 Task: Find connections with filter location Yinchuan with filter topic #travelwith filter profile language Spanish with filter current company NGA Human Resources, an Alight company with filter school Women's Christian College with filter industry Performing Arts and Spectator Sports with filter service category Cybersecurity with filter keywords title Housekeeper
Action: Mouse moved to (646, 76)
Screenshot: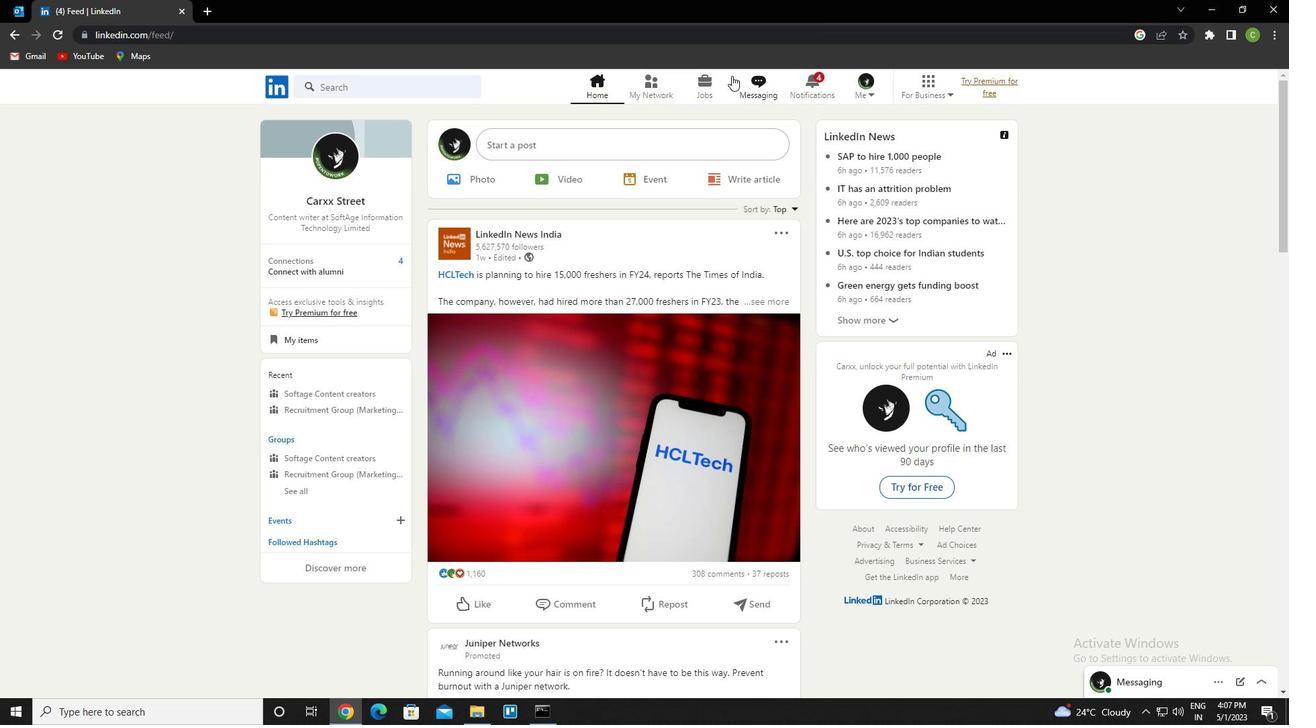 
Action: Mouse pressed left at (646, 76)
Screenshot: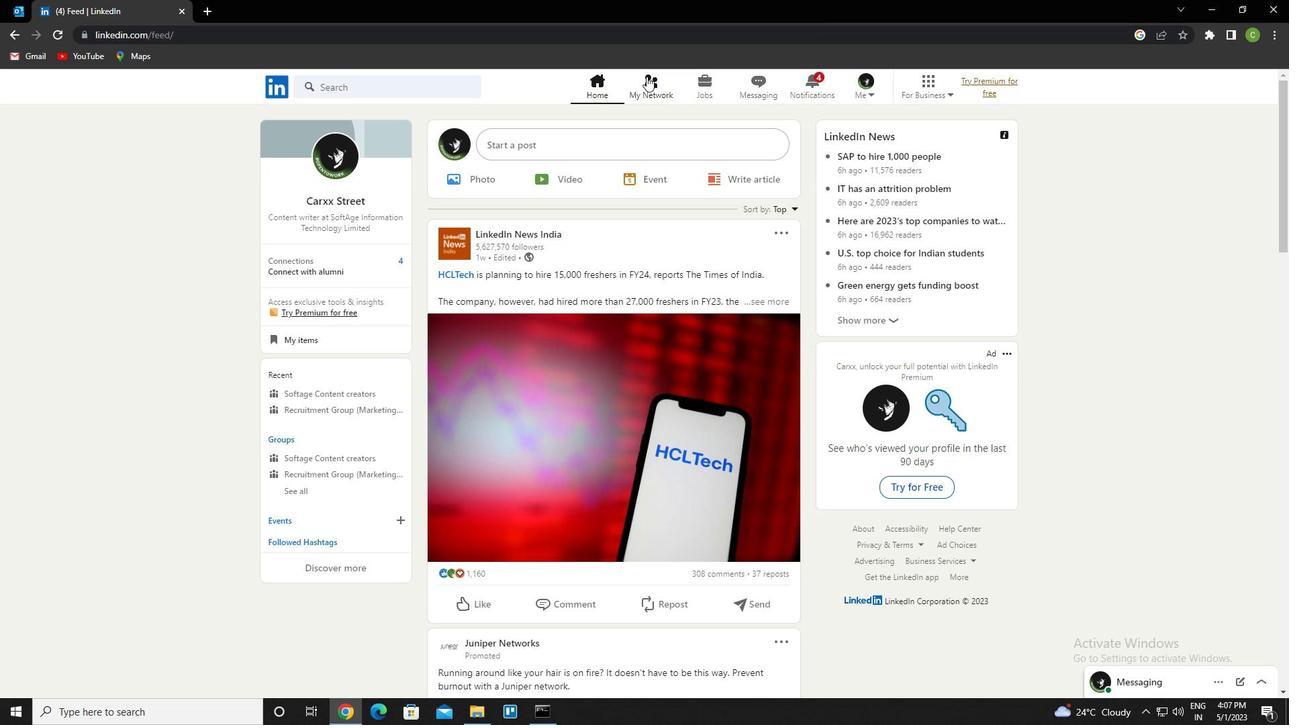 
Action: Mouse moved to (375, 166)
Screenshot: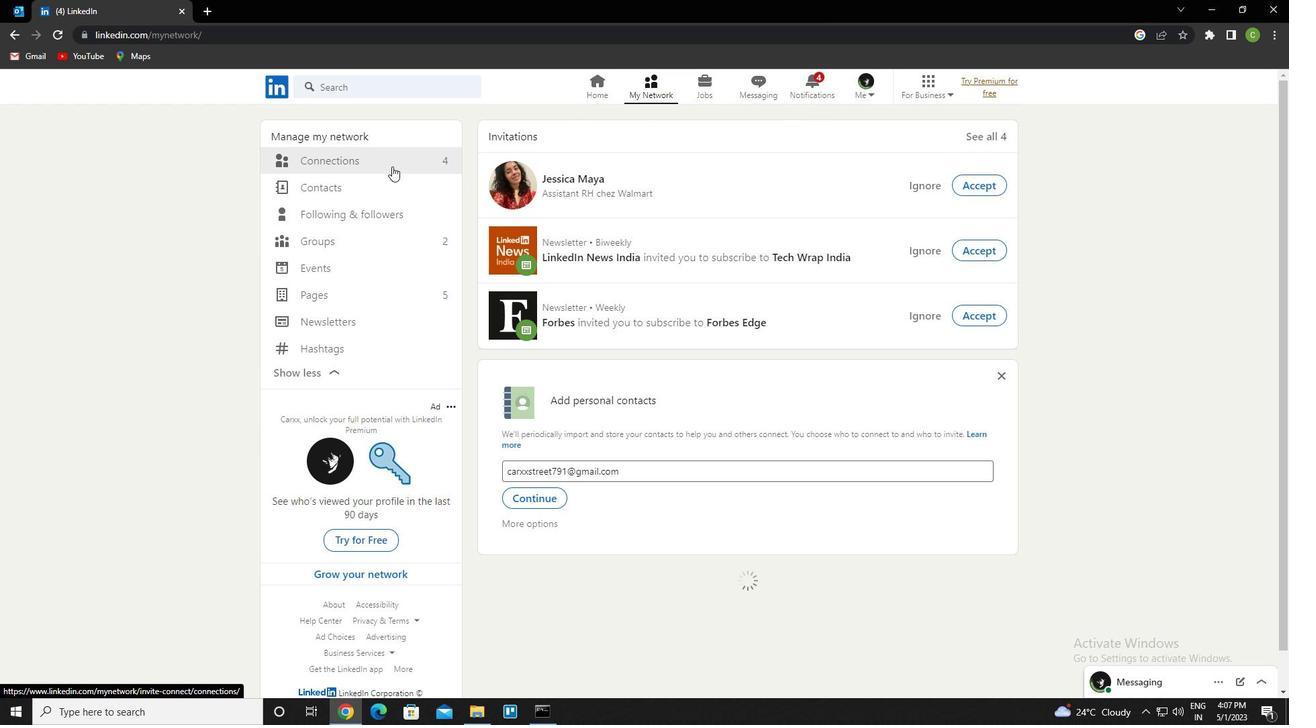 
Action: Mouse pressed left at (375, 166)
Screenshot: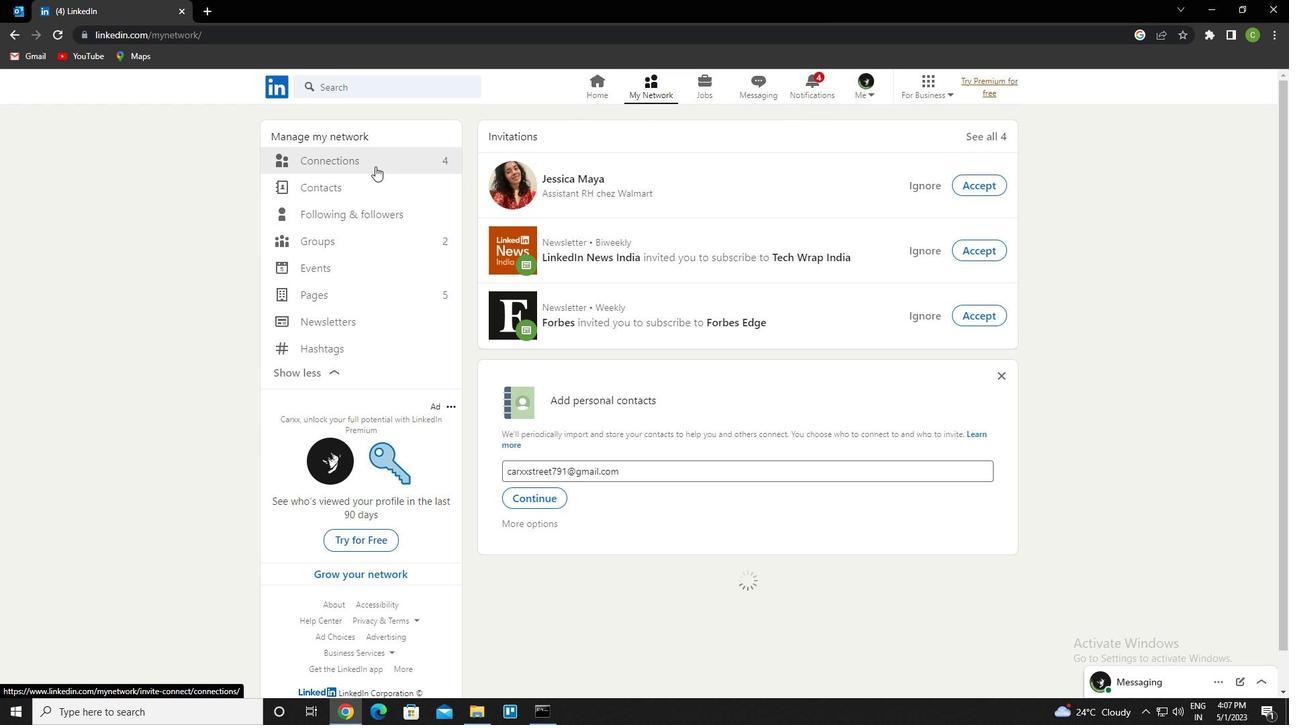 
Action: Mouse moved to (755, 153)
Screenshot: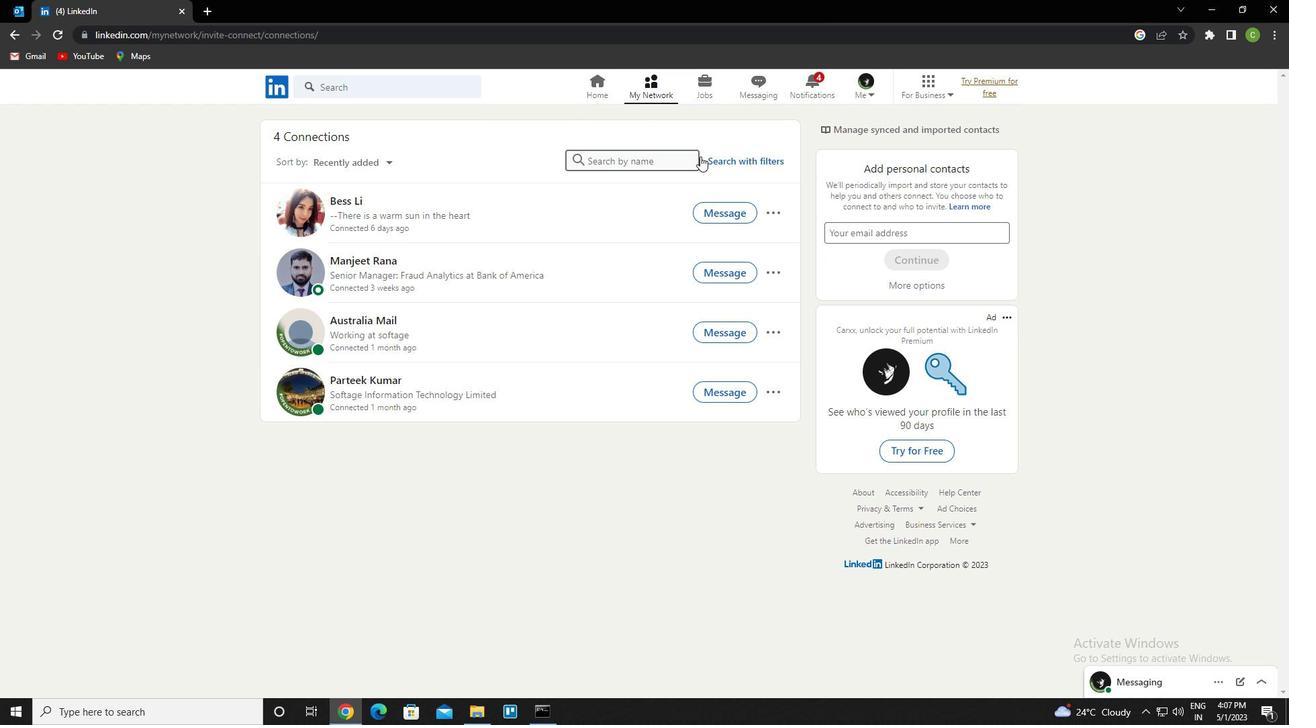 
Action: Mouse pressed left at (755, 153)
Screenshot: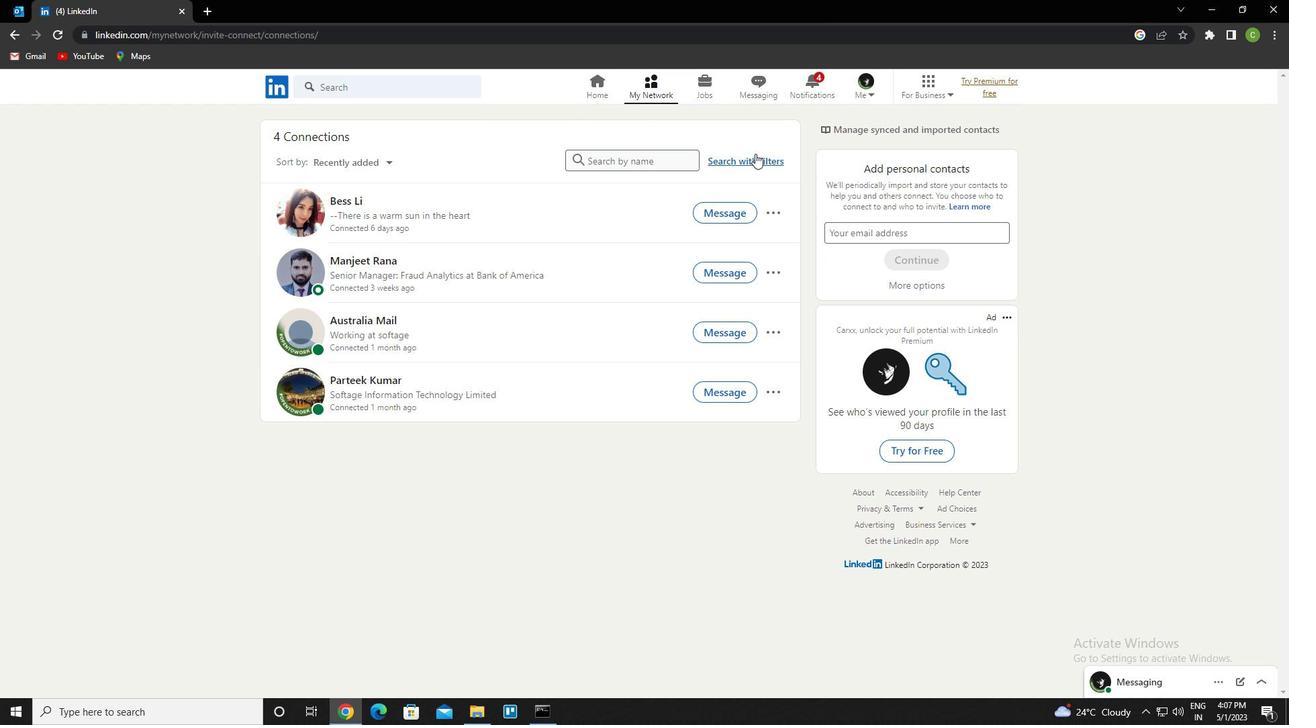 
Action: Mouse moved to (693, 124)
Screenshot: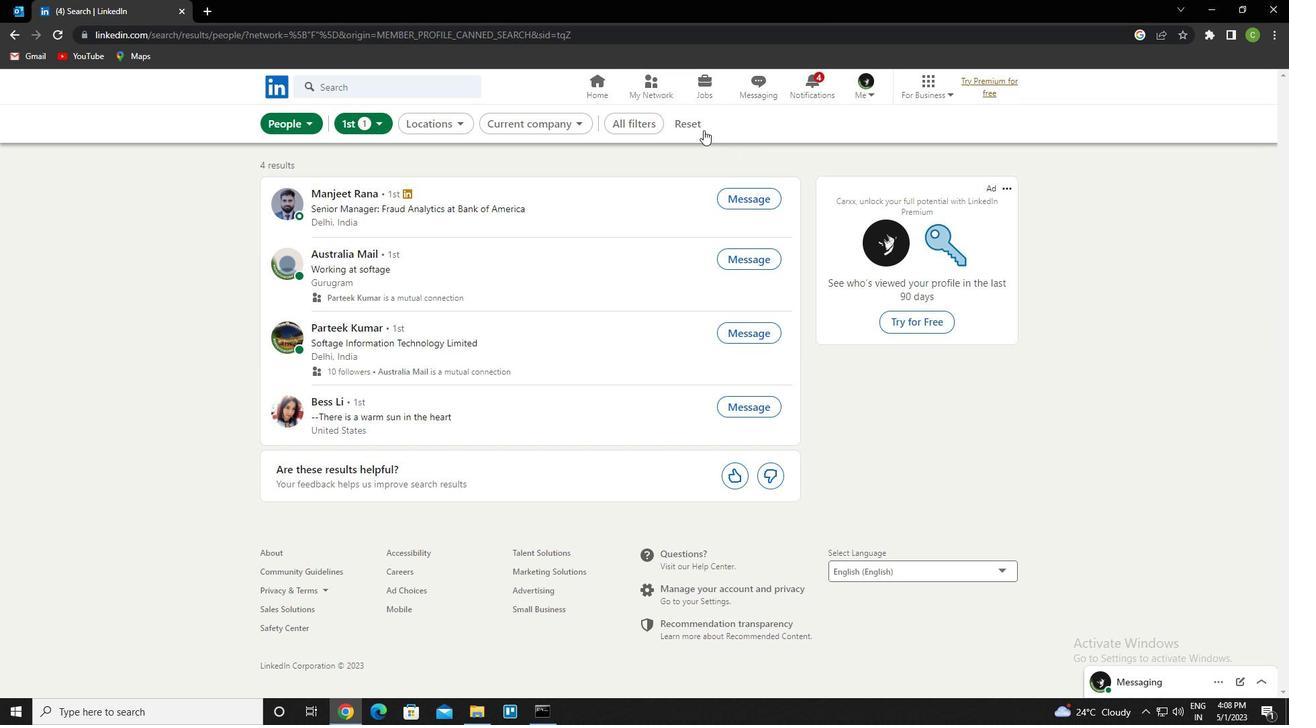 
Action: Mouse pressed left at (693, 124)
Screenshot: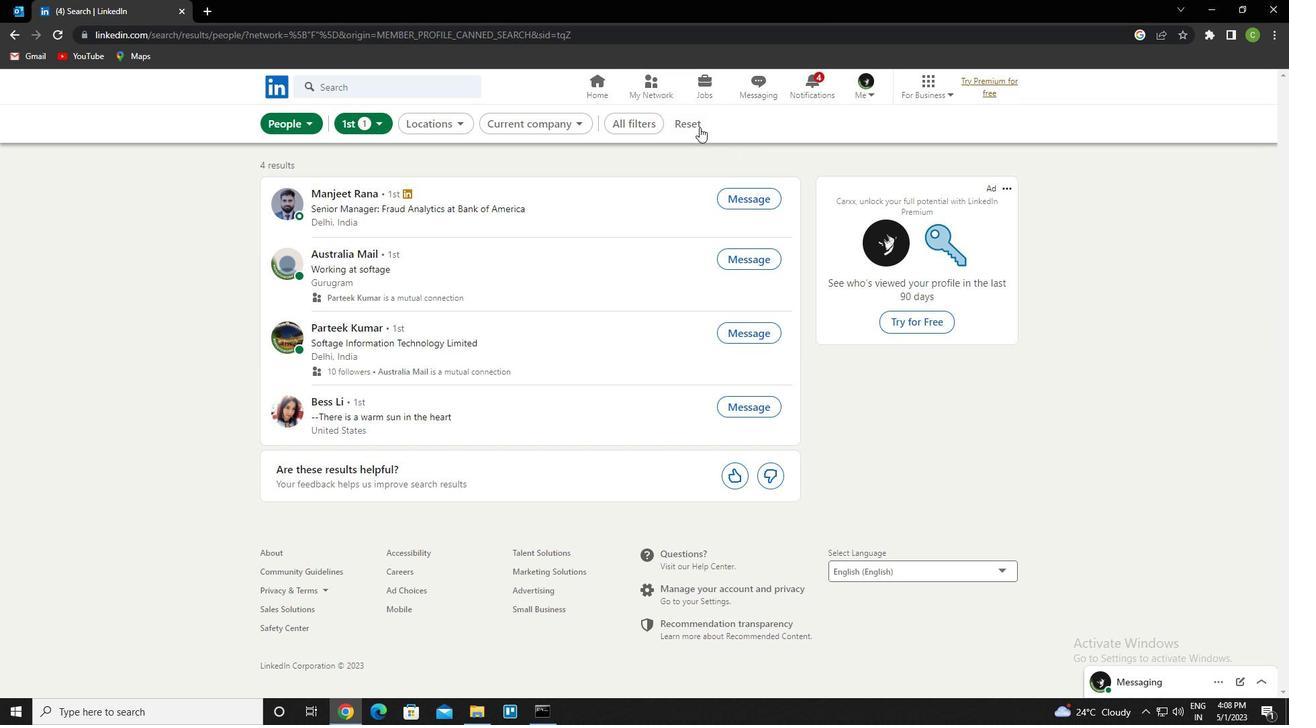 
Action: Mouse moved to (671, 122)
Screenshot: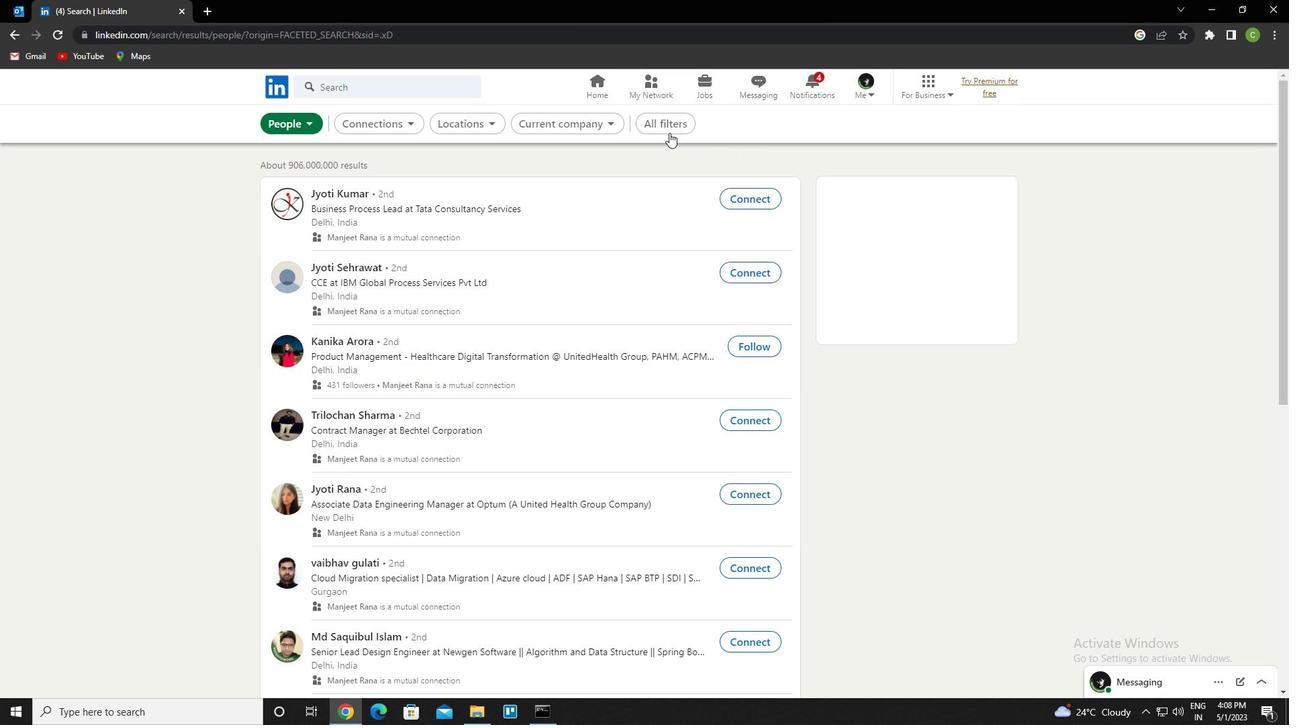 
Action: Mouse pressed left at (671, 122)
Screenshot: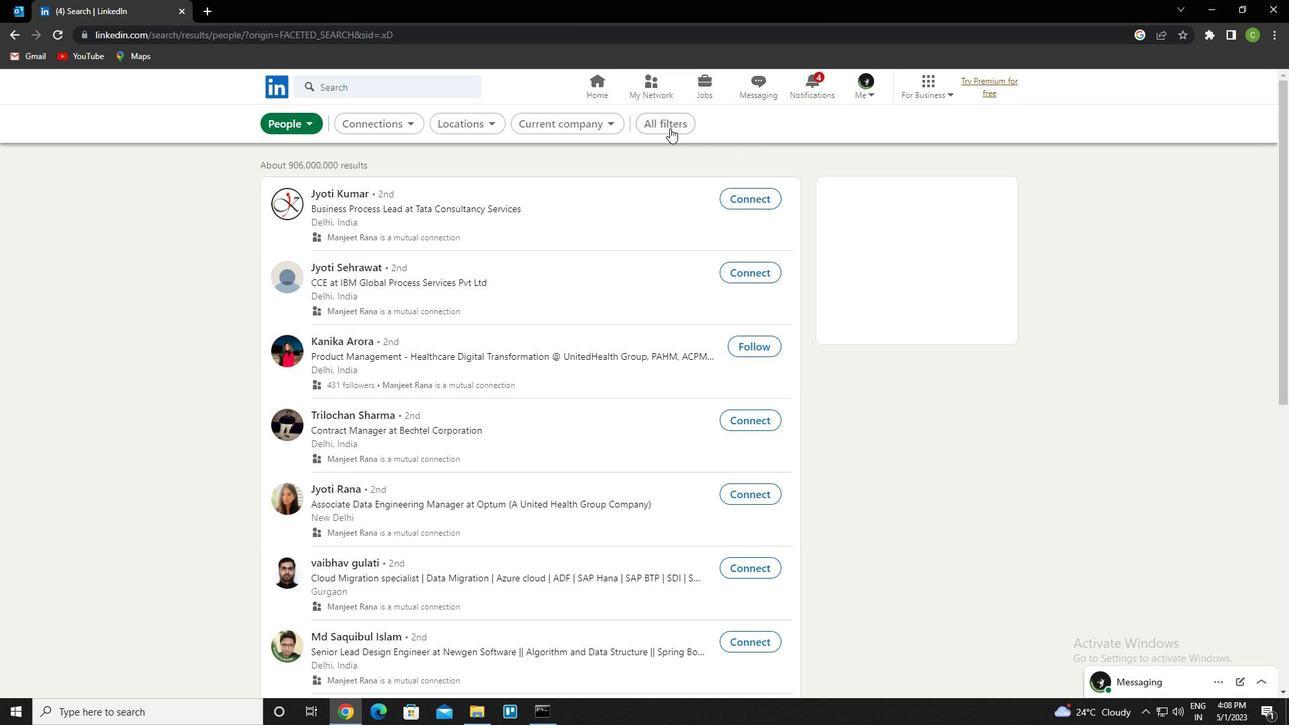 
Action: Mouse moved to (1100, 407)
Screenshot: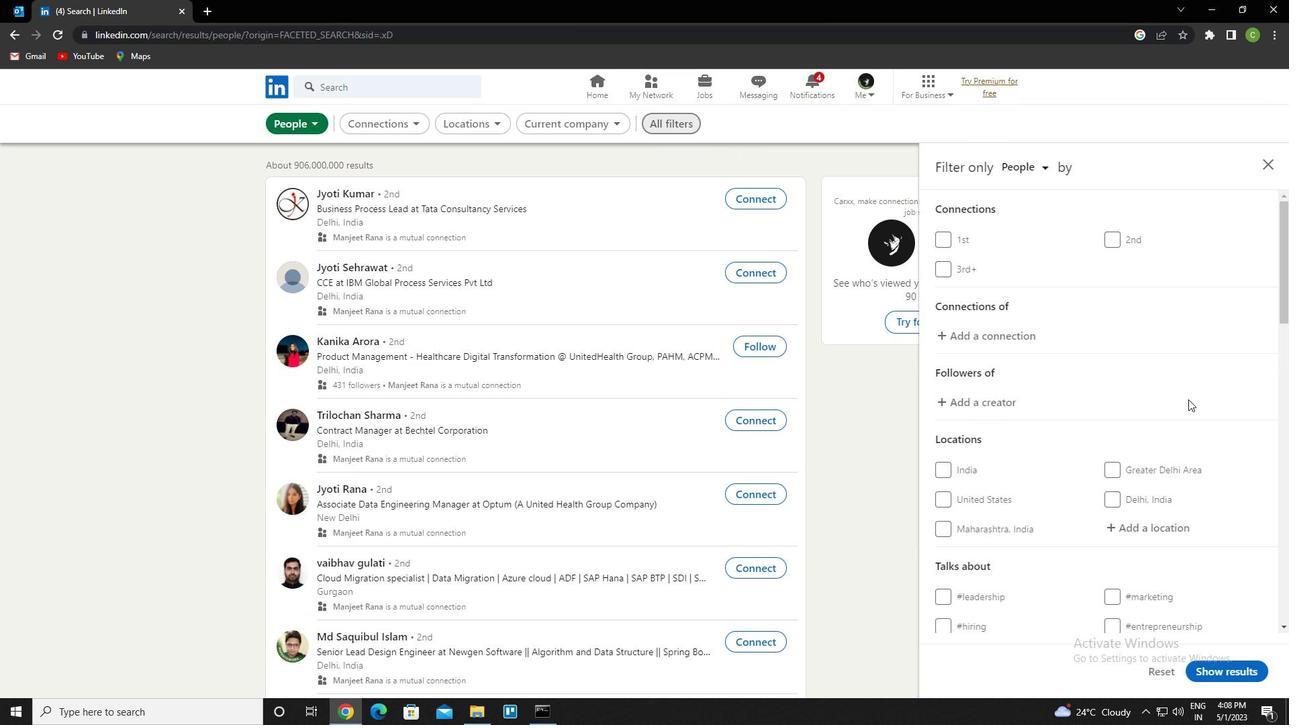 
Action: Mouse scrolled (1100, 406) with delta (0, 0)
Screenshot: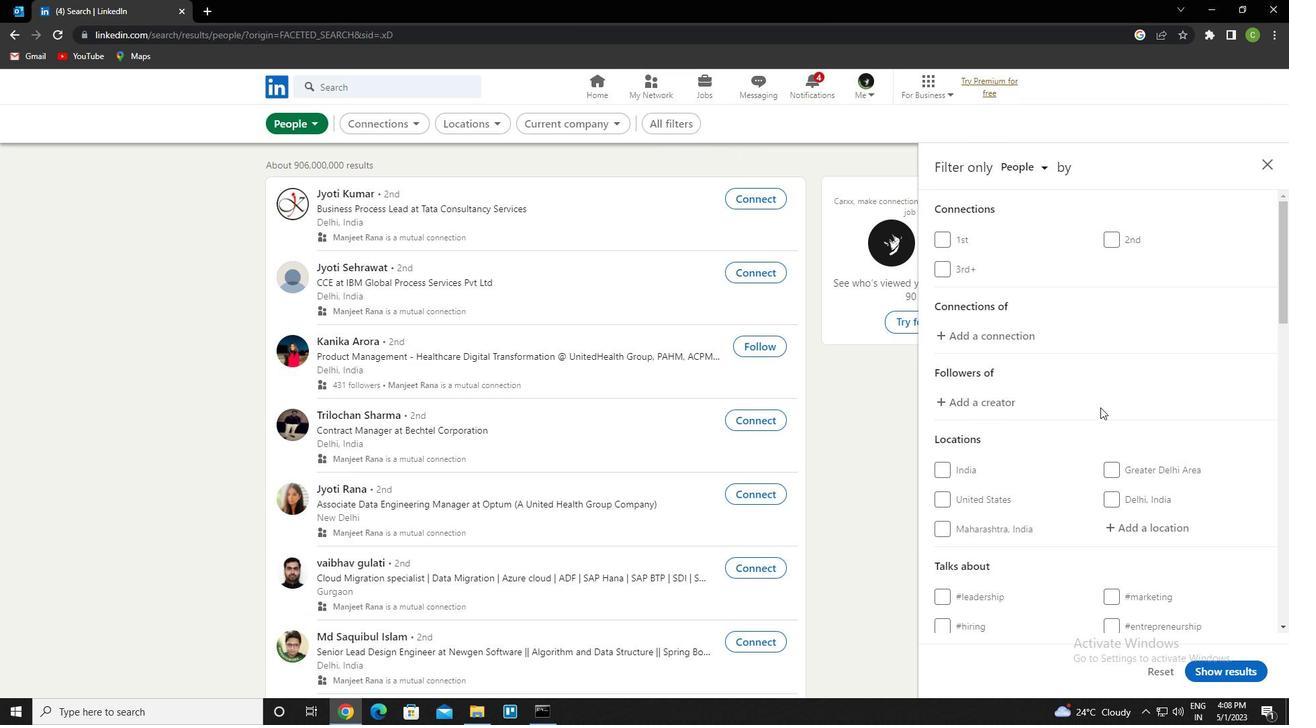 
Action: Mouse scrolled (1100, 406) with delta (0, 0)
Screenshot: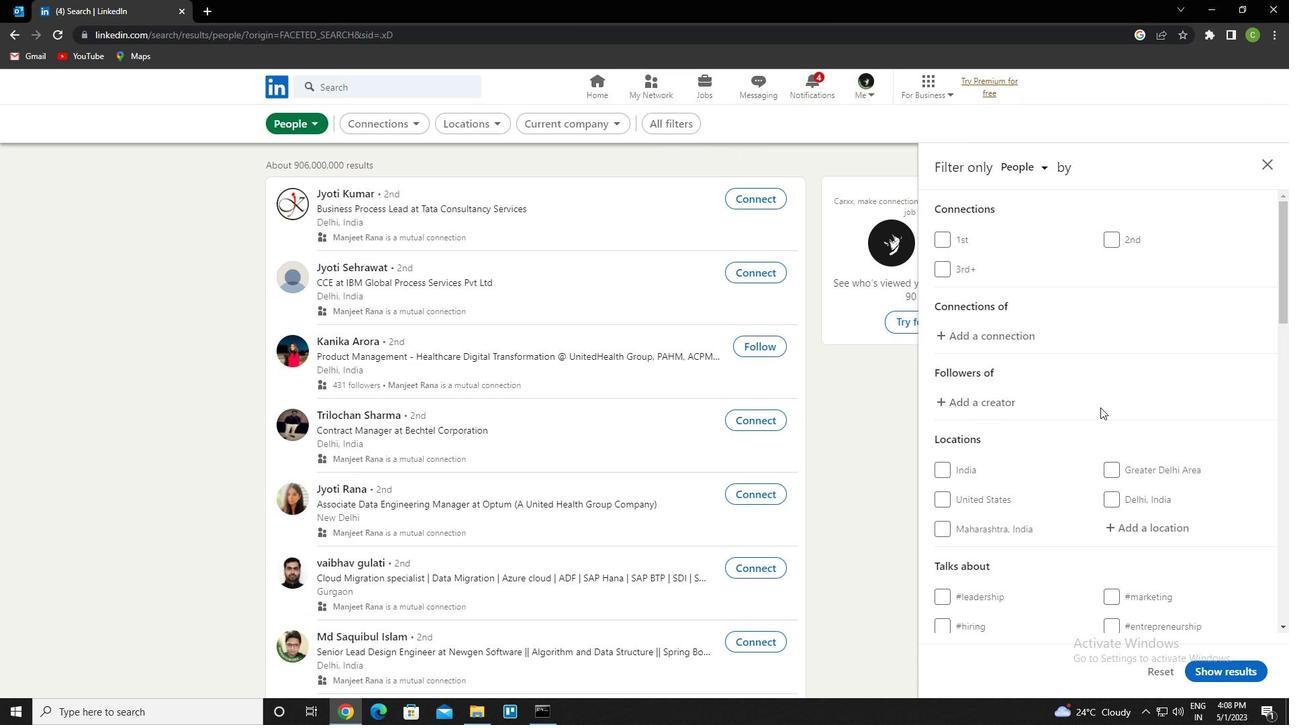 
Action: Mouse scrolled (1100, 406) with delta (0, 0)
Screenshot: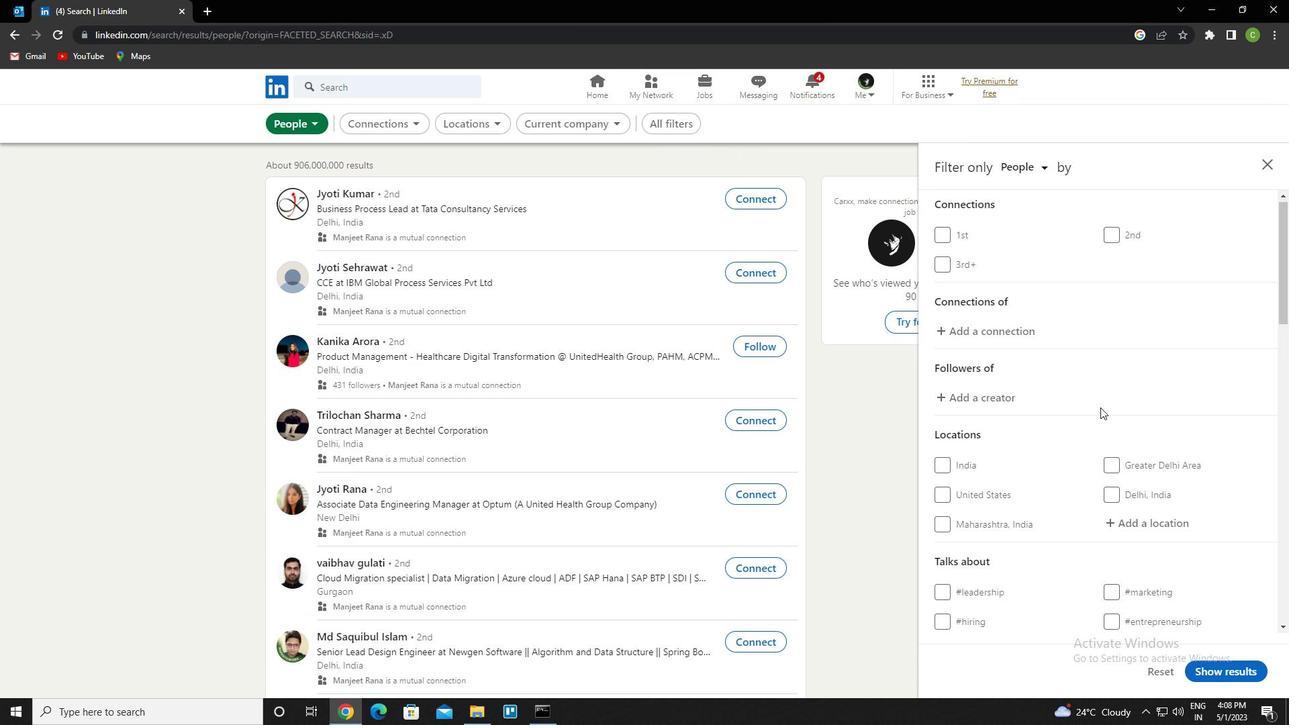 
Action: Mouse moved to (1150, 330)
Screenshot: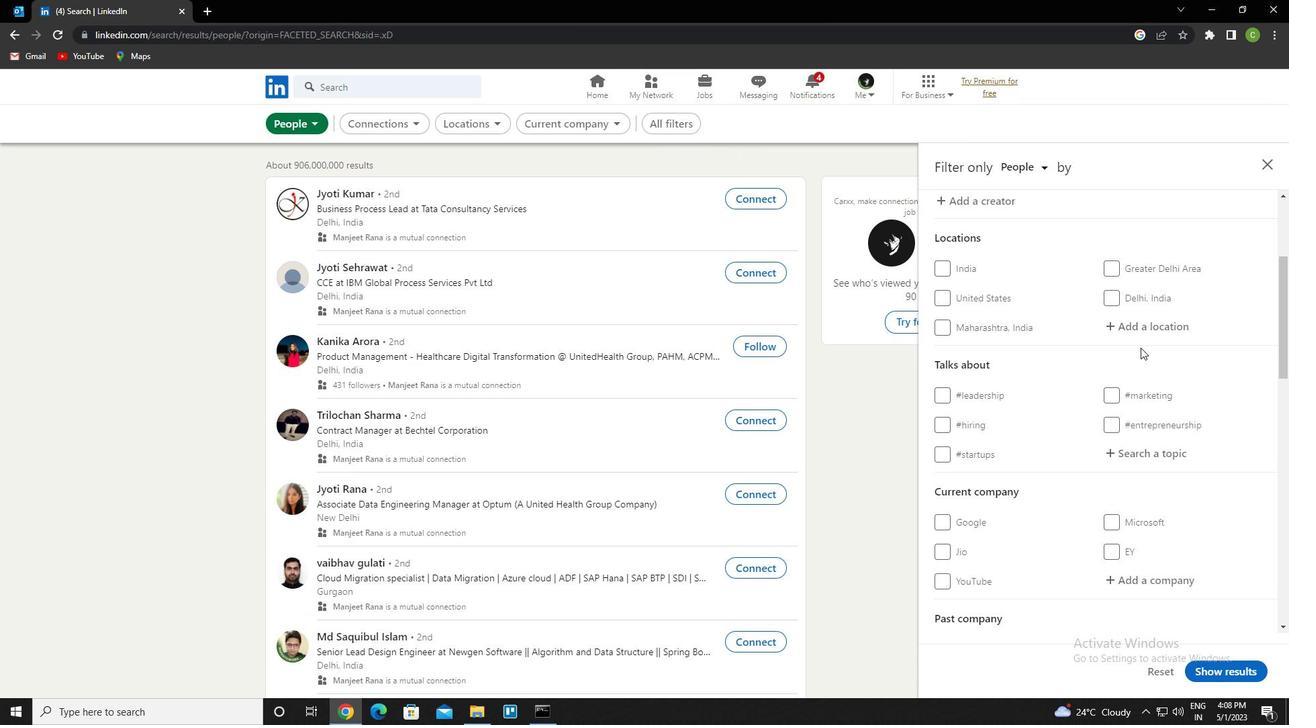 
Action: Mouse pressed left at (1150, 330)
Screenshot: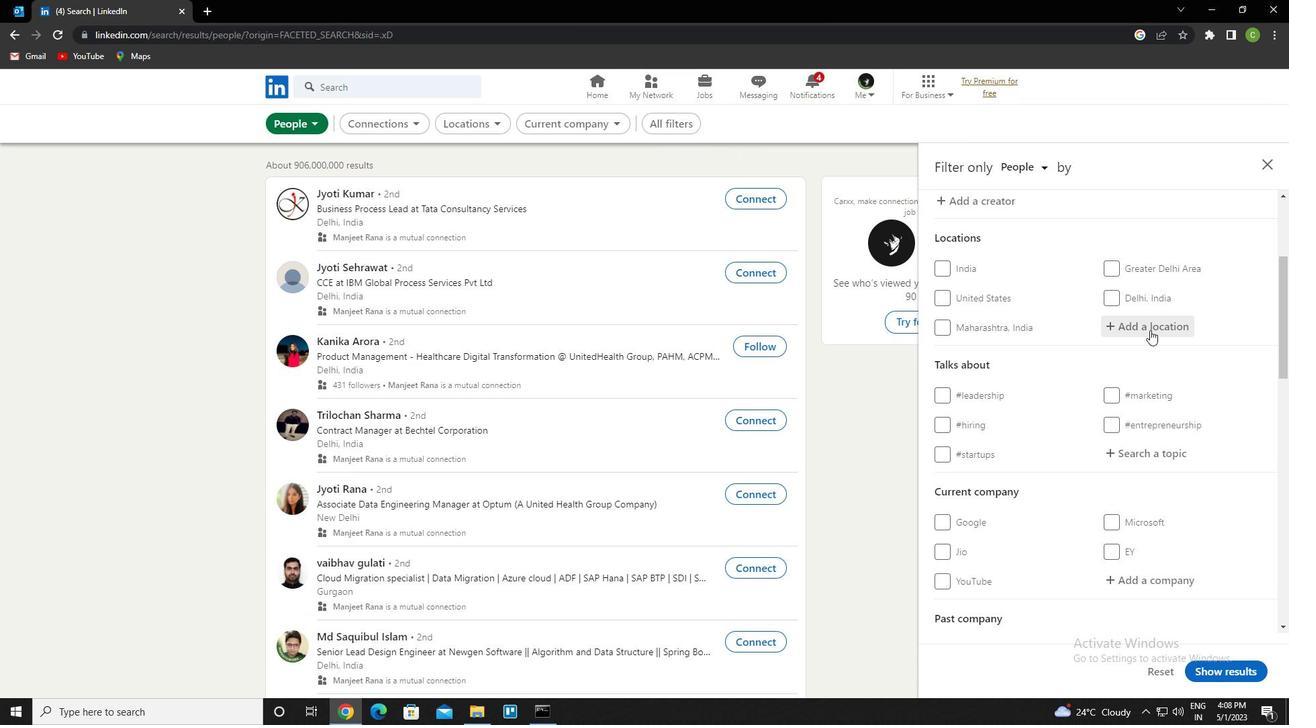 
Action: Key pressed <Key.caps_lock>y<Key.caps_lock>inchuan<Key.down><Key.enter>
Screenshot: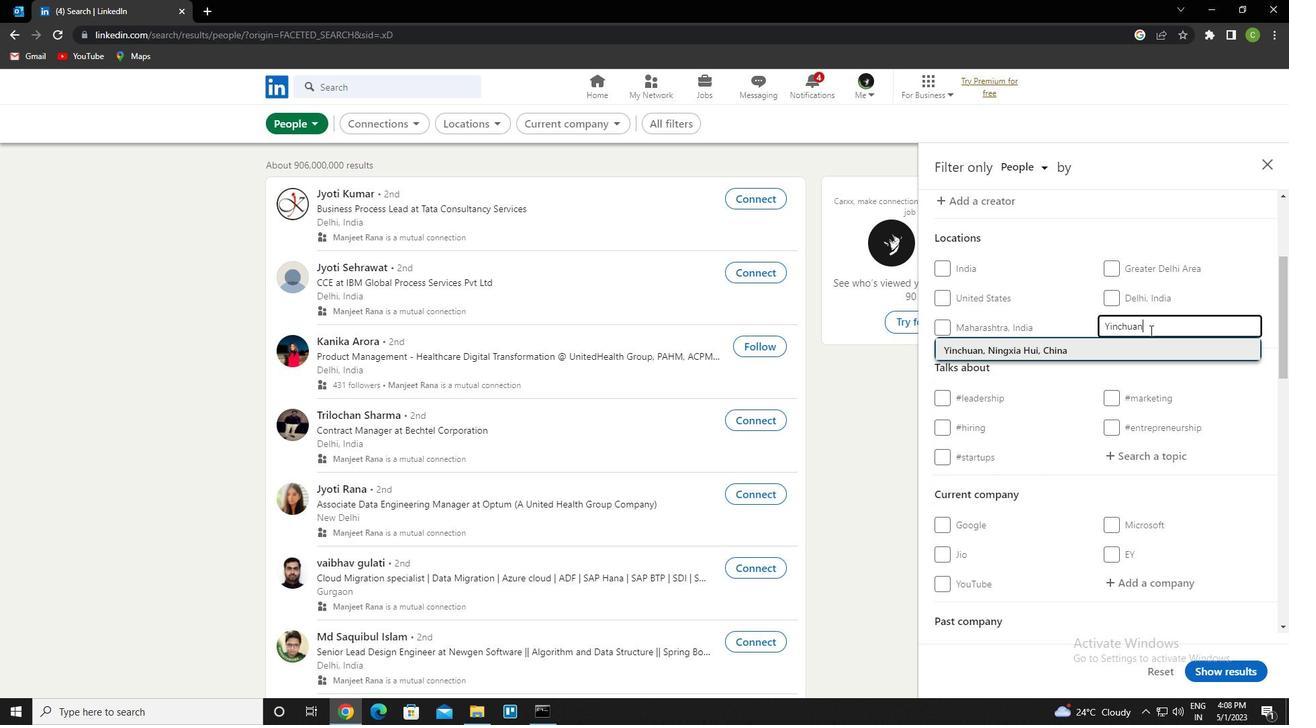 
Action: Mouse scrolled (1150, 329) with delta (0, 0)
Screenshot: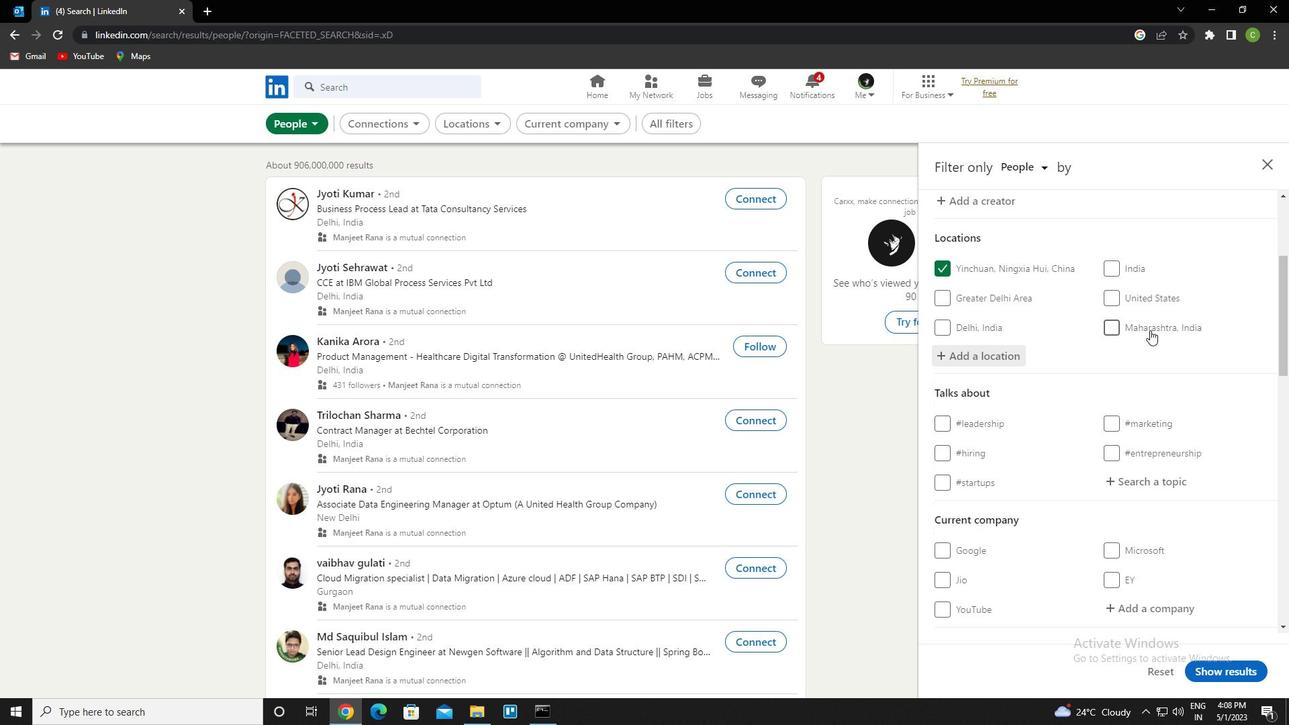 
Action: Mouse moved to (1147, 332)
Screenshot: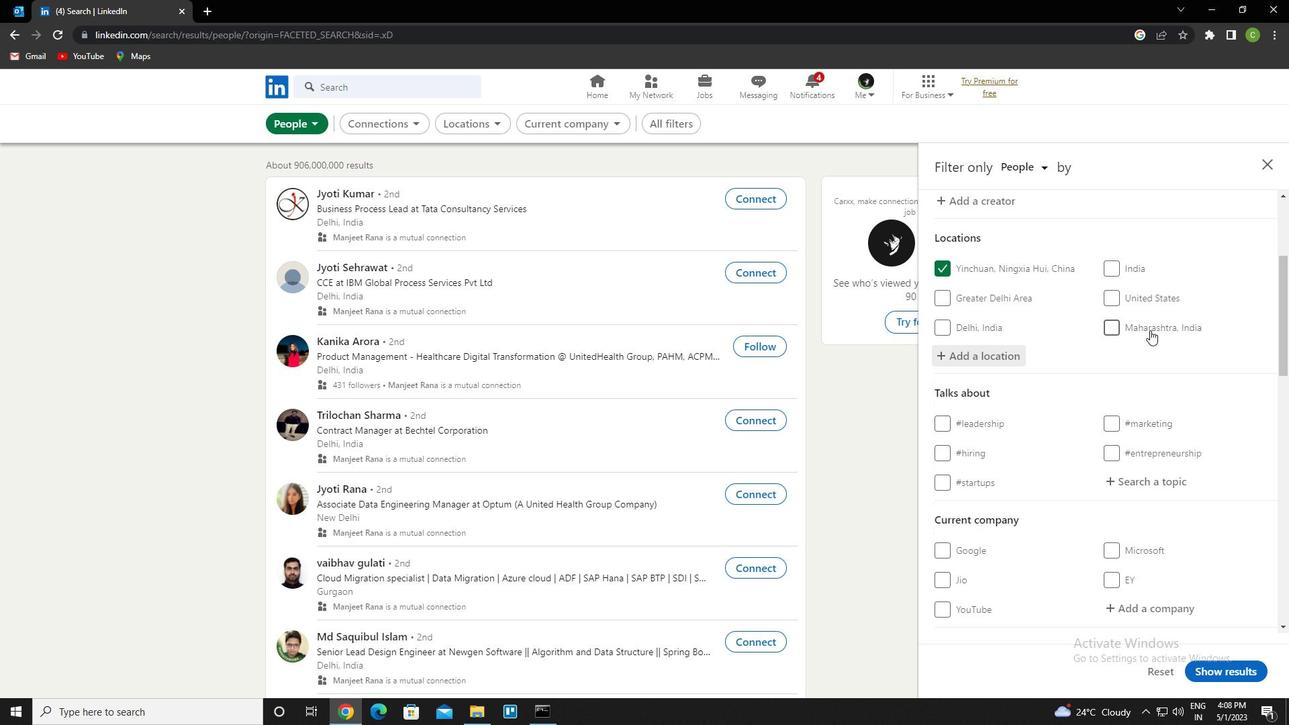 
Action: Mouse scrolled (1147, 331) with delta (0, 0)
Screenshot: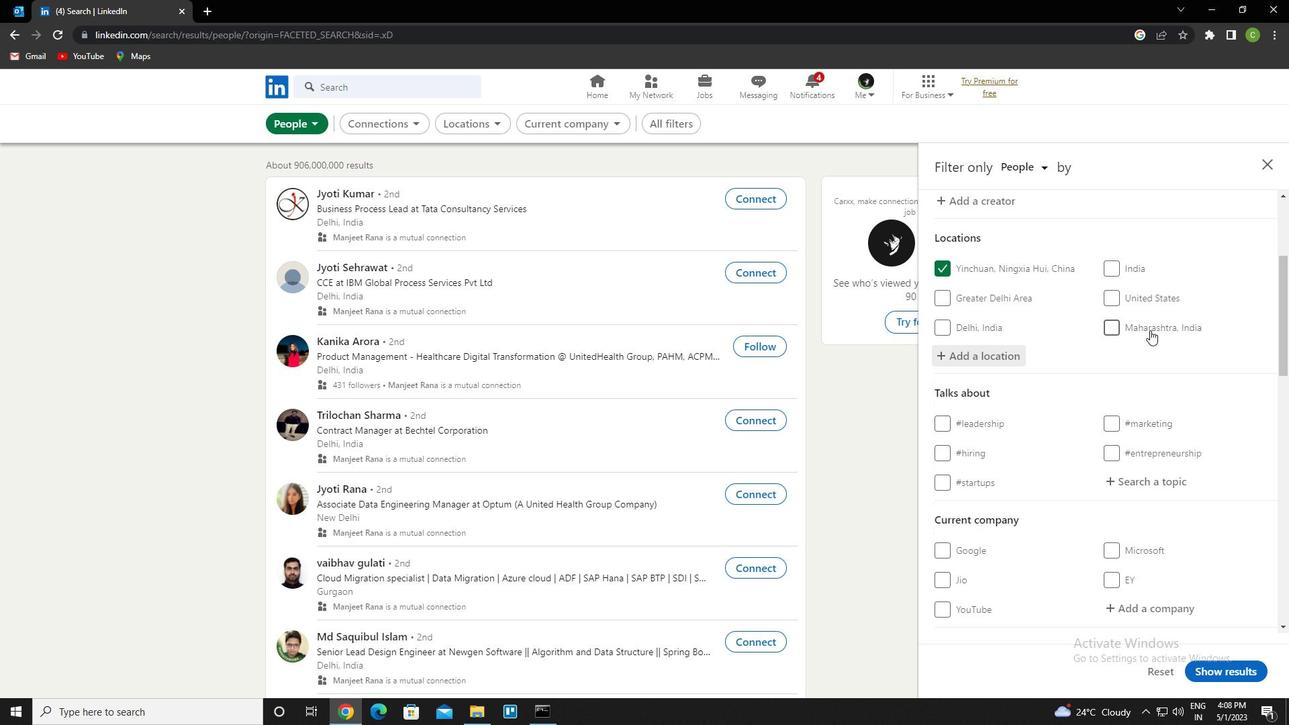 
Action: Mouse moved to (1152, 354)
Screenshot: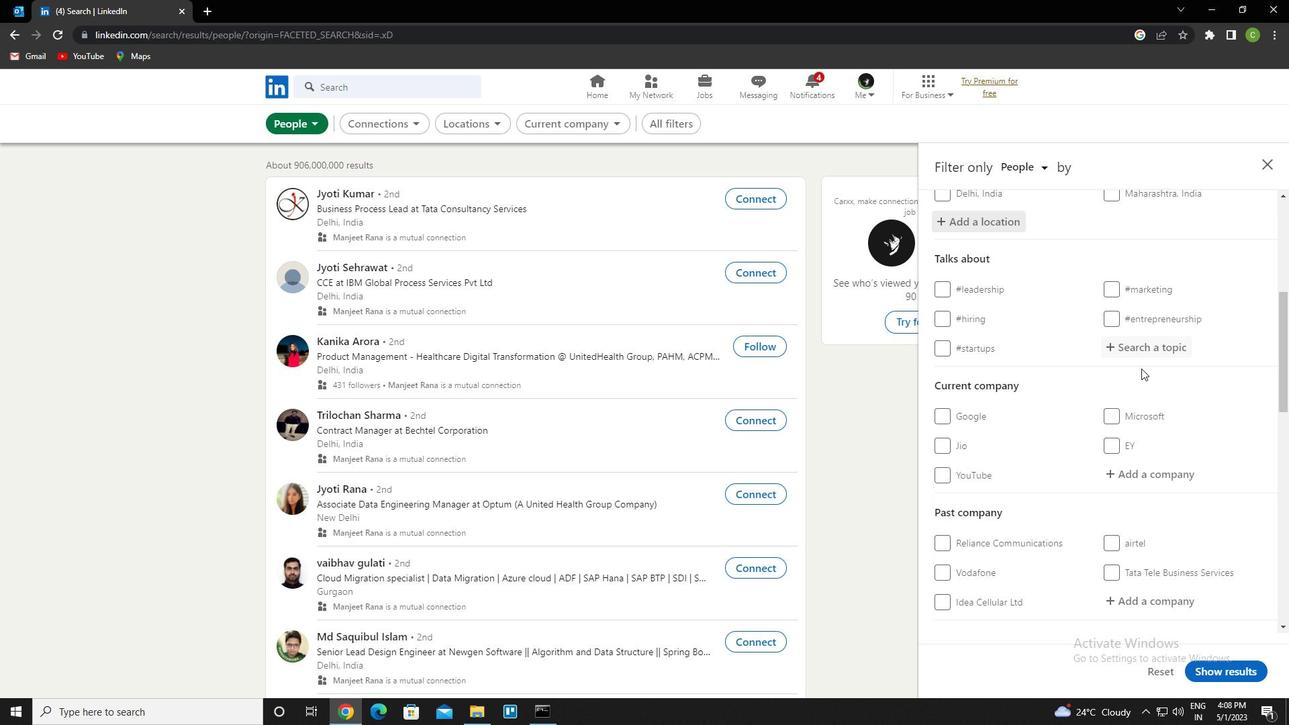 
Action: Mouse pressed left at (1152, 354)
Screenshot: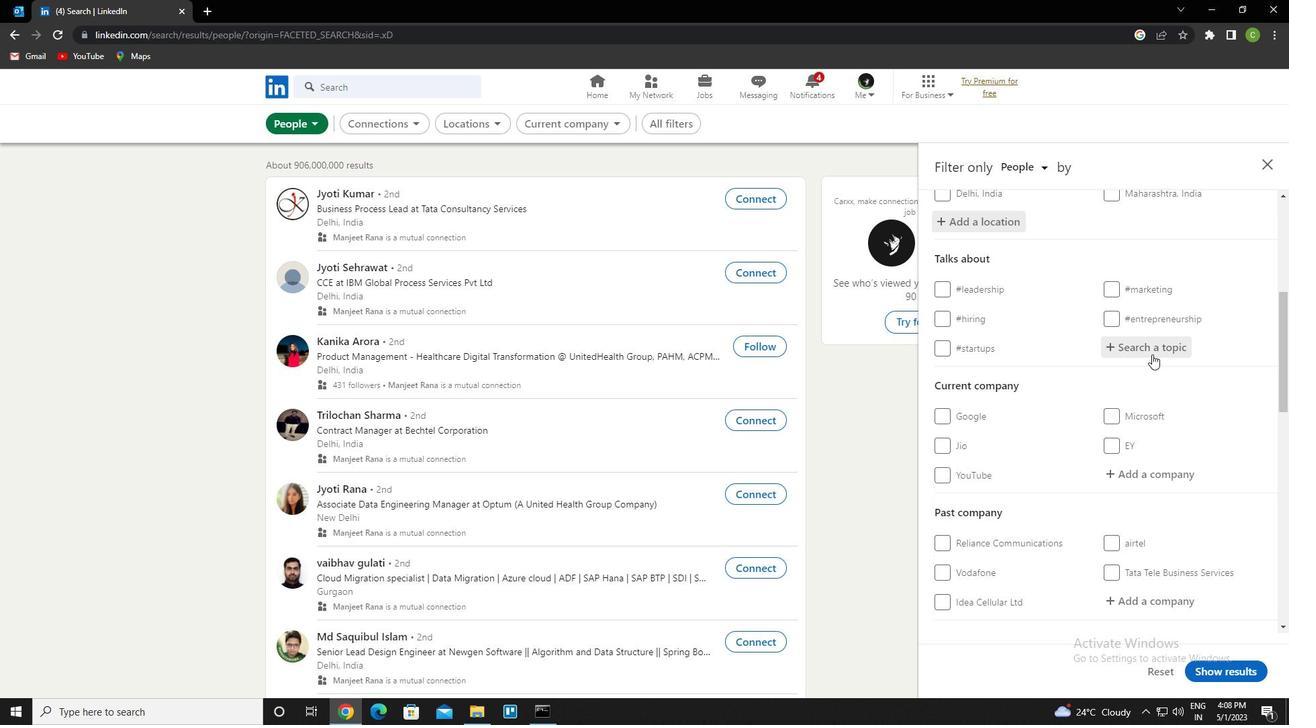 
Action: Key pressed travel<Key.down><Key.enter>
Screenshot: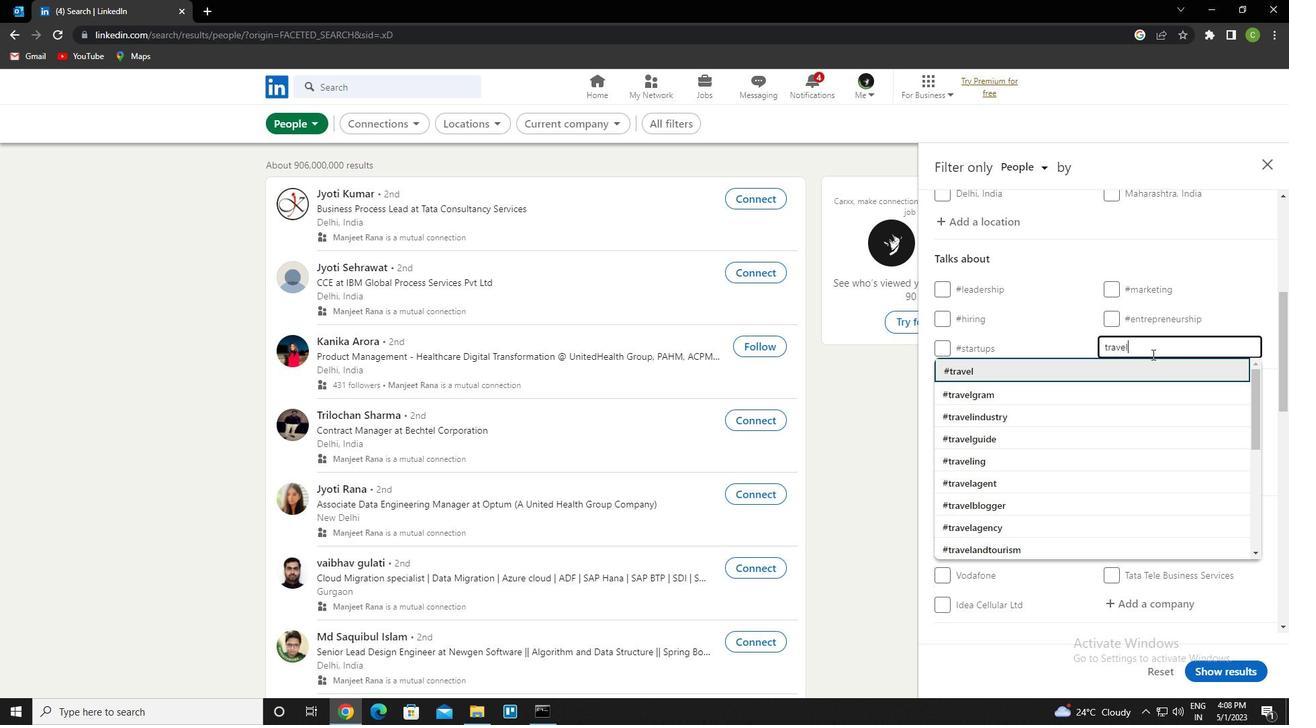 
Action: Mouse scrolled (1152, 353) with delta (0, 0)
Screenshot: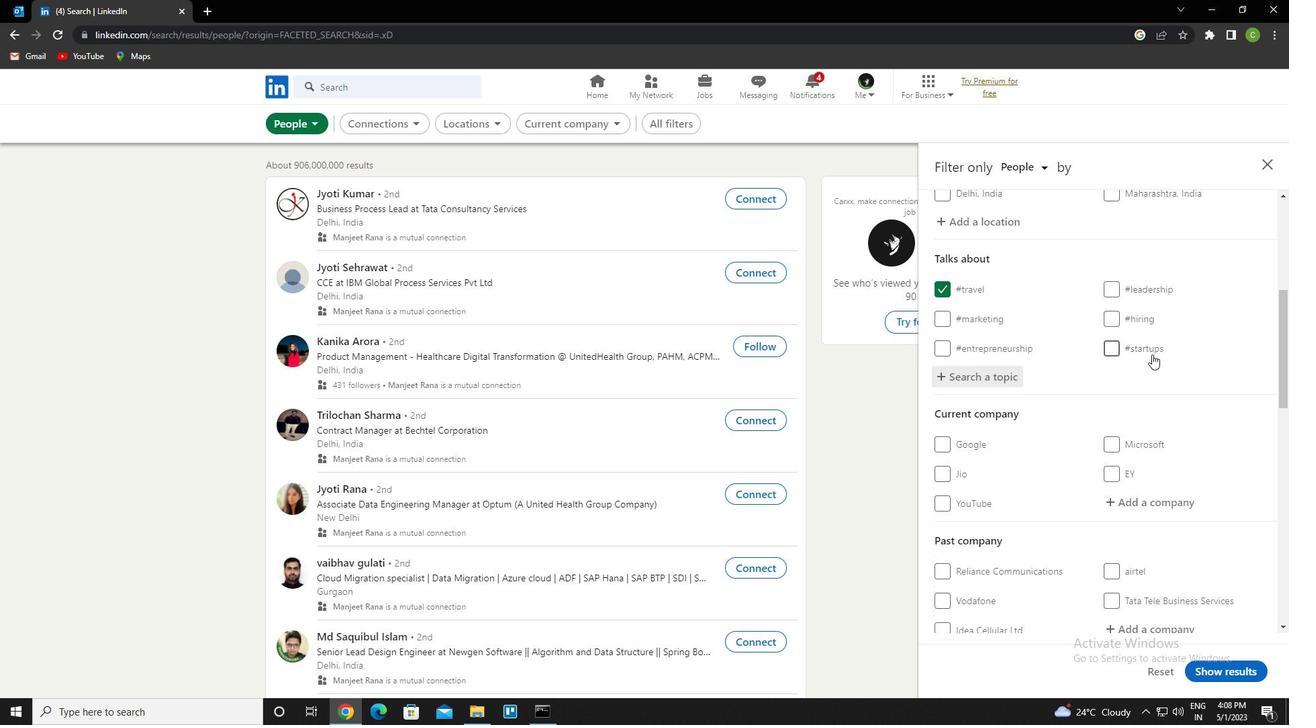
Action: Mouse scrolled (1152, 353) with delta (0, 0)
Screenshot: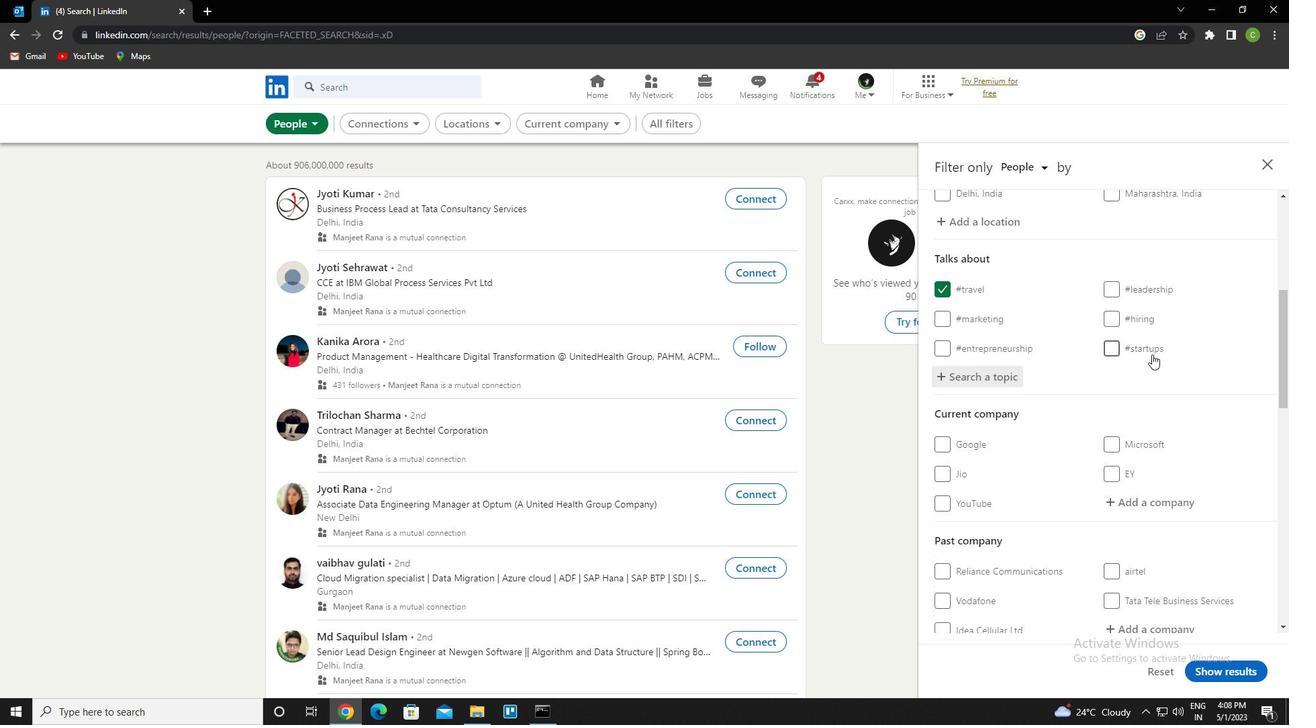 
Action: Mouse scrolled (1152, 353) with delta (0, 0)
Screenshot: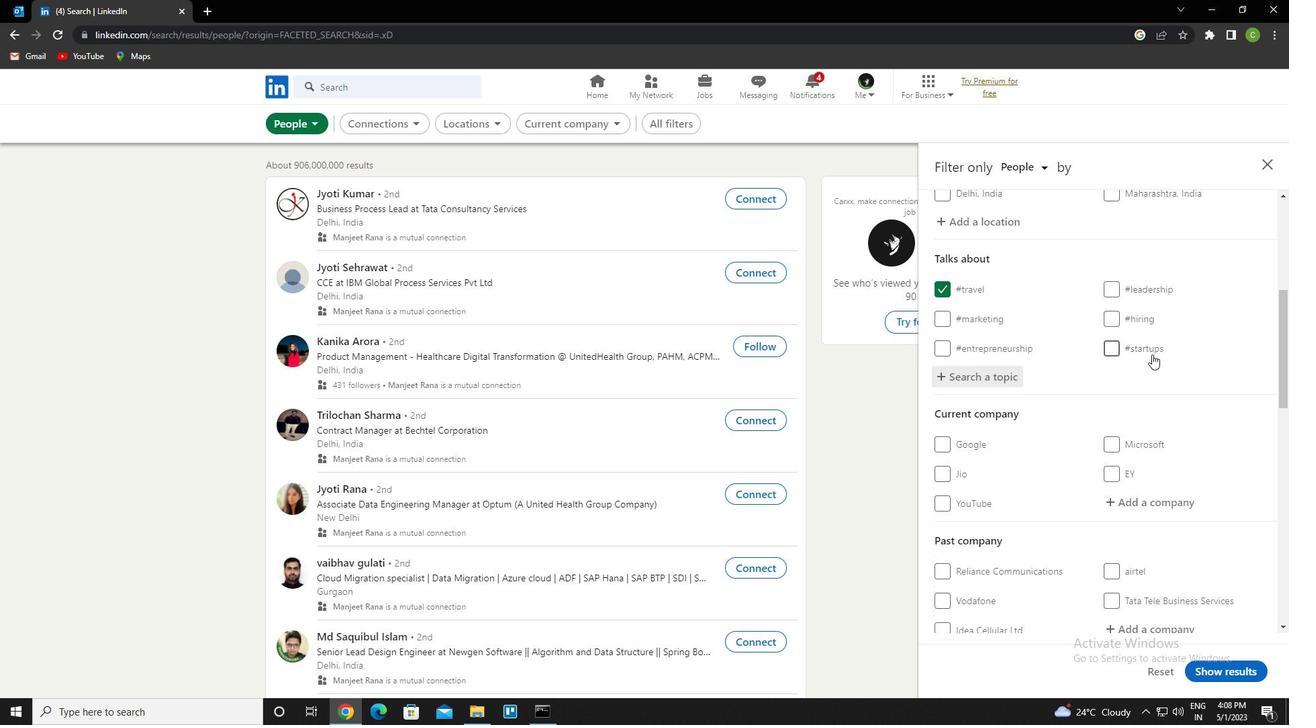 
Action: Mouse scrolled (1152, 353) with delta (0, 0)
Screenshot: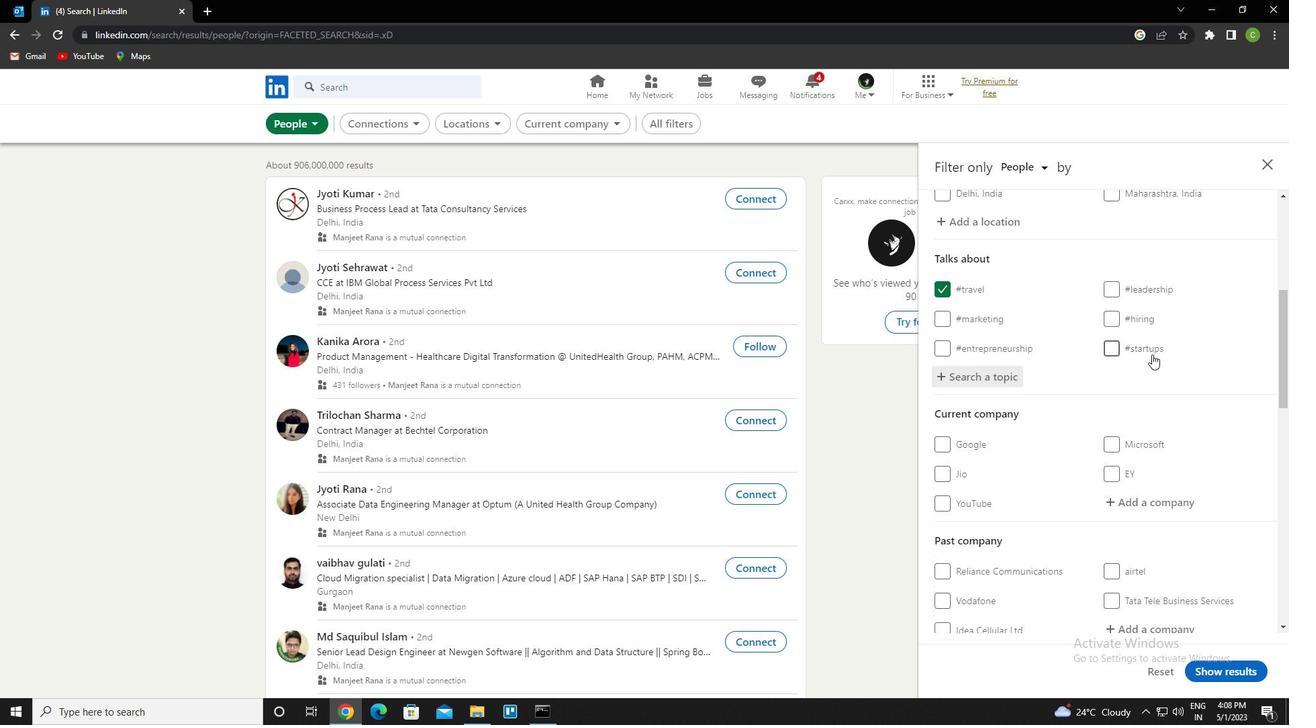 
Action: Mouse scrolled (1152, 353) with delta (0, 0)
Screenshot: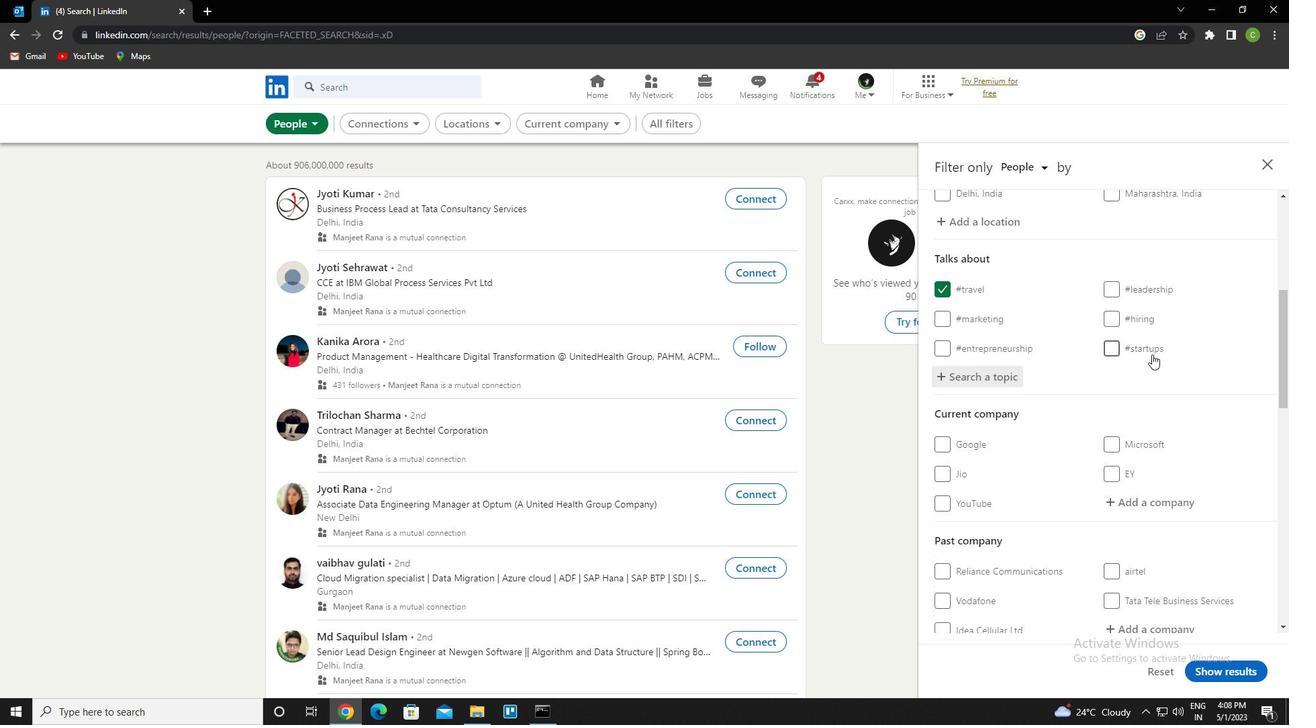 
Action: Mouse scrolled (1152, 353) with delta (0, 0)
Screenshot: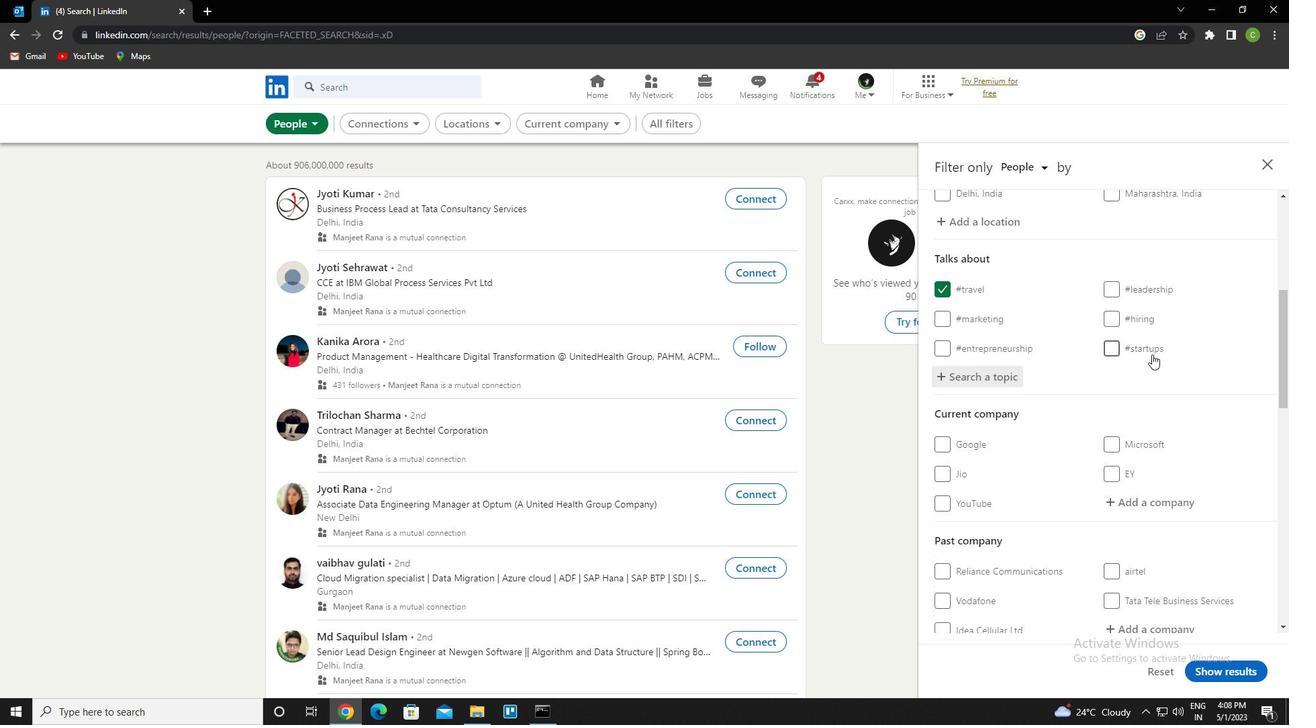 
Action: Mouse moved to (1024, 500)
Screenshot: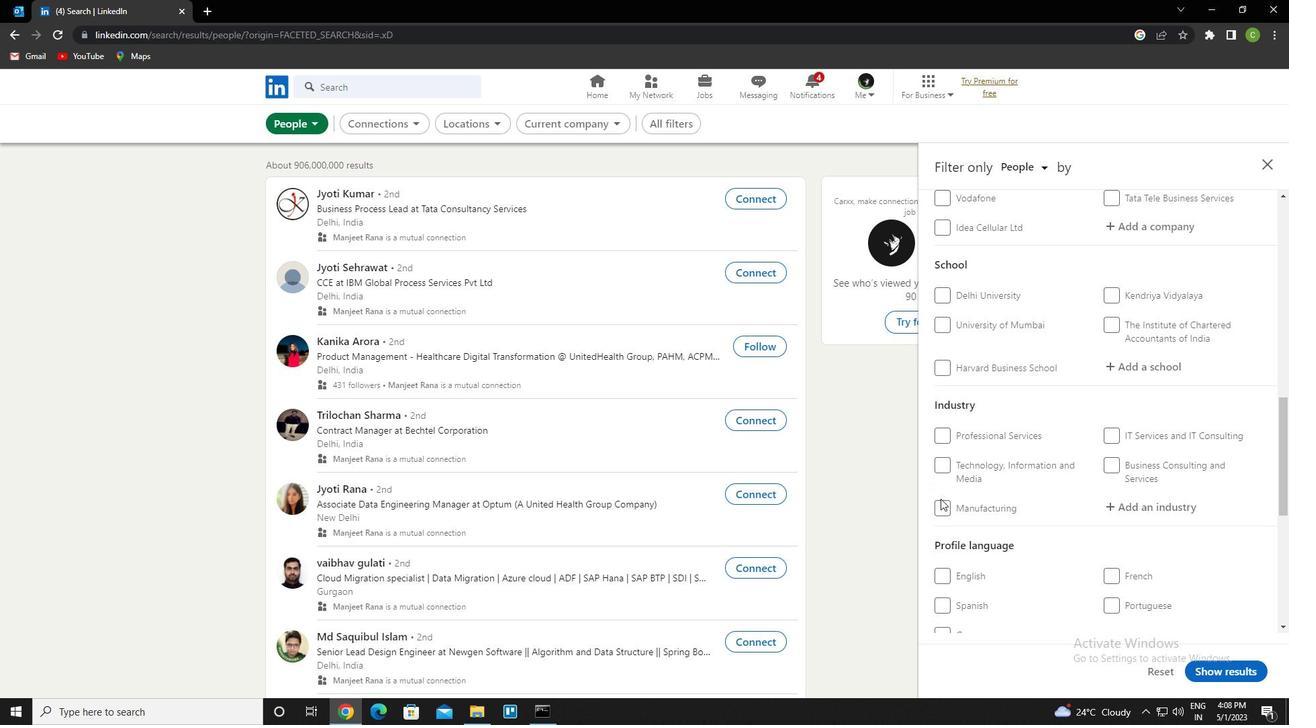 
Action: Mouse scrolled (1024, 500) with delta (0, 0)
Screenshot: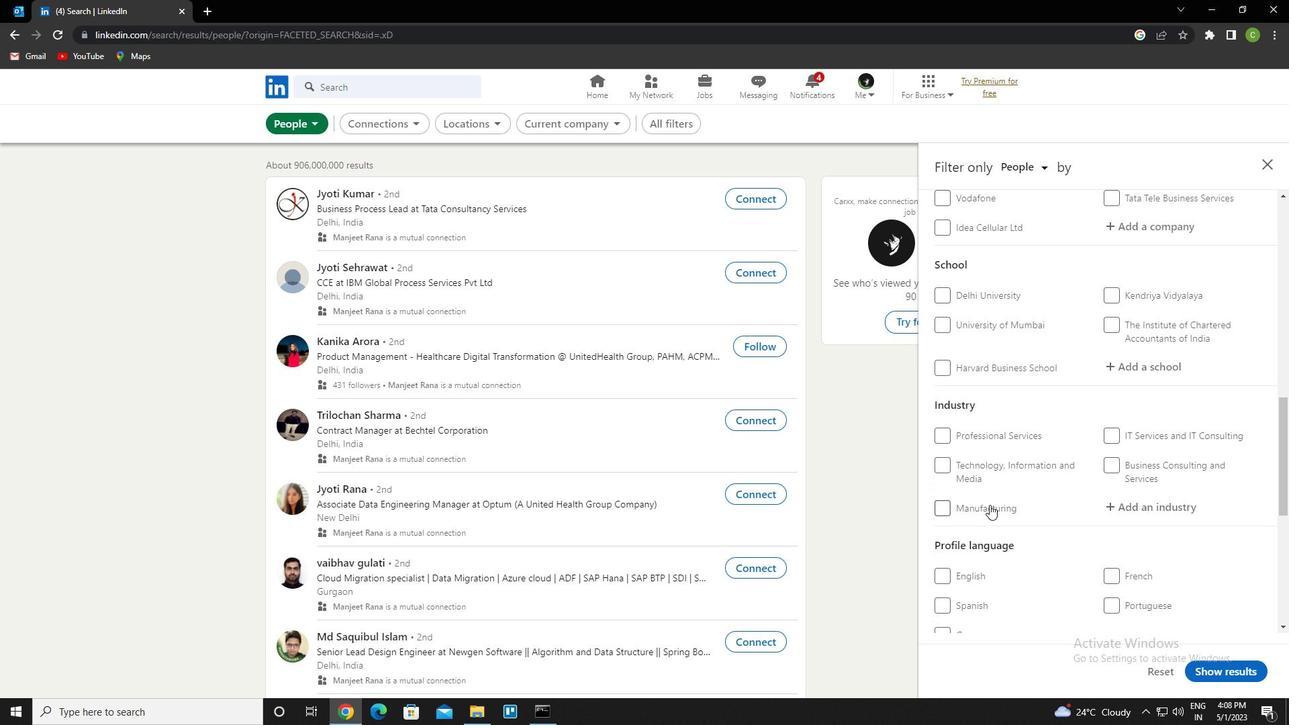 
Action: Mouse moved to (1024, 498)
Screenshot: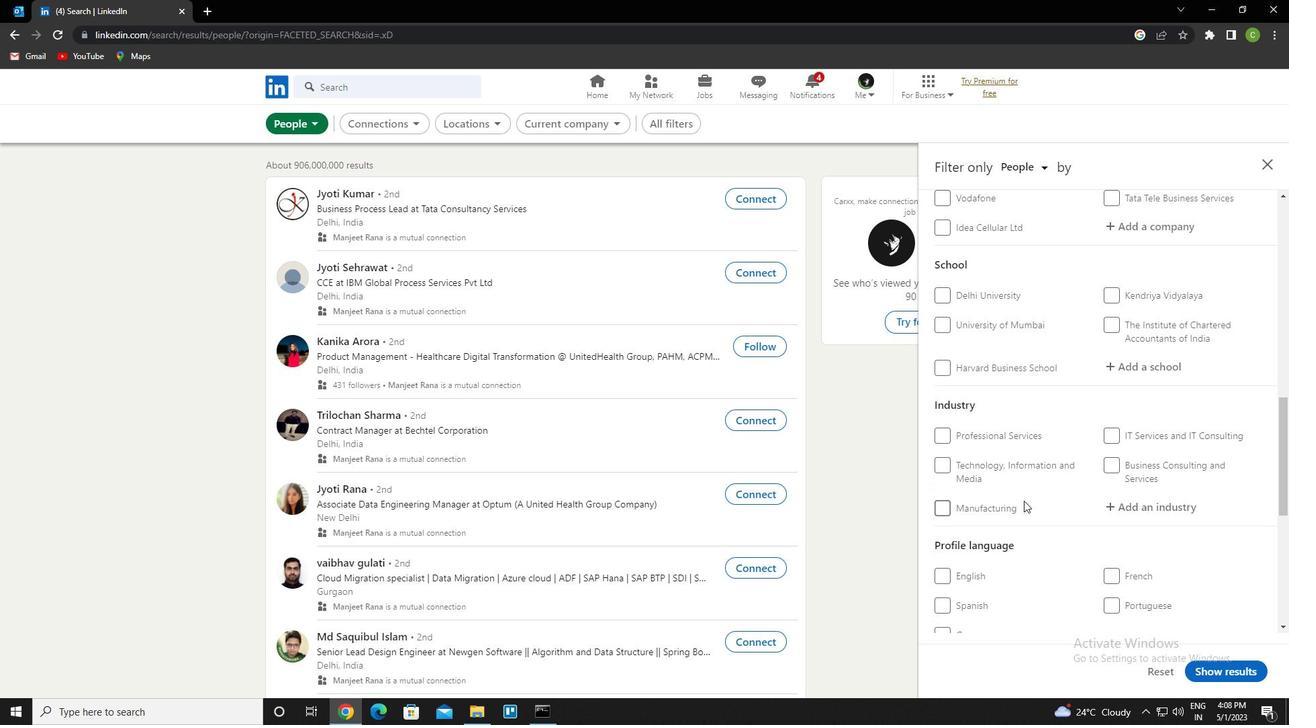 
Action: Mouse scrolled (1024, 498) with delta (0, 0)
Screenshot: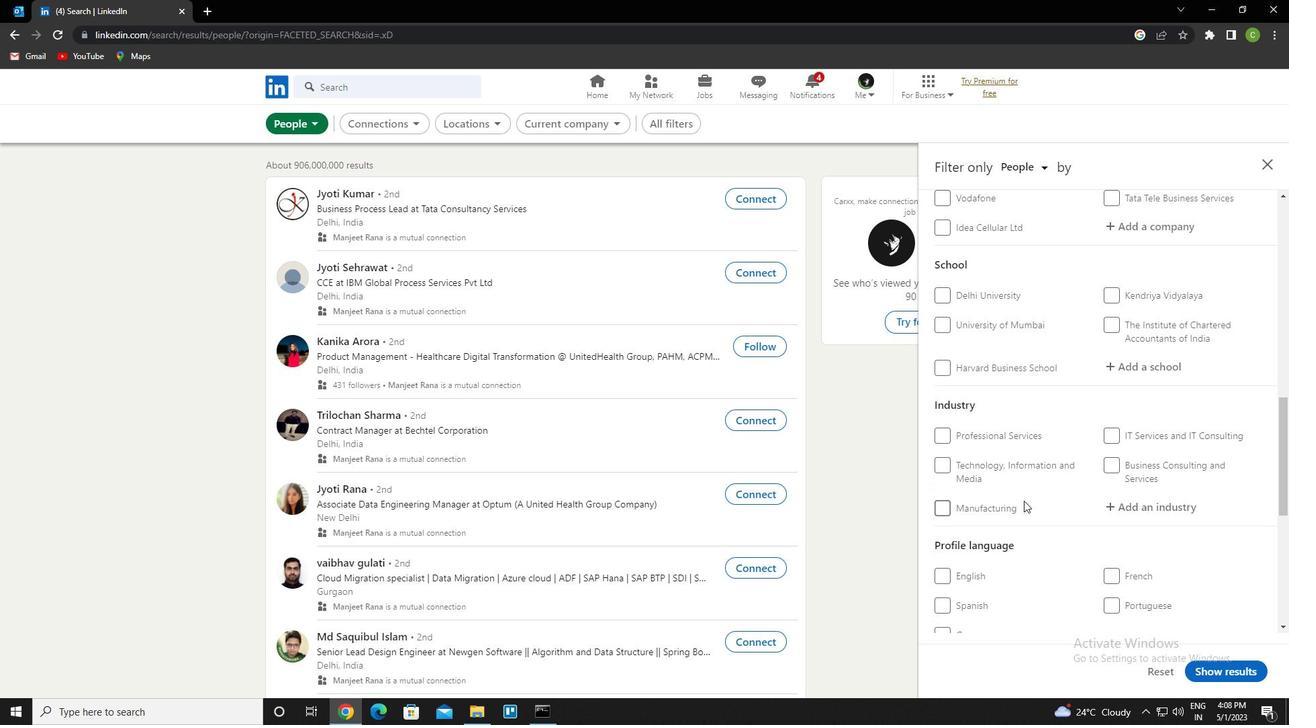 
Action: Mouse moved to (950, 475)
Screenshot: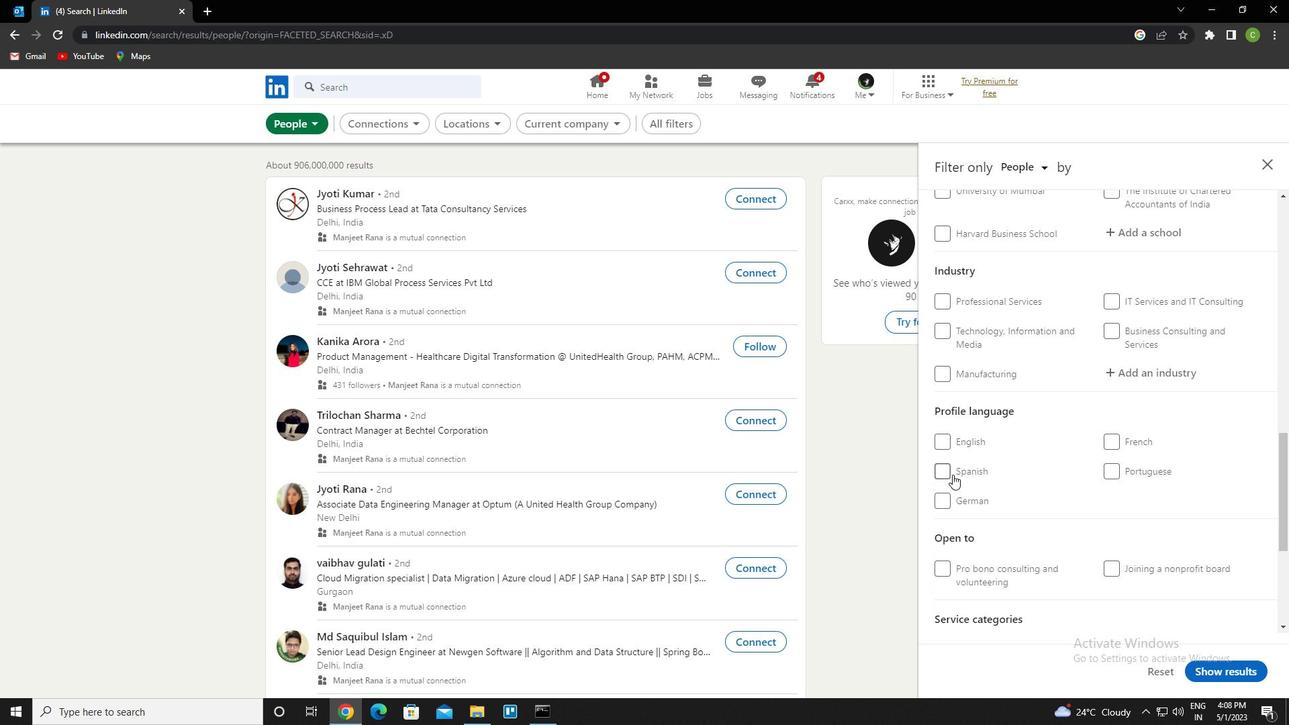 
Action: Mouse pressed left at (950, 475)
Screenshot: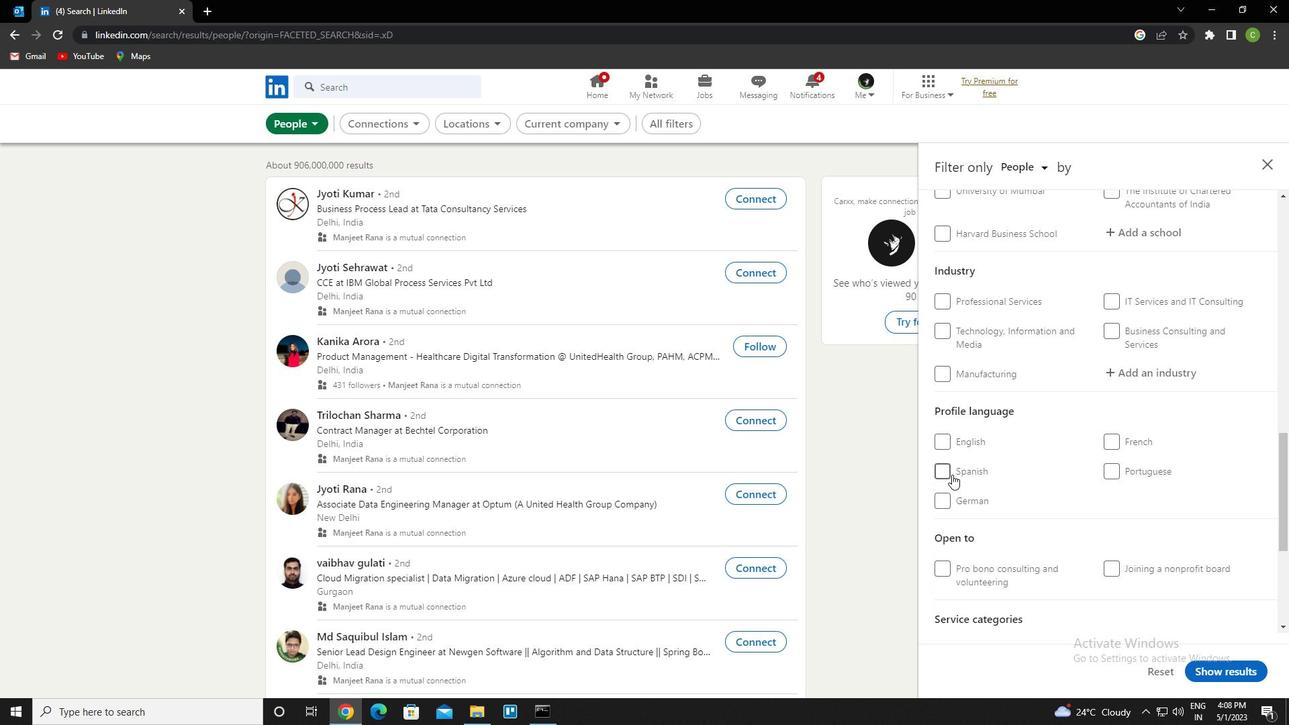 
Action: Mouse moved to (1031, 519)
Screenshot: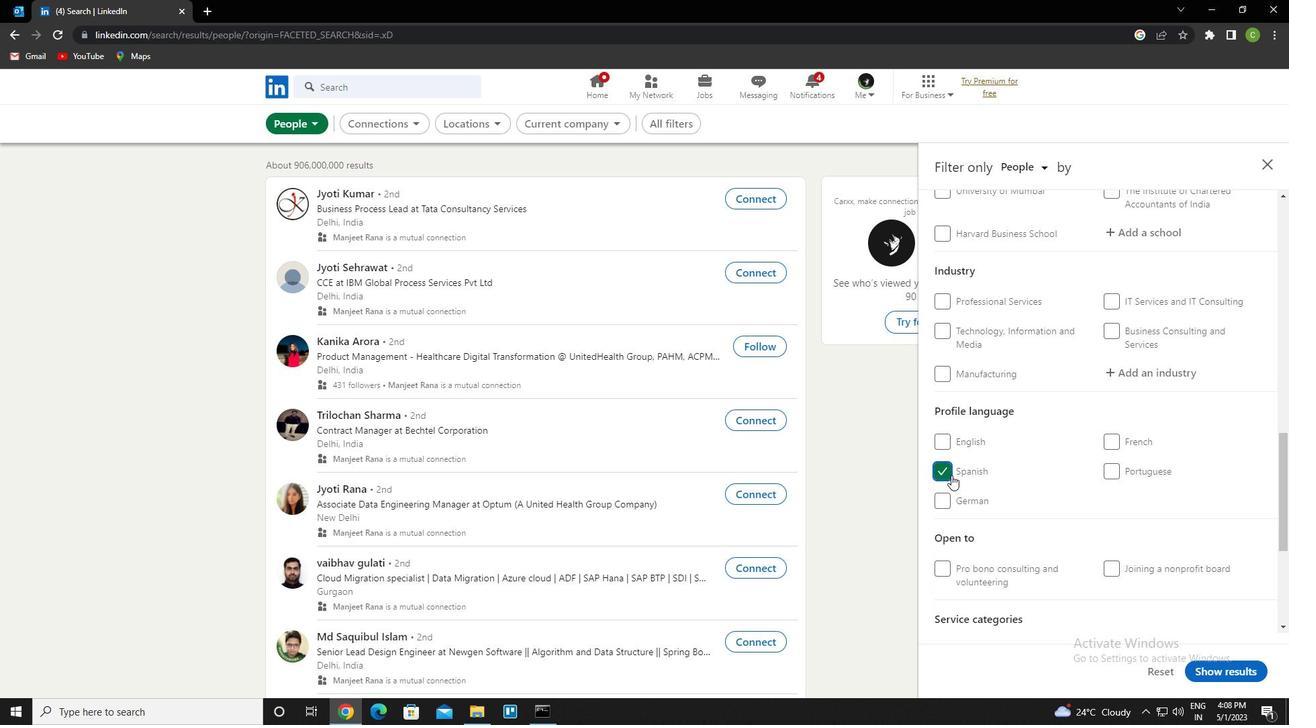 
Action: Mouse scrolled (1031, 520) with delta (0, 0)
Screenshot: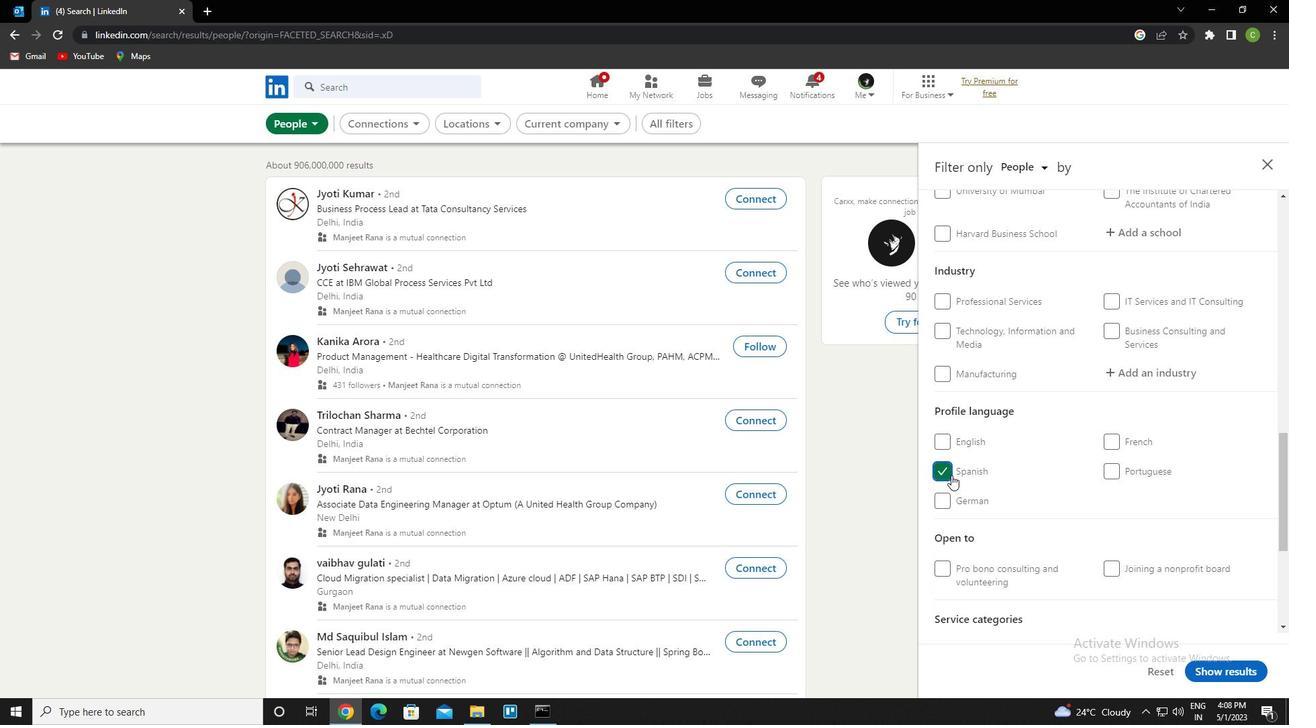 
Action: Mouse moved to (1031, 519)
Screenshot: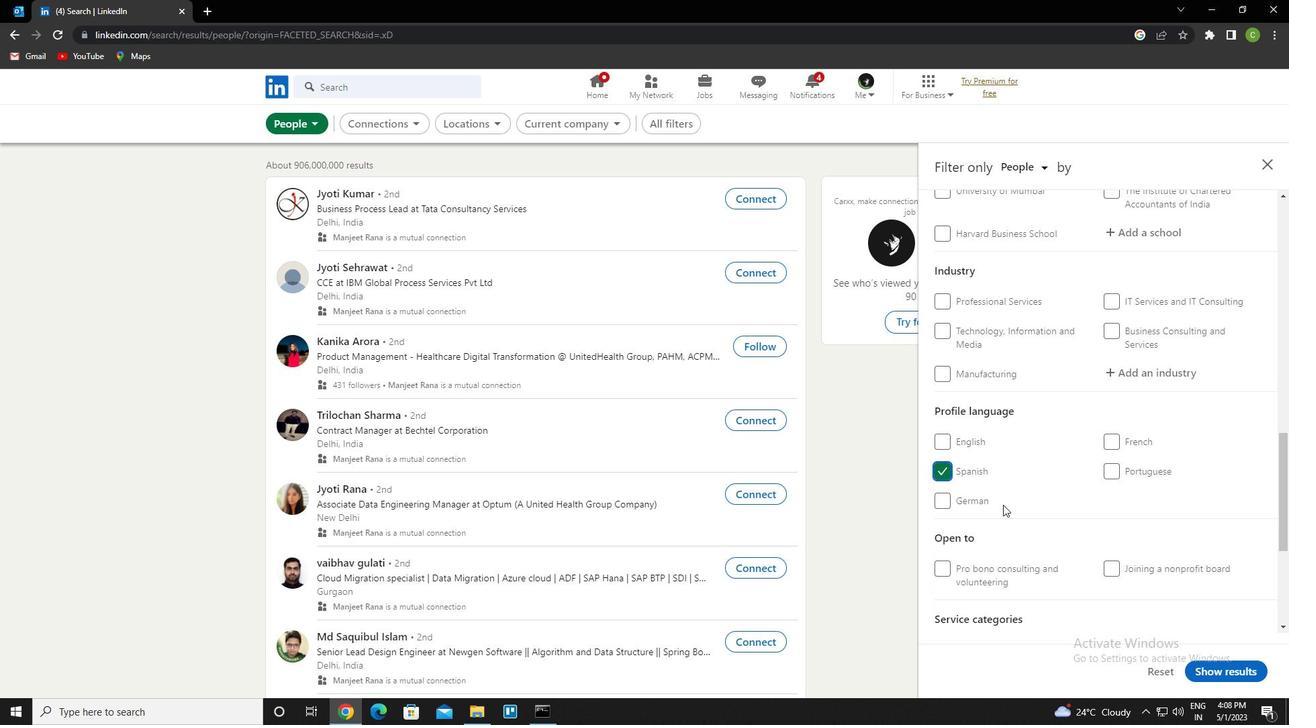 
Action: Mouse scrolled (1031, 520) with delta (0, 0)
Screenshot: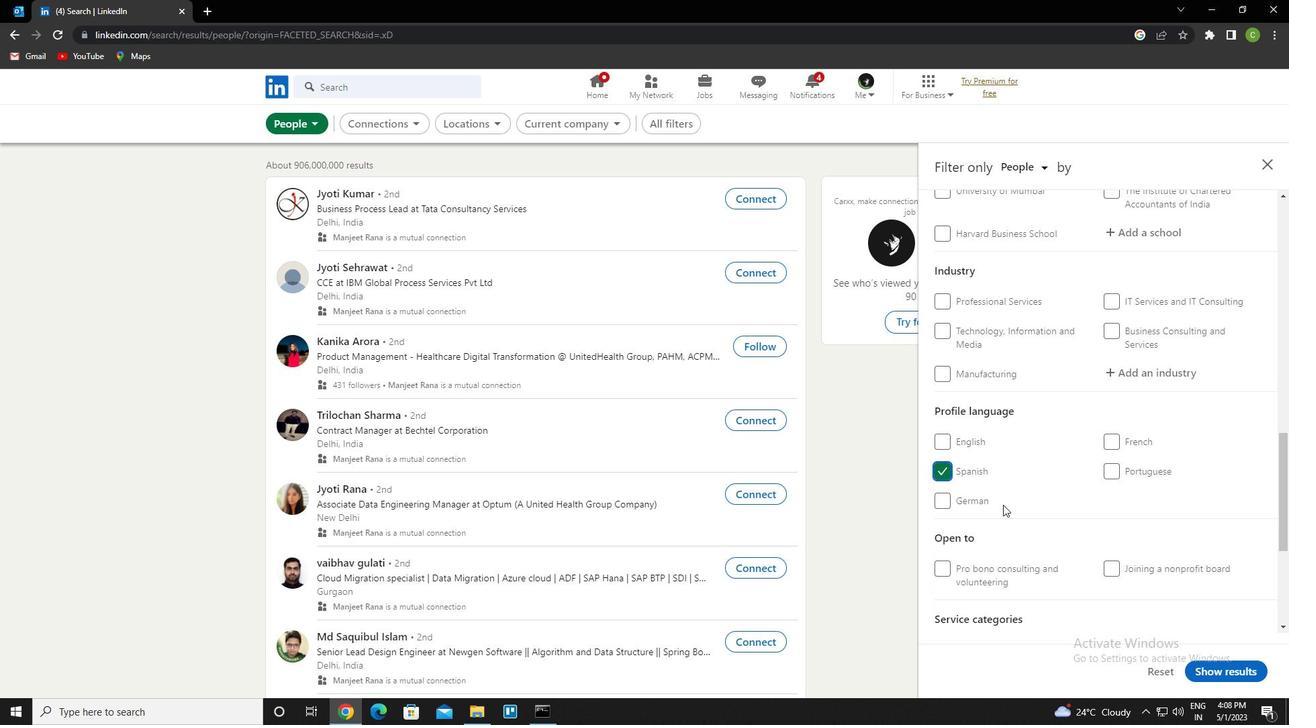 
Action: Mouse scrolled (1031, 520) with delta (0, 0)
Screenshot: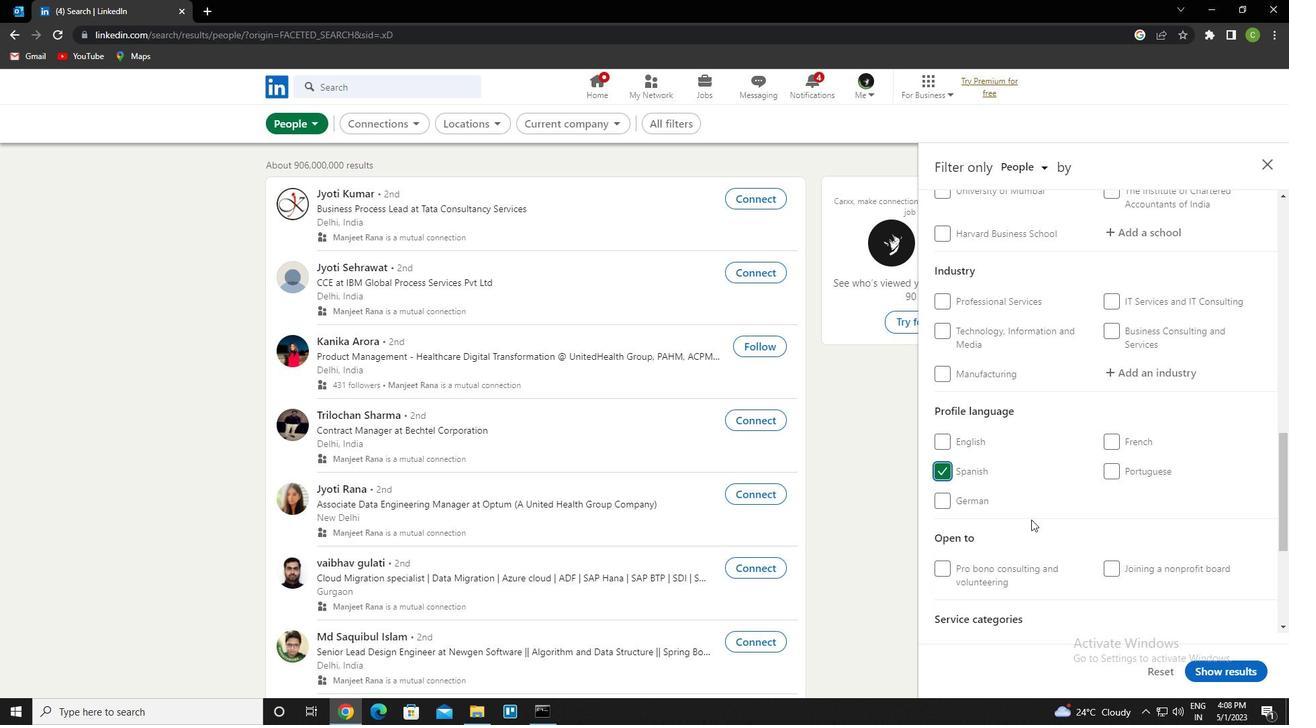 
Action: Mouse moved to (1032, 519)
Screenshot: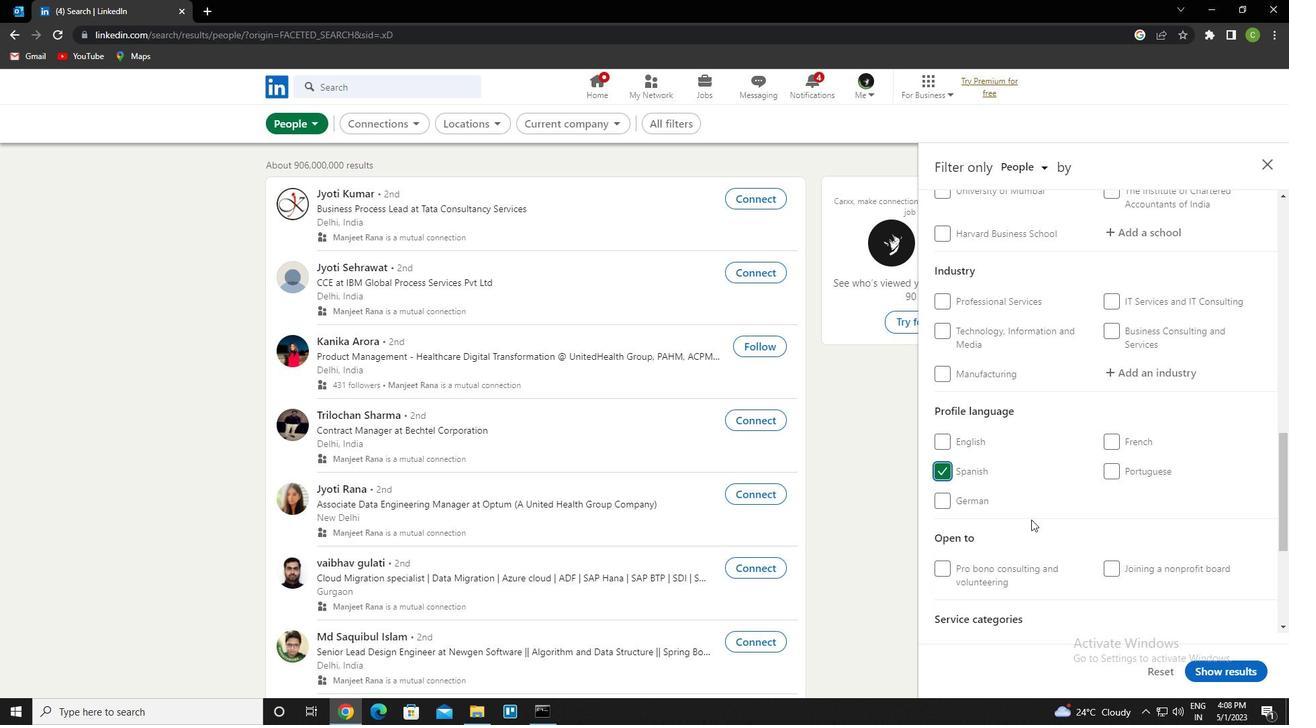 
Action: Mouse scrolled (1032, 520) with delta (0, 0)
Screenshot: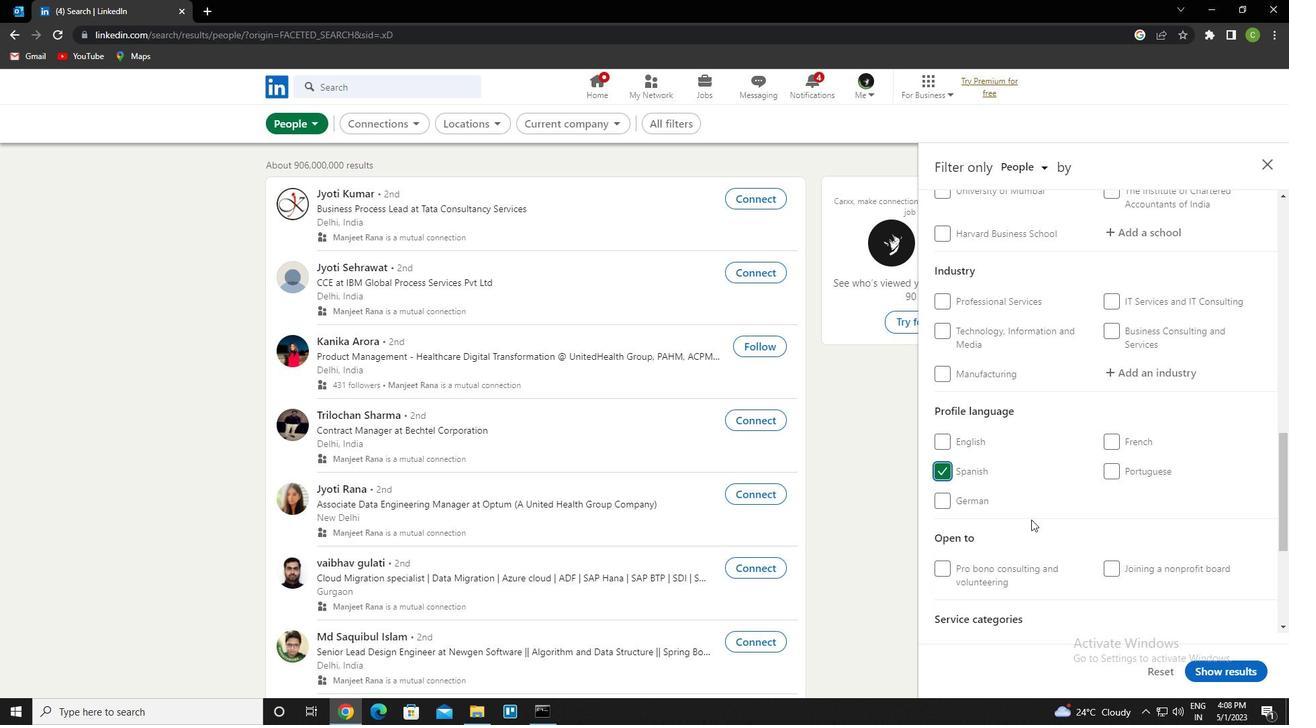
Action: Mouse moved to (1033, 519)
Screenshot: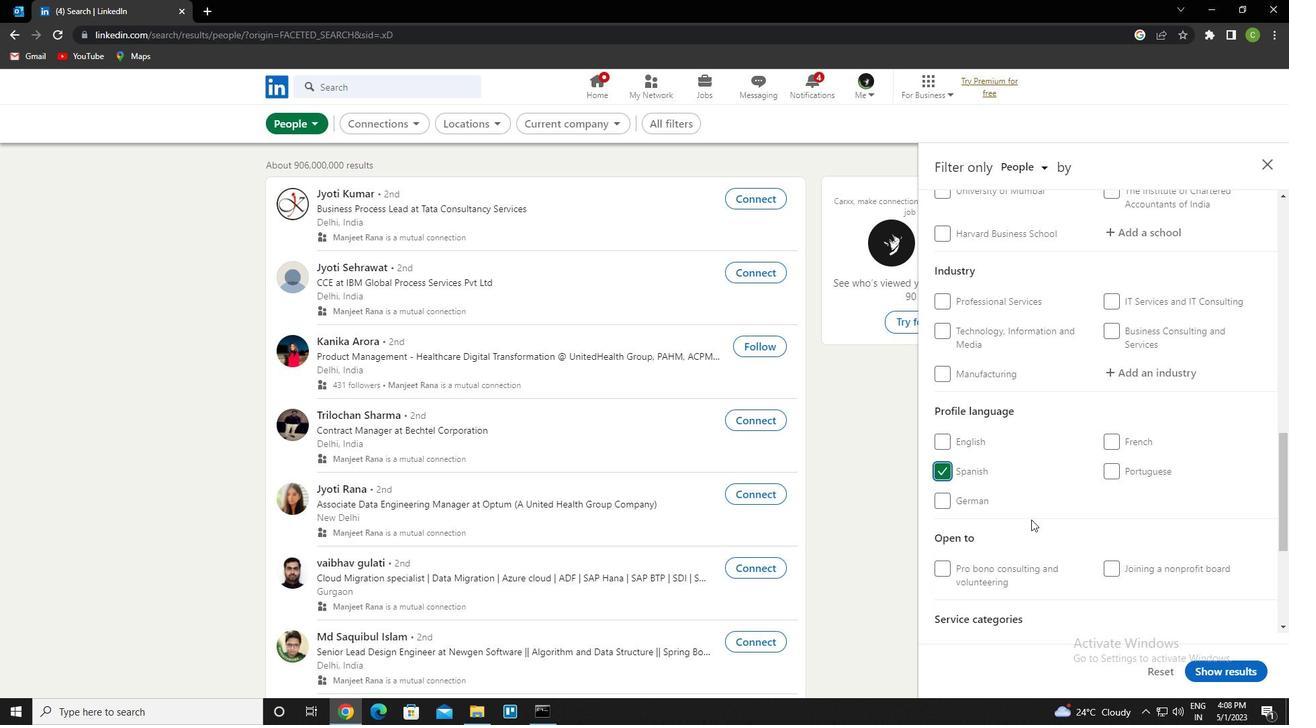 
Action: Mouse scrolled (1033, 520) with delta (0, 0)
Screenshot: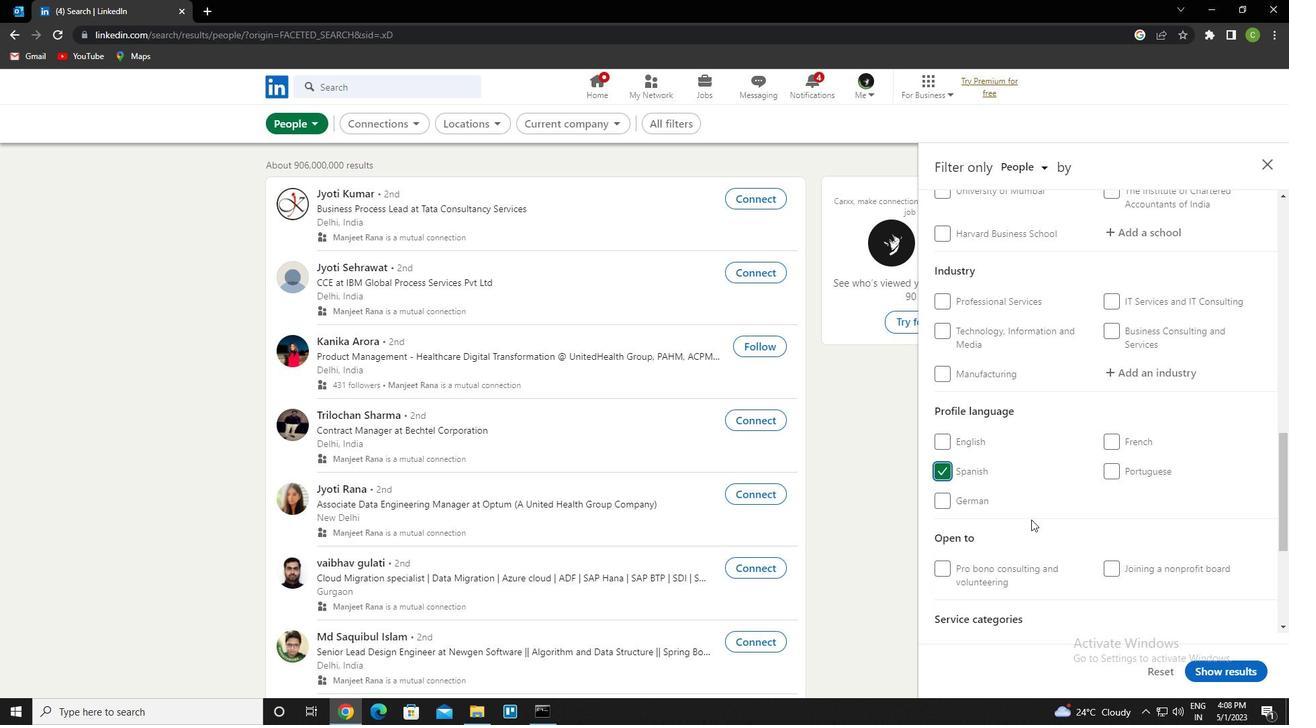 
Action: Mouse moved to (1034, 519)
Screenshot: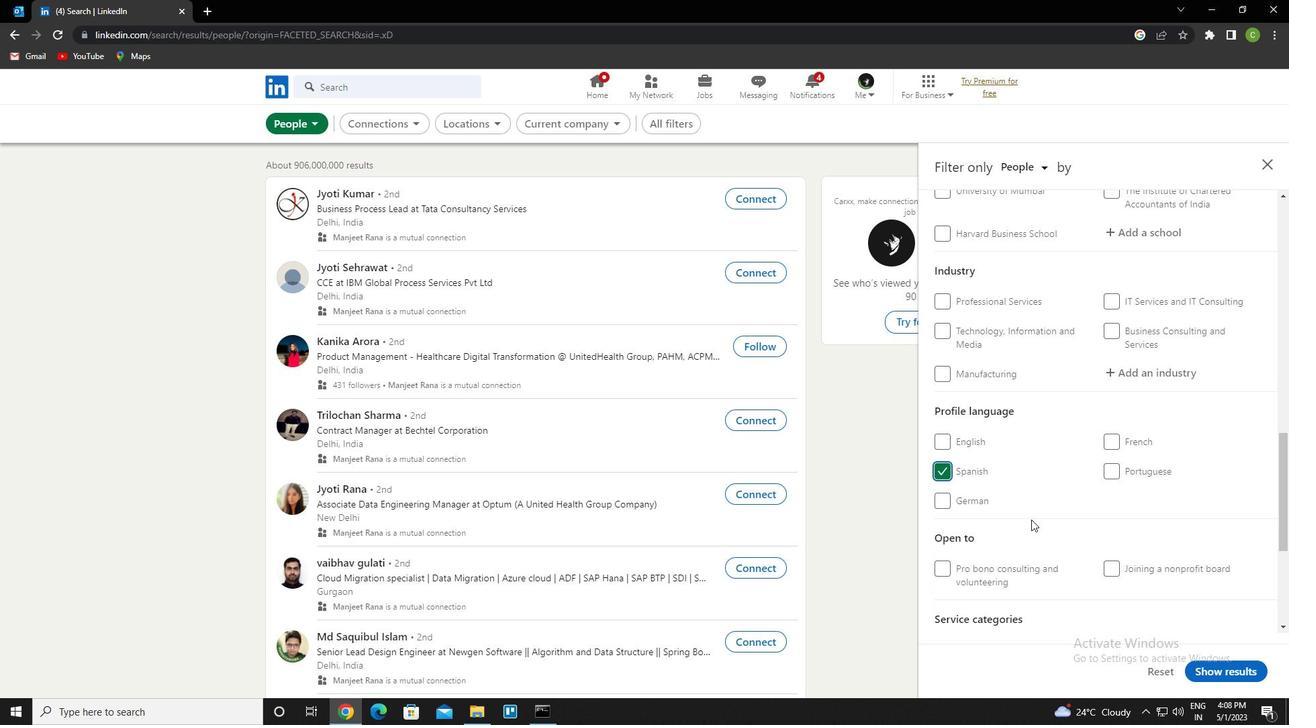 
Action: Mouse scrolled (1034, 520) with delta (0, 0)
Screenshot: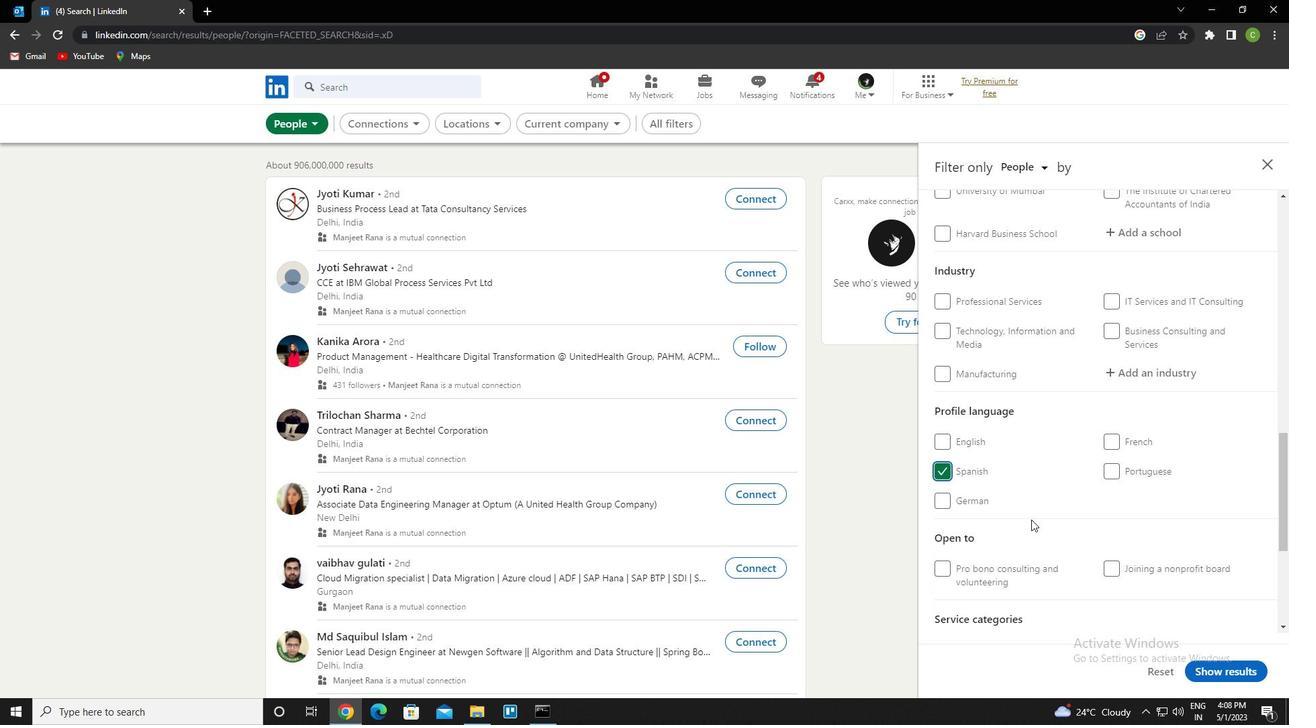 
Action: Mouse moved to (1132, 369)
Screenshot: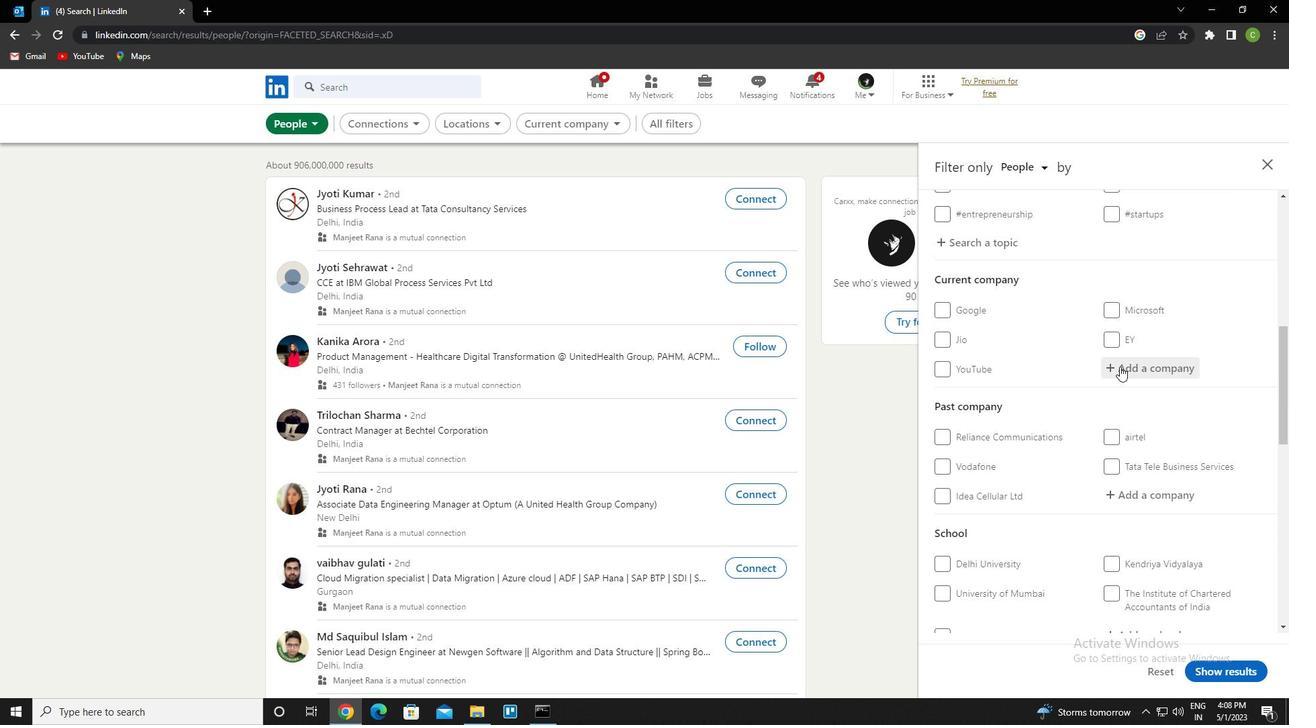
Action: Mouse pressed left at (1132, 369)
Screenshot: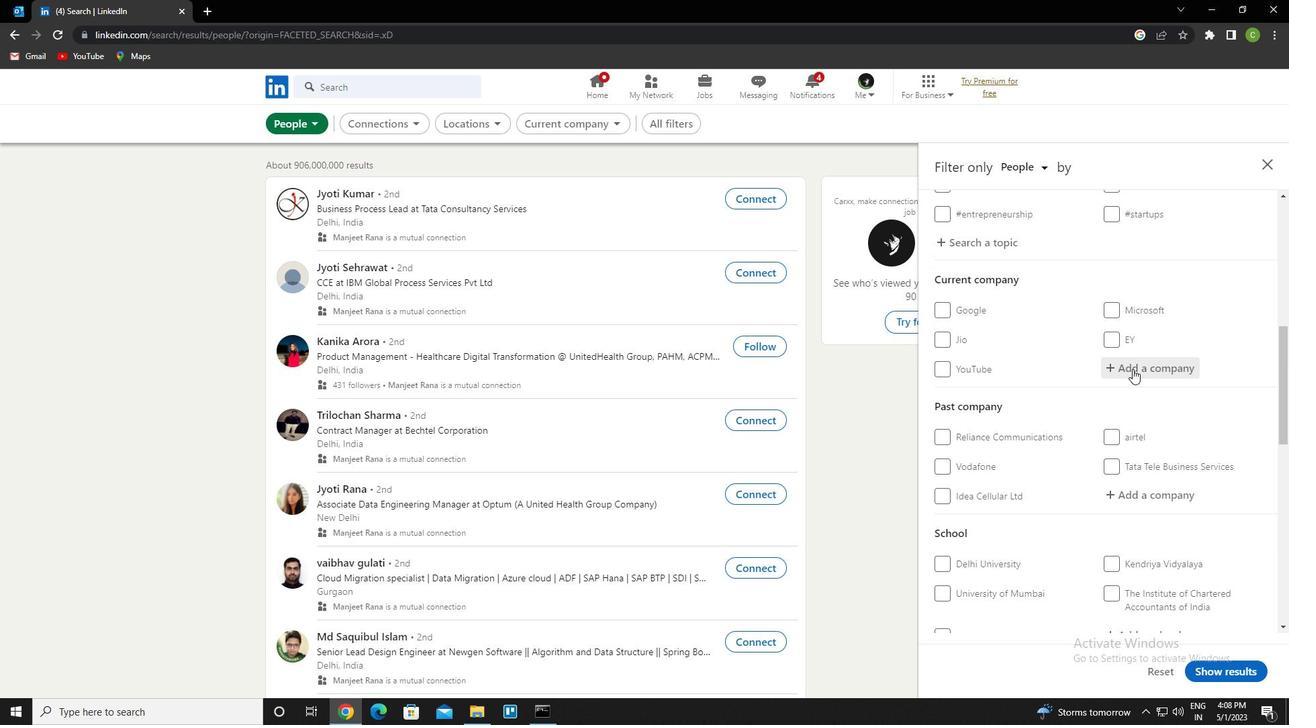 
Action: Key pressed <Key.caps_lock>nga<Key.space>h<Key.caps_lock>uman
Screenshot: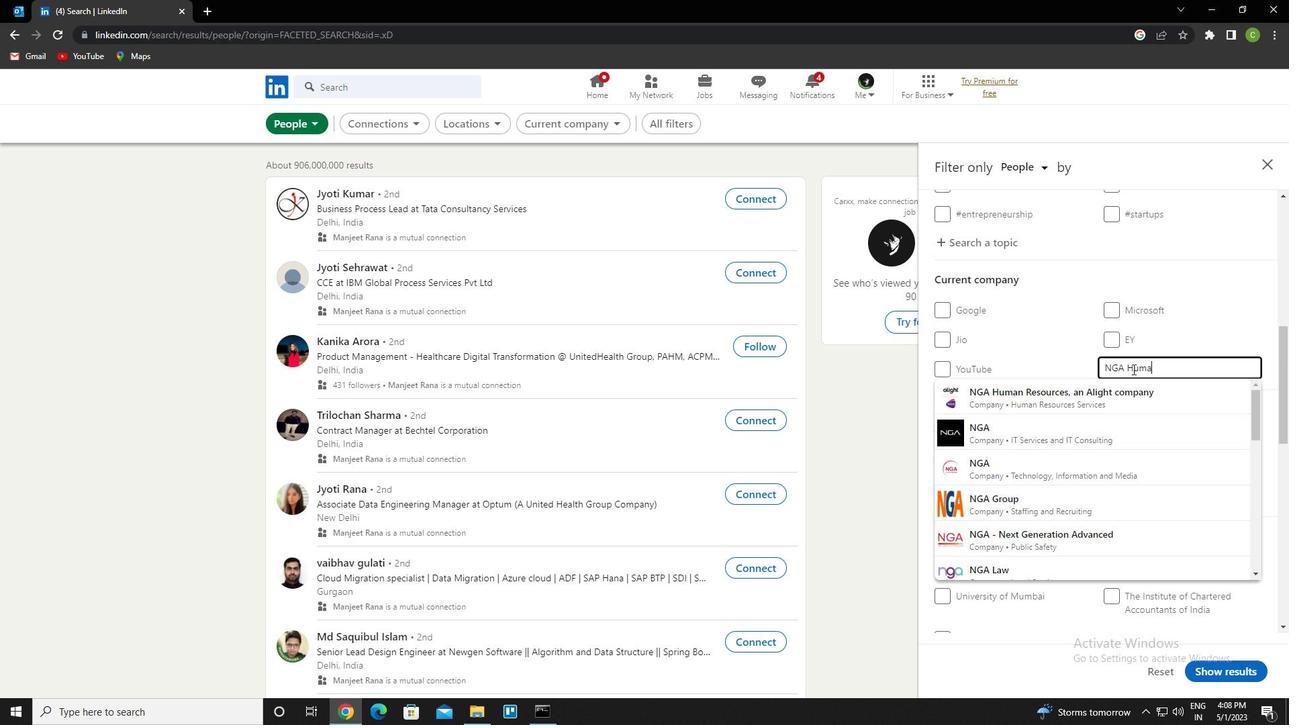 
Action: Mouse scrolled (1132, 370) with delta (0, 0)
Screenshot: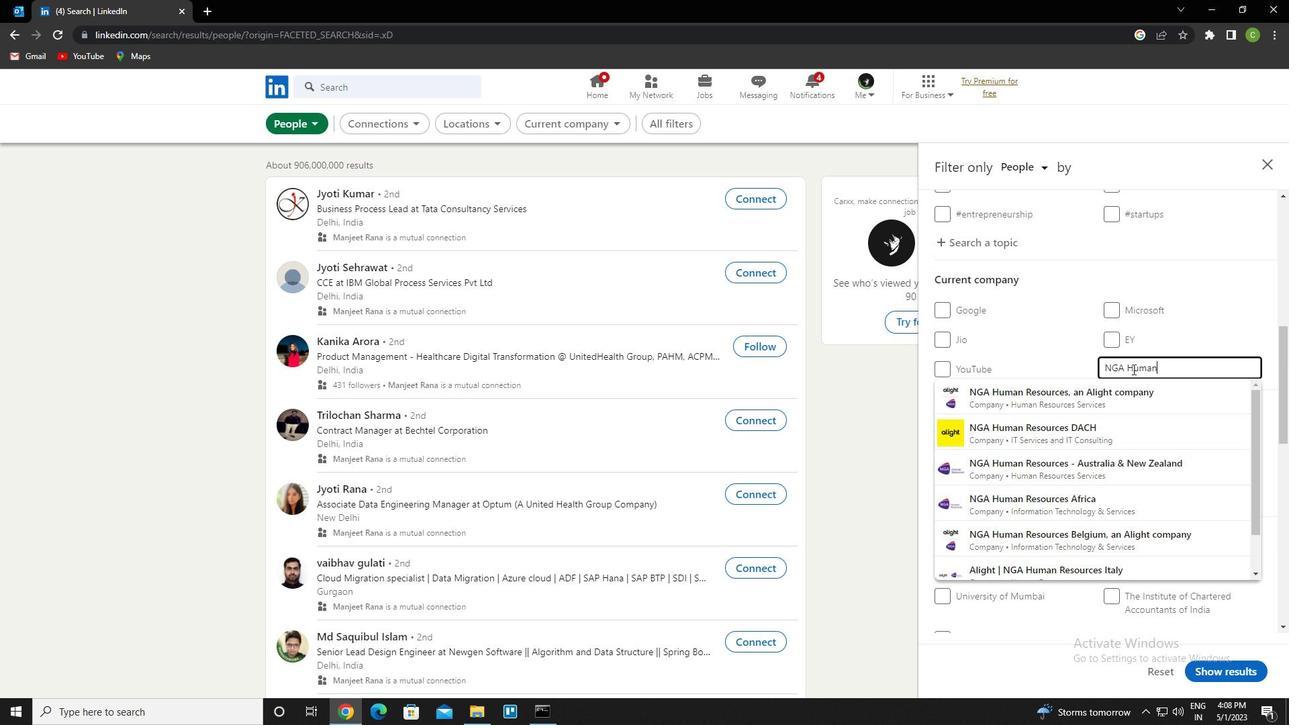 
Action: Key pressed <Key.down><Key.down><Key.up><Key.enter>
Screenshot: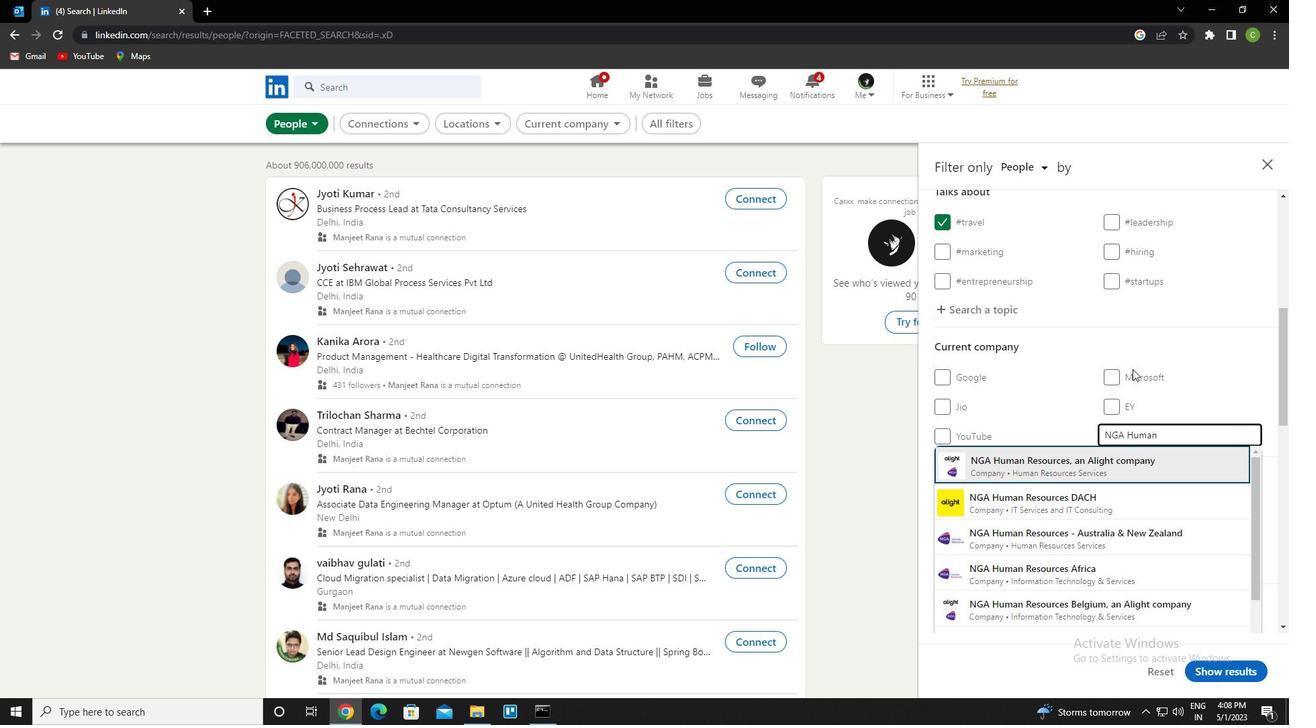 
Action: Mouse scrolled (1132, 368) with delta (0, 0)
Screenshot: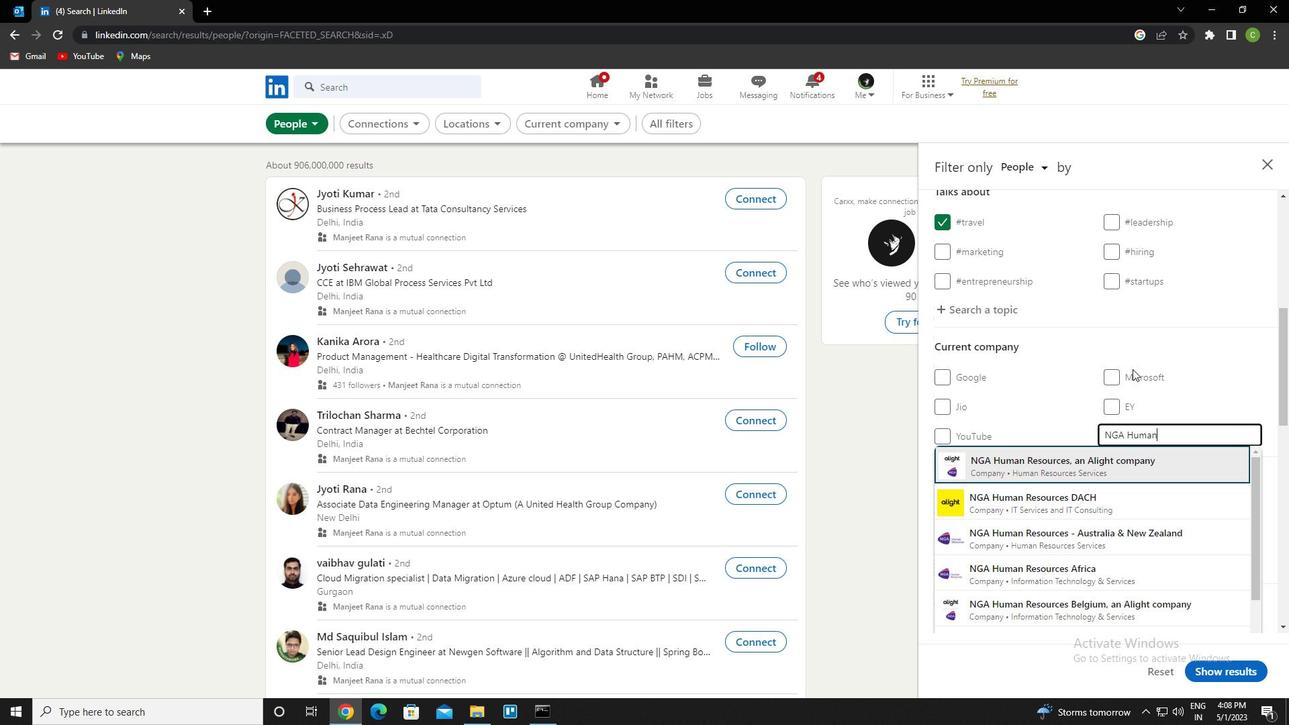 
Action: Mouse scrolled (1132, 368) with delta (0, 0)
Screenshot: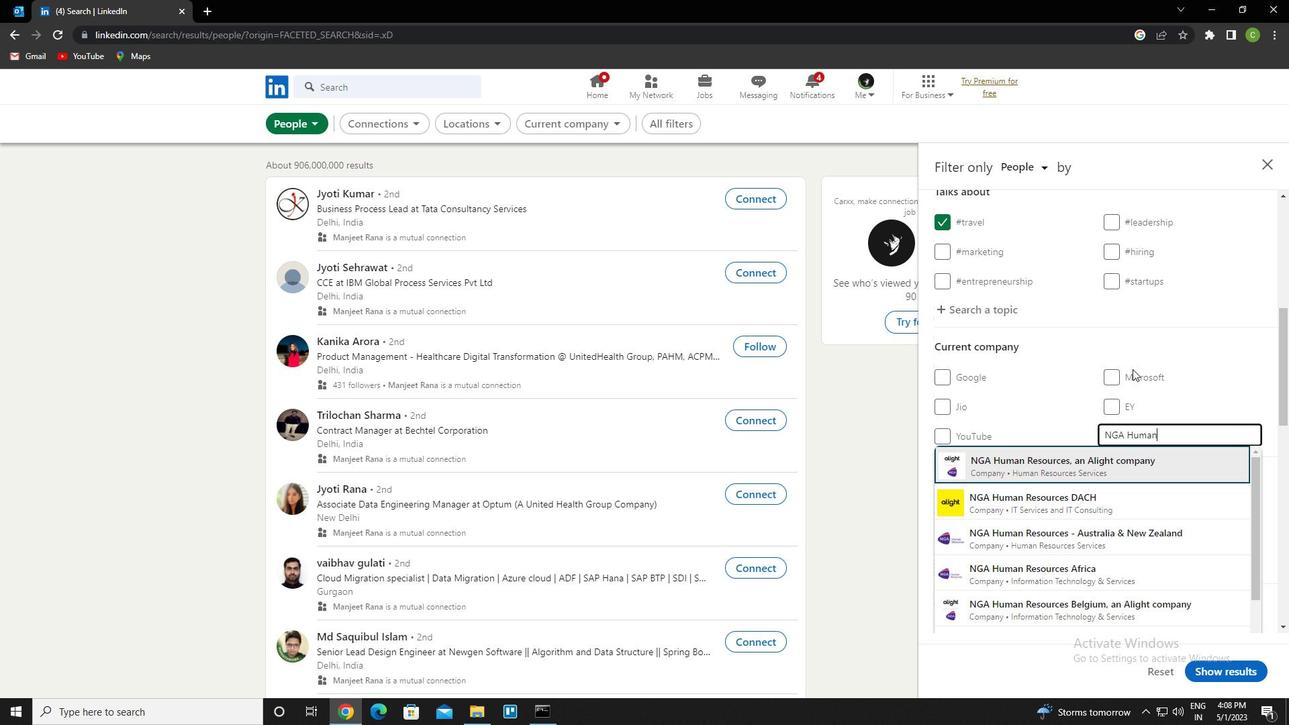 
Action: Mouse moved to (1118, 395)
Screenshot: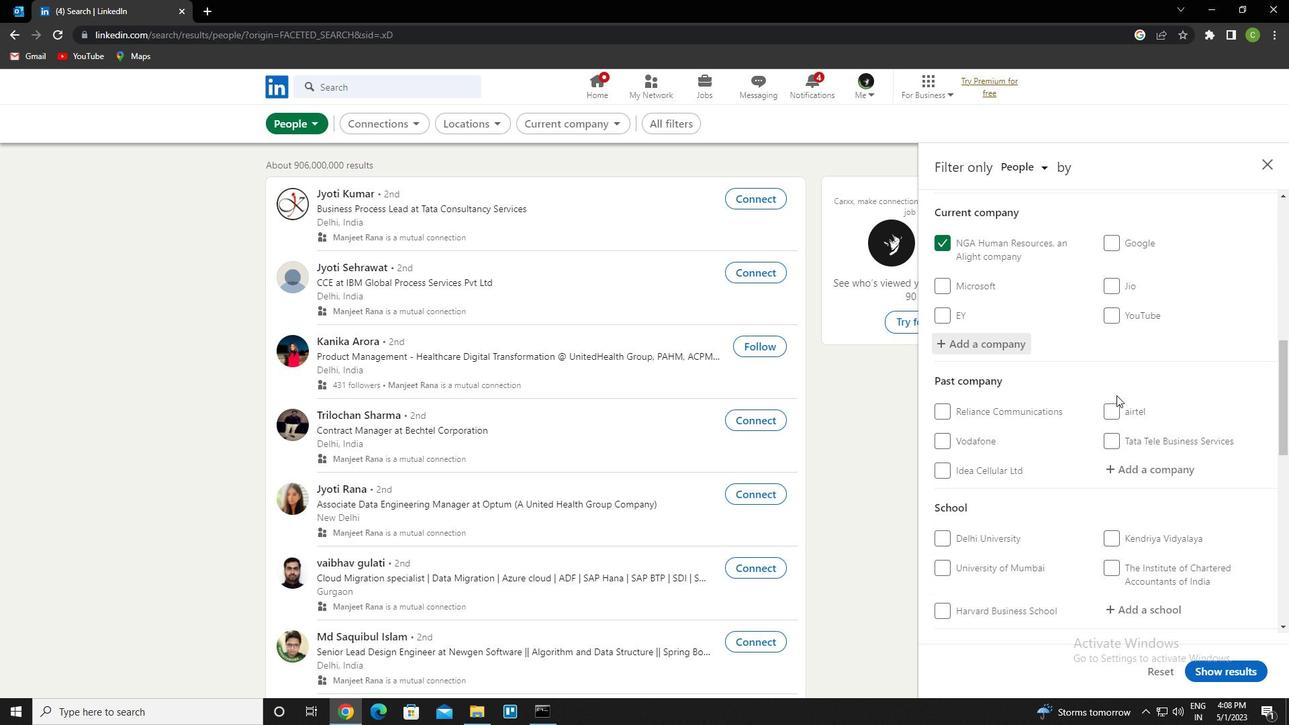 
Action: Mouse scrolled (1118, 394) with delta (0, 0)
Screenshot: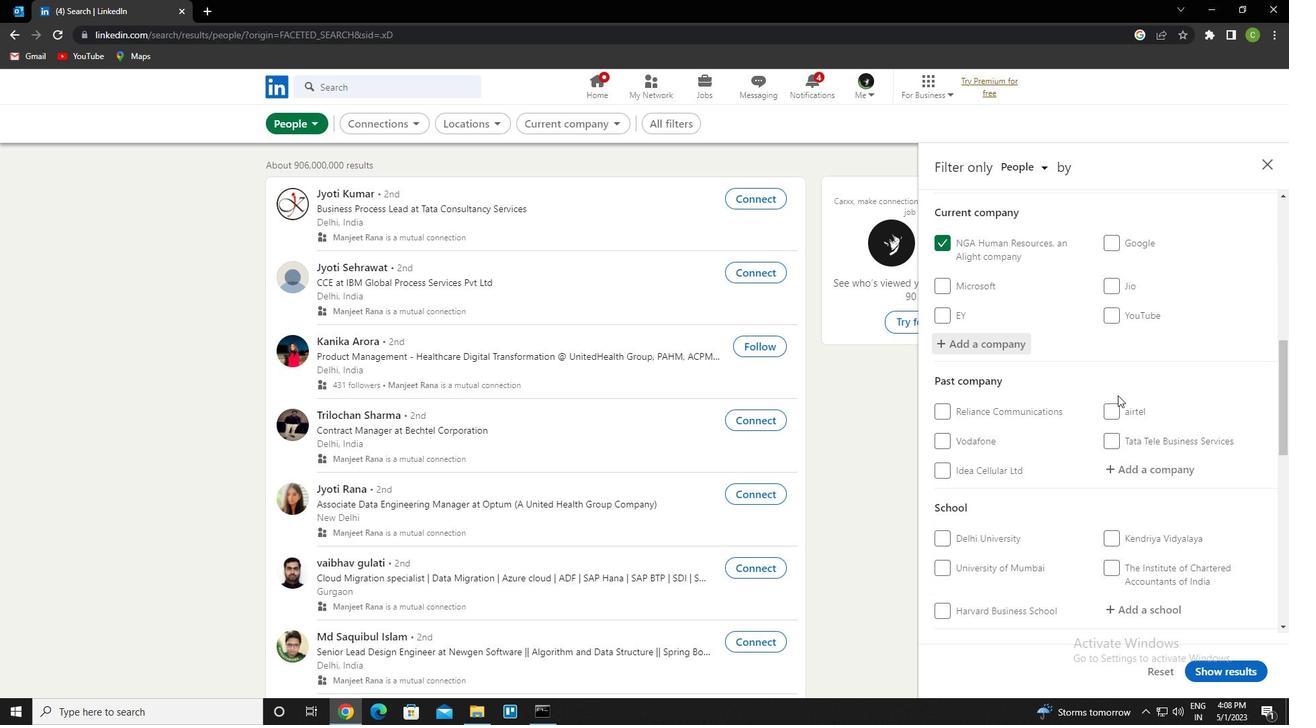 
Action: Mouse scrolled (1118, 394) with delta (0, 0)
Screenshot: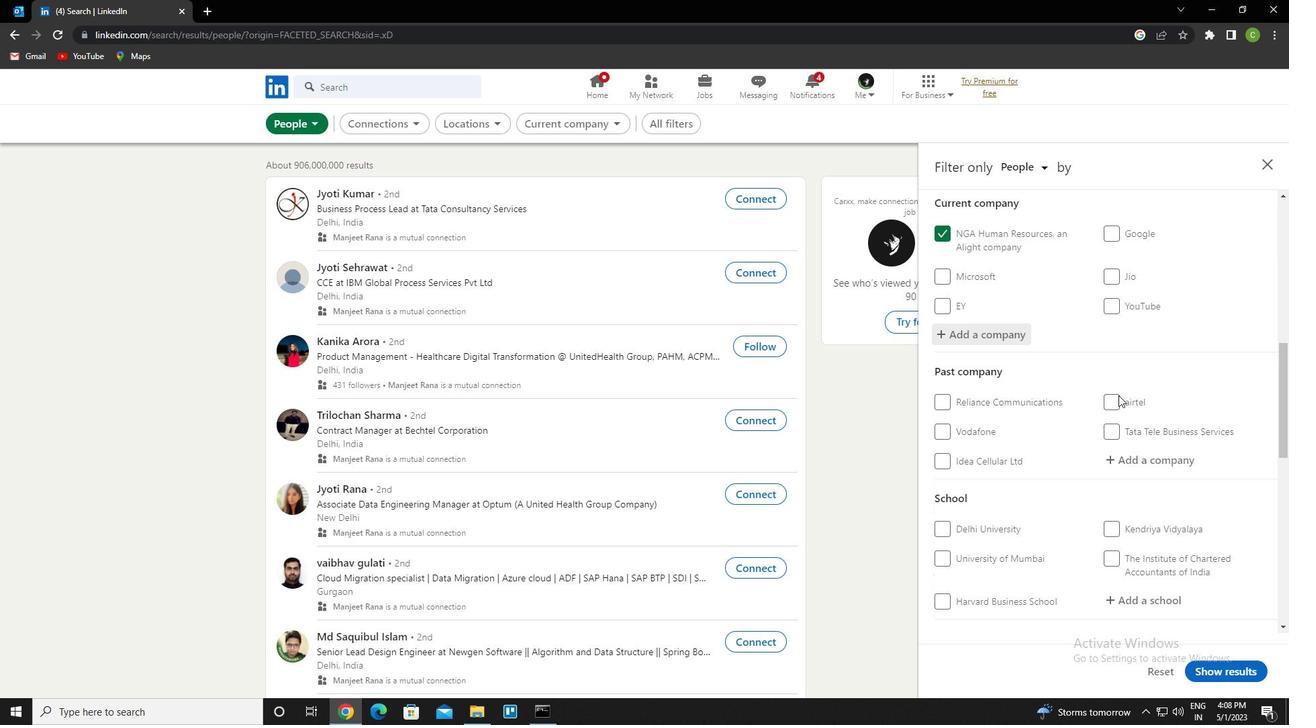 
Action: Mouse scrolled (1118, 394) with delta (0, 0)
Screenshot: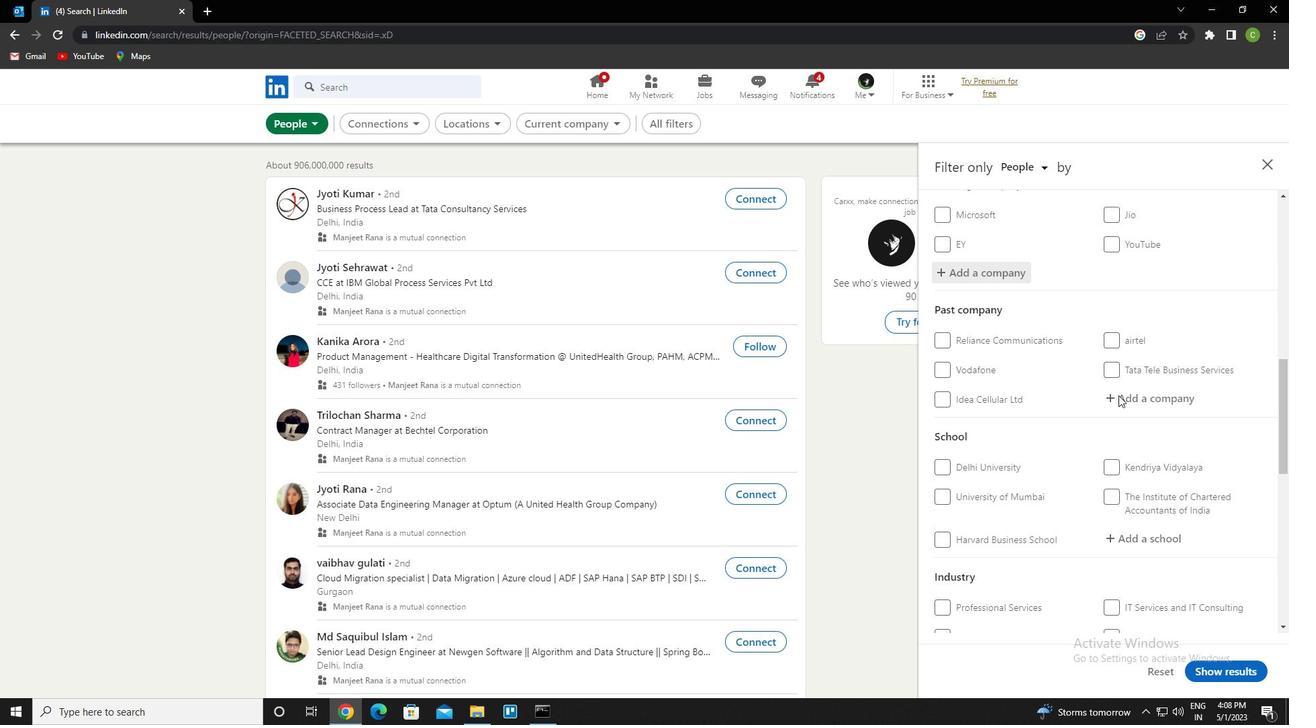 
Action: Mouse moved to (1138, 412)
Screenshot: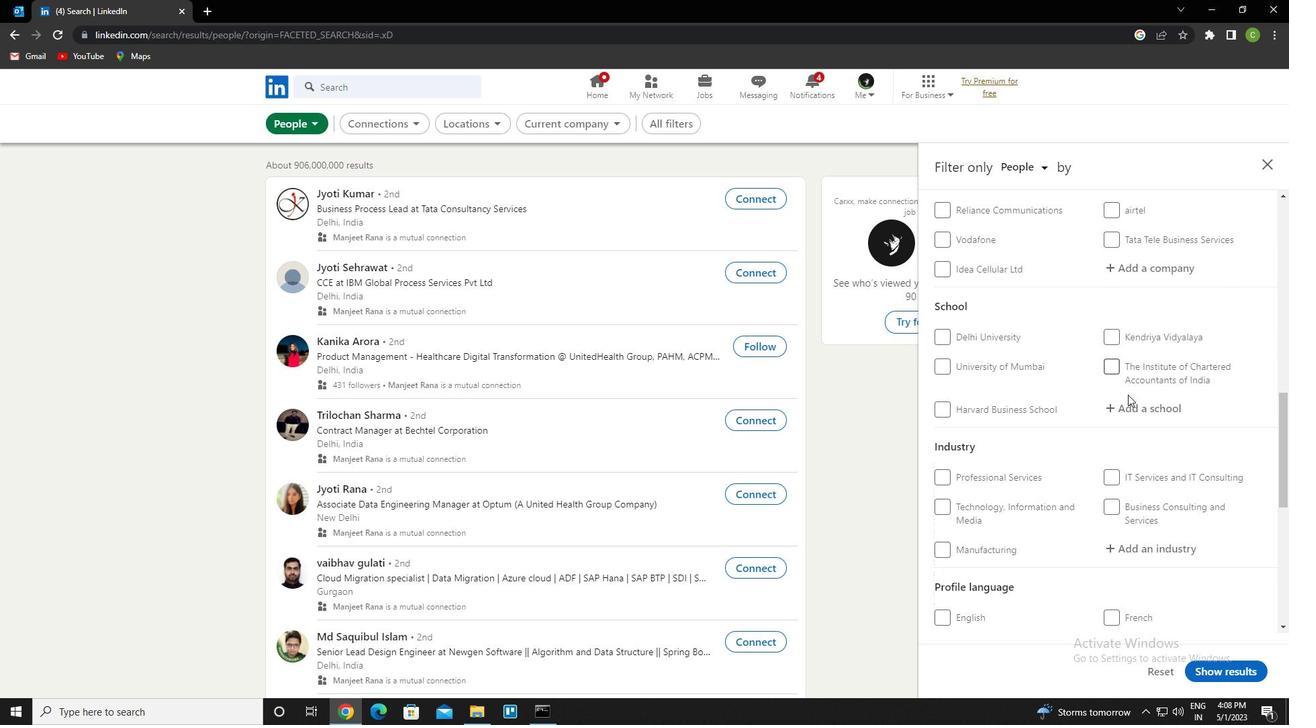
Action: Mouse pressed left at (1138, 412)
Screenshot: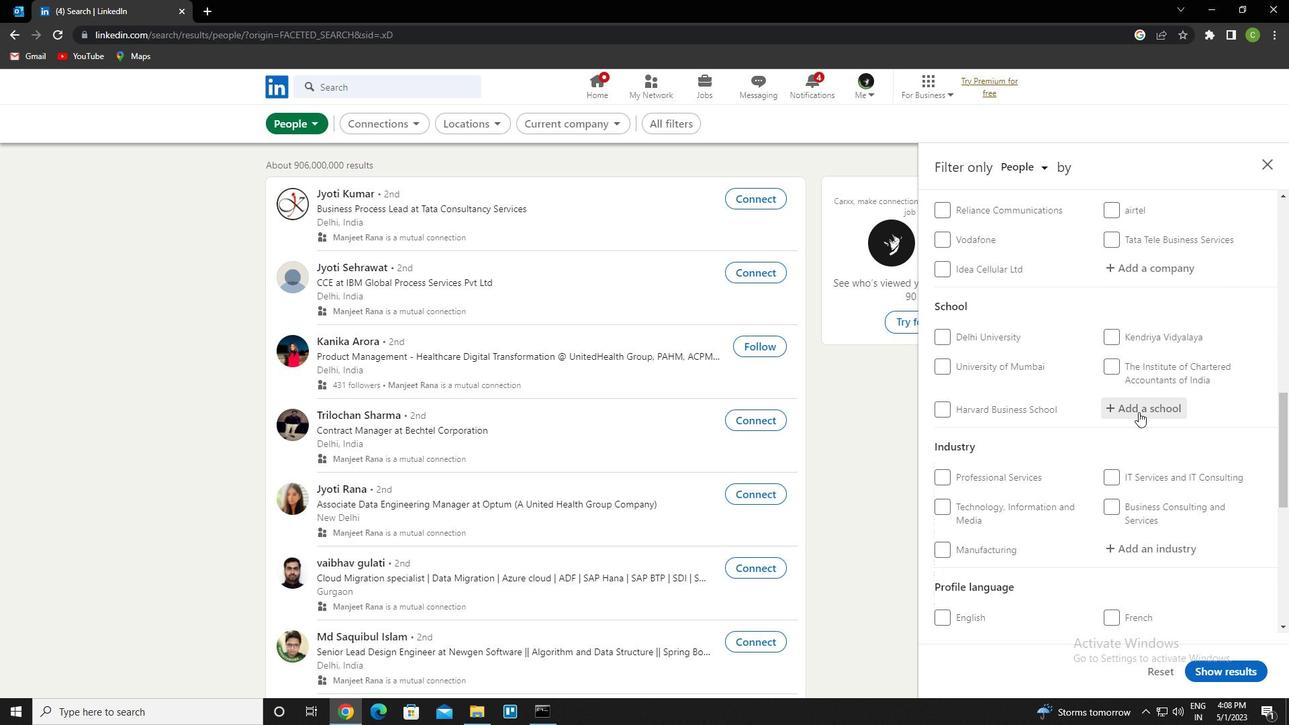 
Action: Key pressed <Key.caps_lock>w<Key.caps_lock>omen<Key.space><Key.caps_lock>c<Key.caps_lock>ris<Key.backspace><Key.backspace><Key.backspace>hristain<Key.down><Key.backspace><Key.backspace><Key.backspace>ian<Key.down><Key.down><Key.enter>
Screenshot: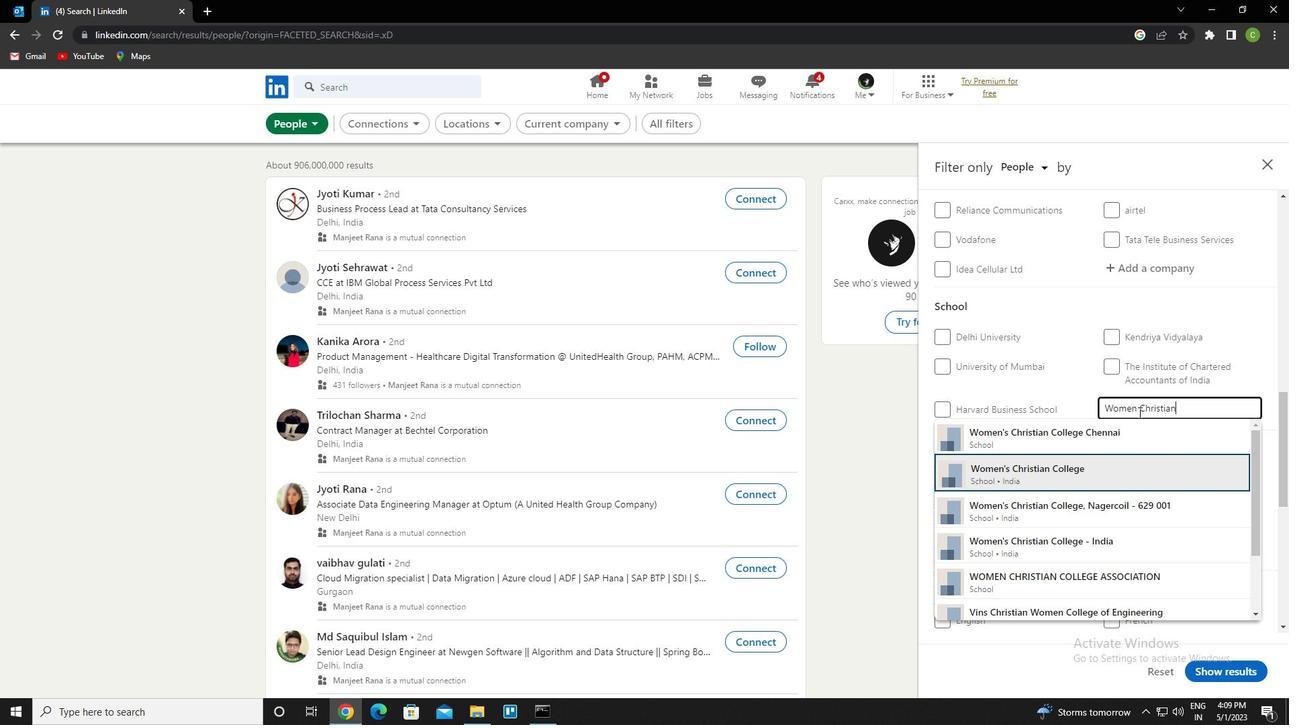 
Action: Mouse moved to (1127, 385)
Screenshot: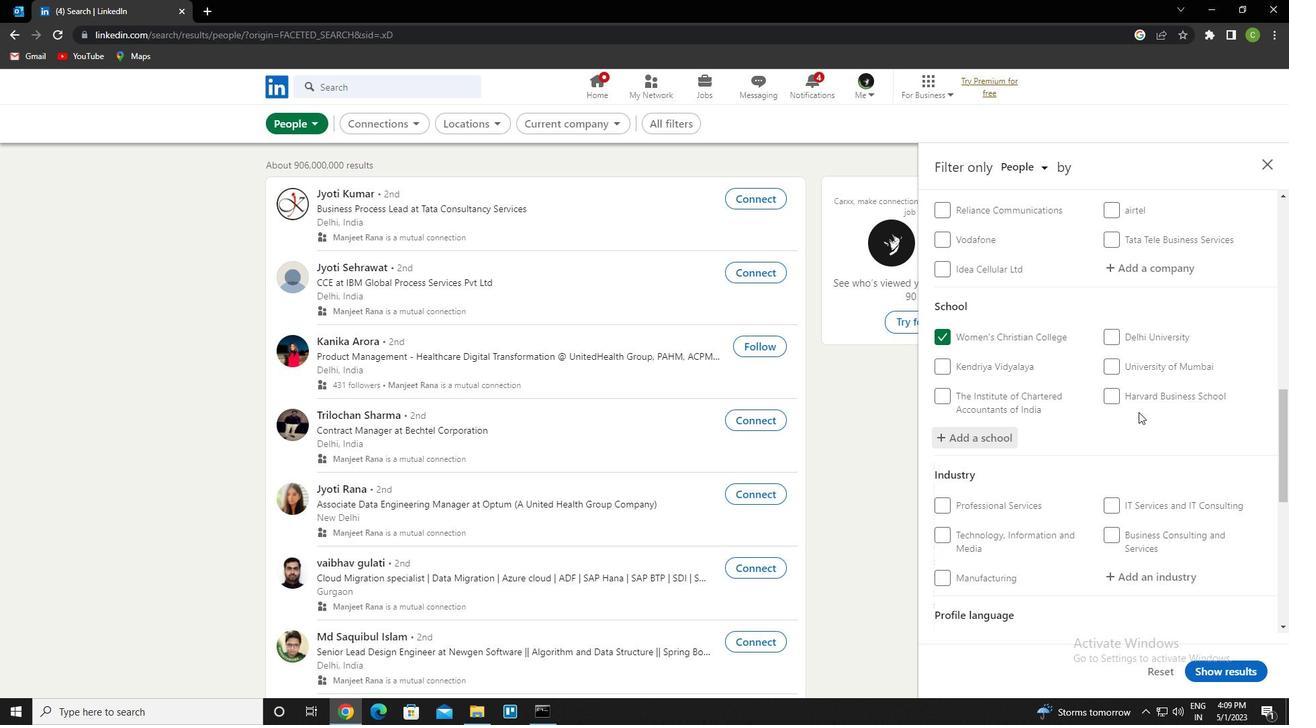
Action: Mouse scrolled (1127, 384) with delta (0, 0)
Screenshot: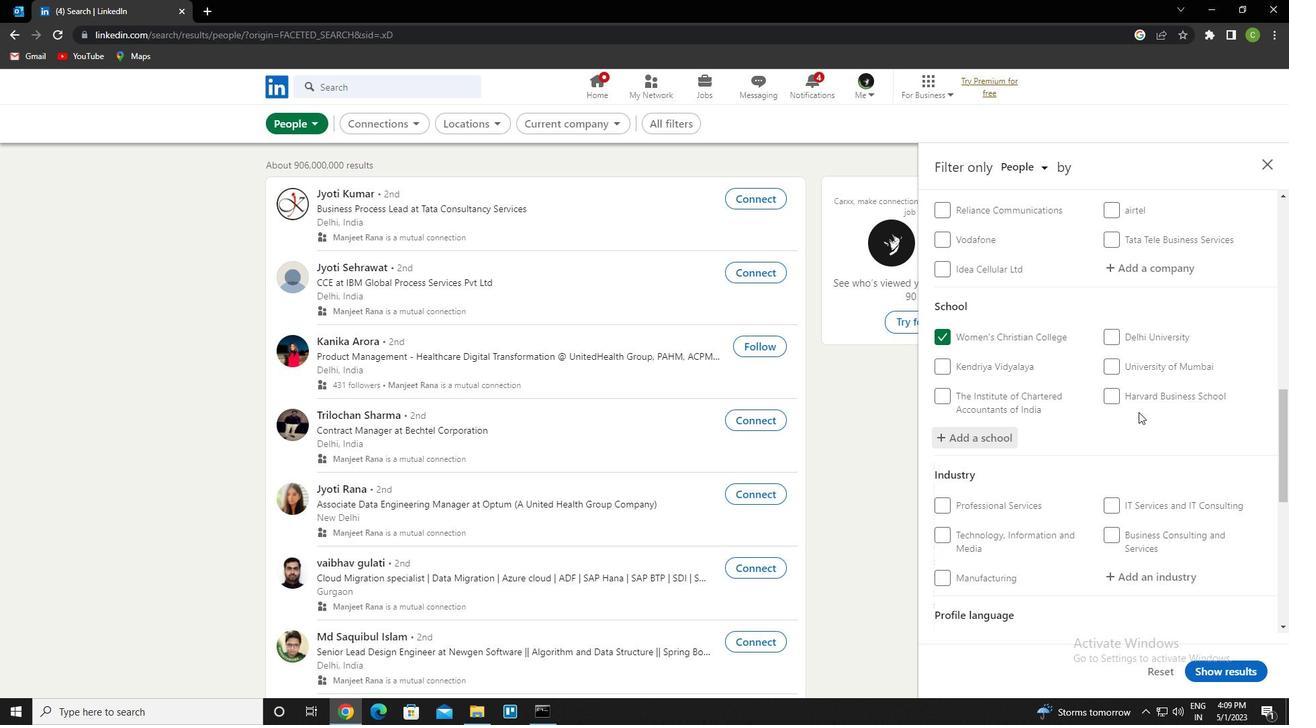 
Action: Mouse scrolled (1127, 384) with delta (0, 0)
Screenshot: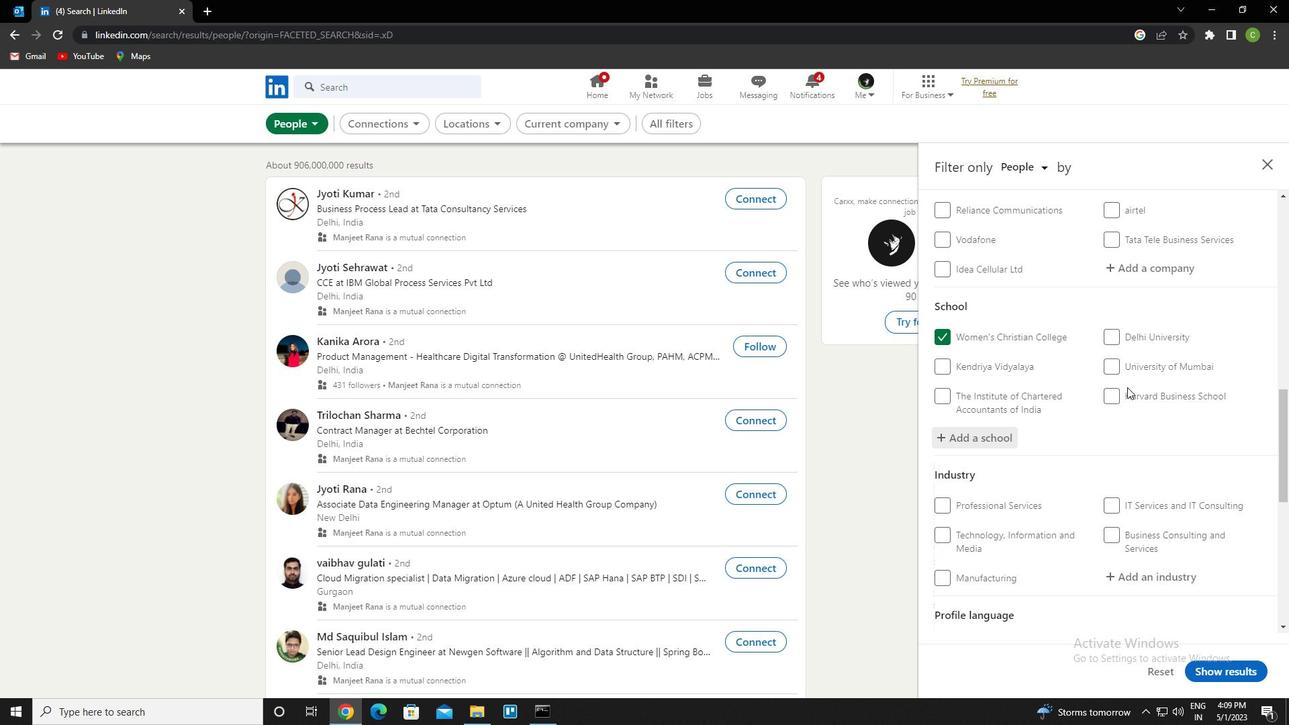 
Action: Mouse scrolled (1127, 384) with delta (0, 0)
Screenshot: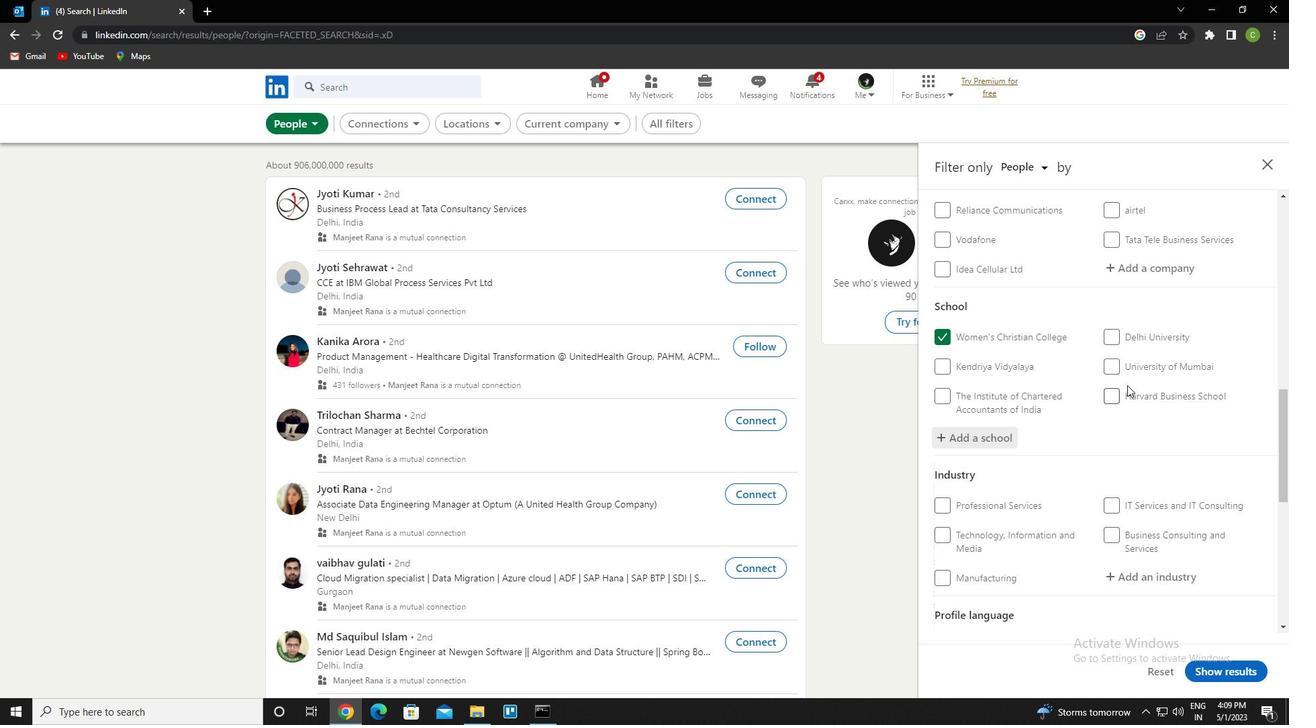 
Action: Mouse scrolled (1127, 384) with delta (0, 0)
Screenshot: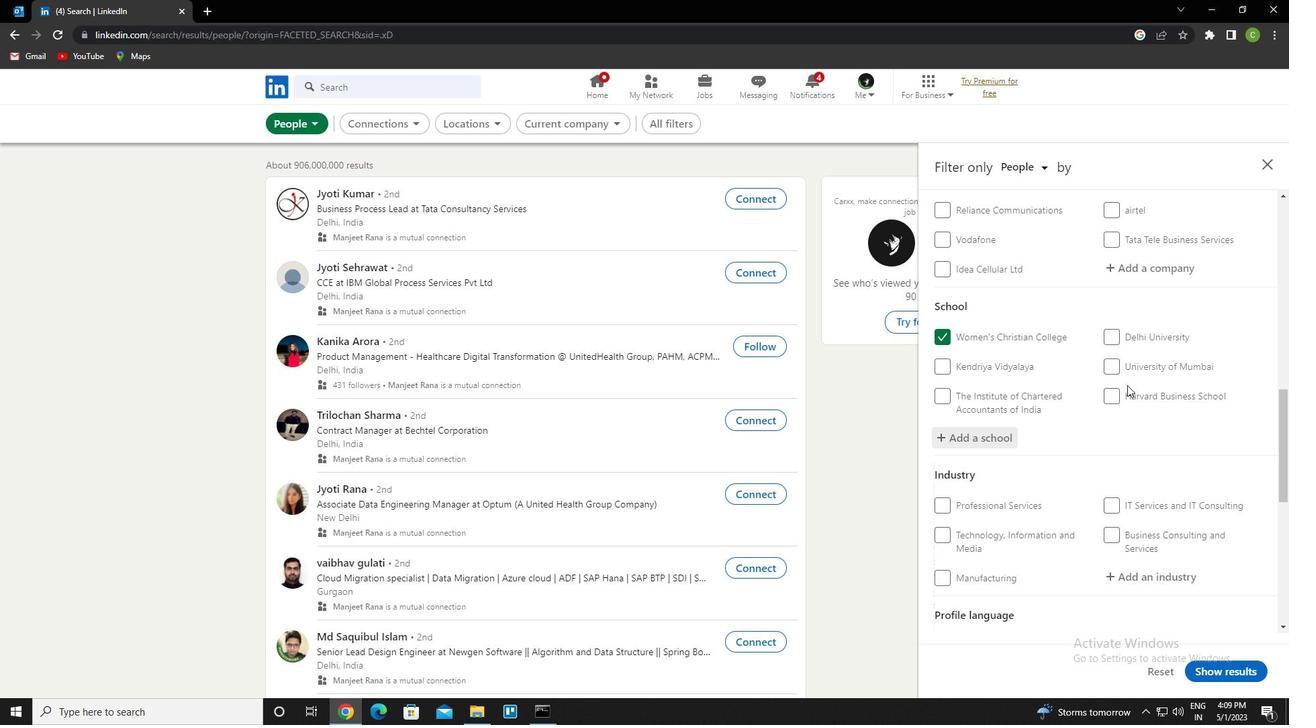 
Action: Mouse moved to (1154, 307)
Screenshot: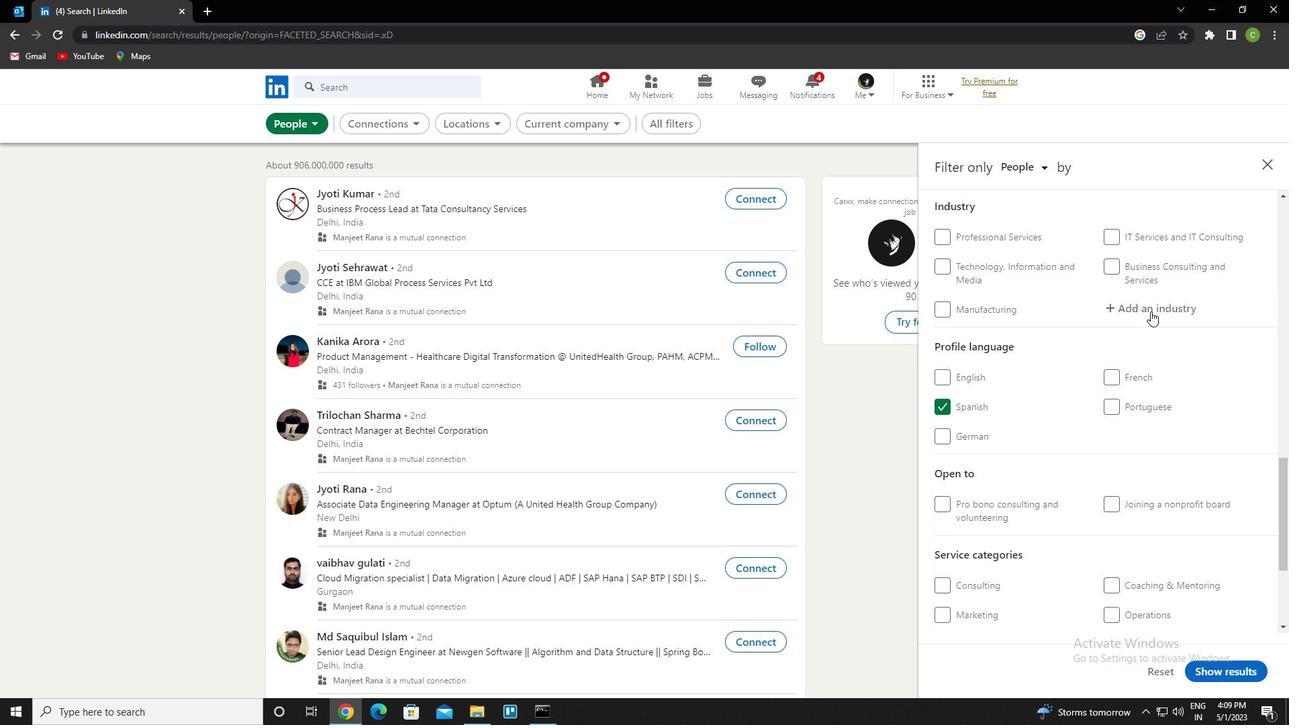 
Action: Mouse pressed left at (1154, 307)
Screenshot: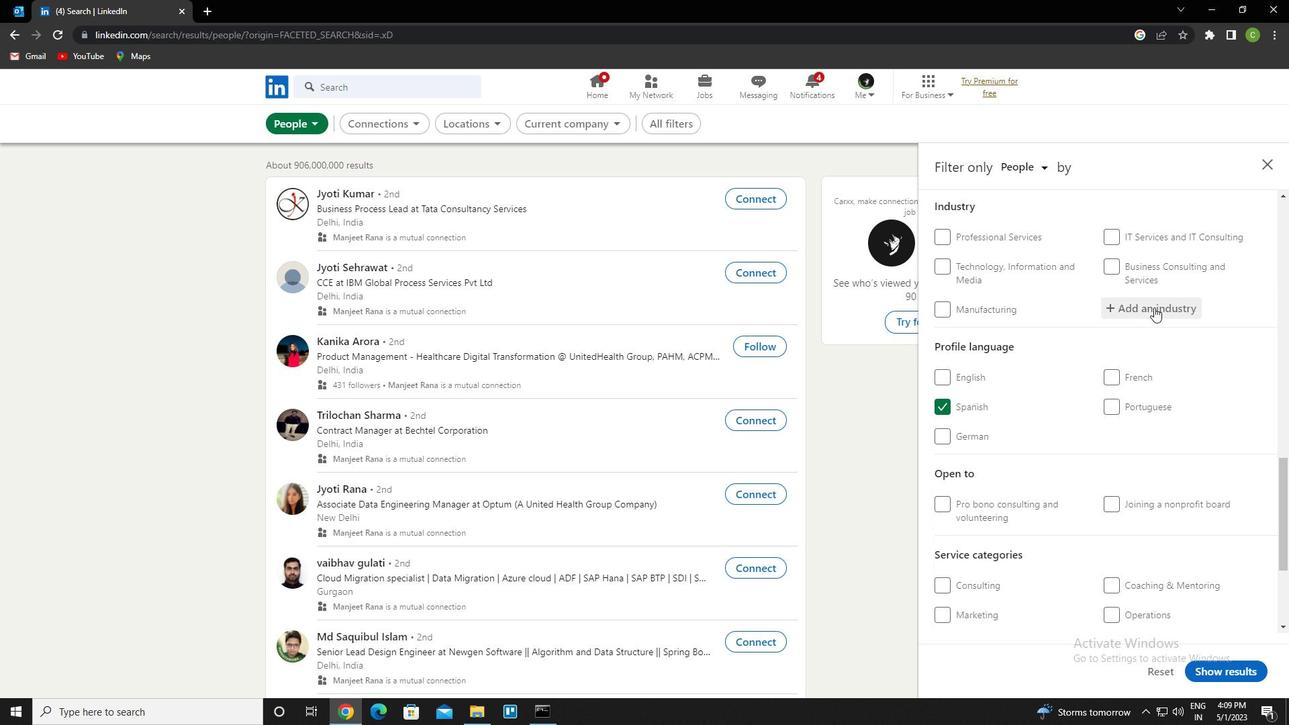
Action: Mouse moved to (1154, 307)
Screenshot: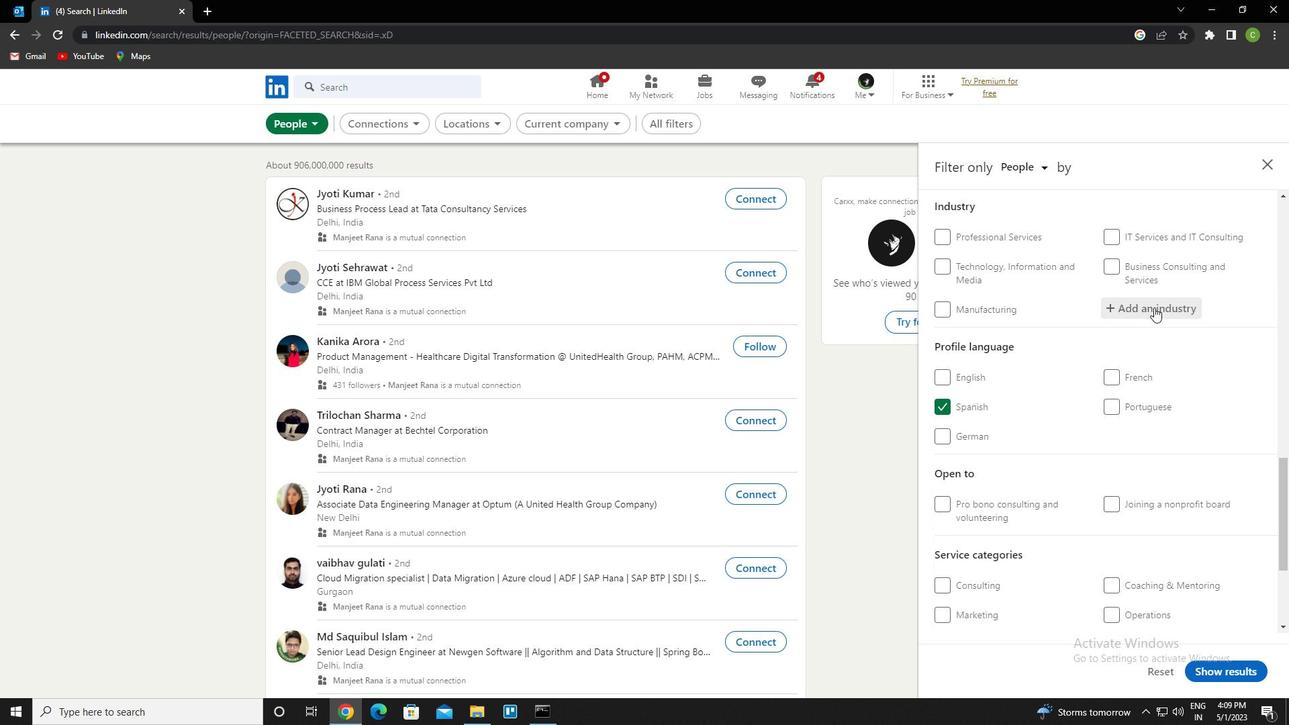 
Action: Key pressed <Key.caps_lock>p<Key.caps_lock>erforming<Key.down><Key.down><Key.enter>
Screenshot: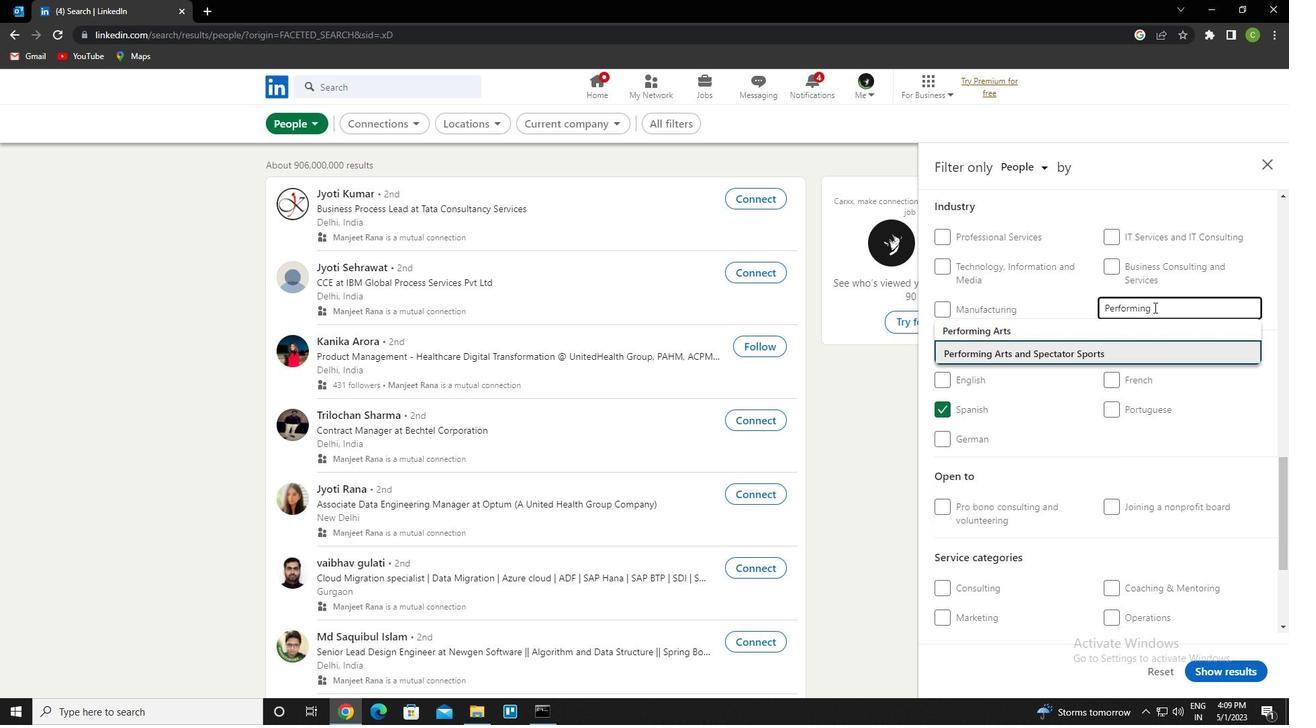 
Action: Mouse moved to (1083, 350)
Screenshot: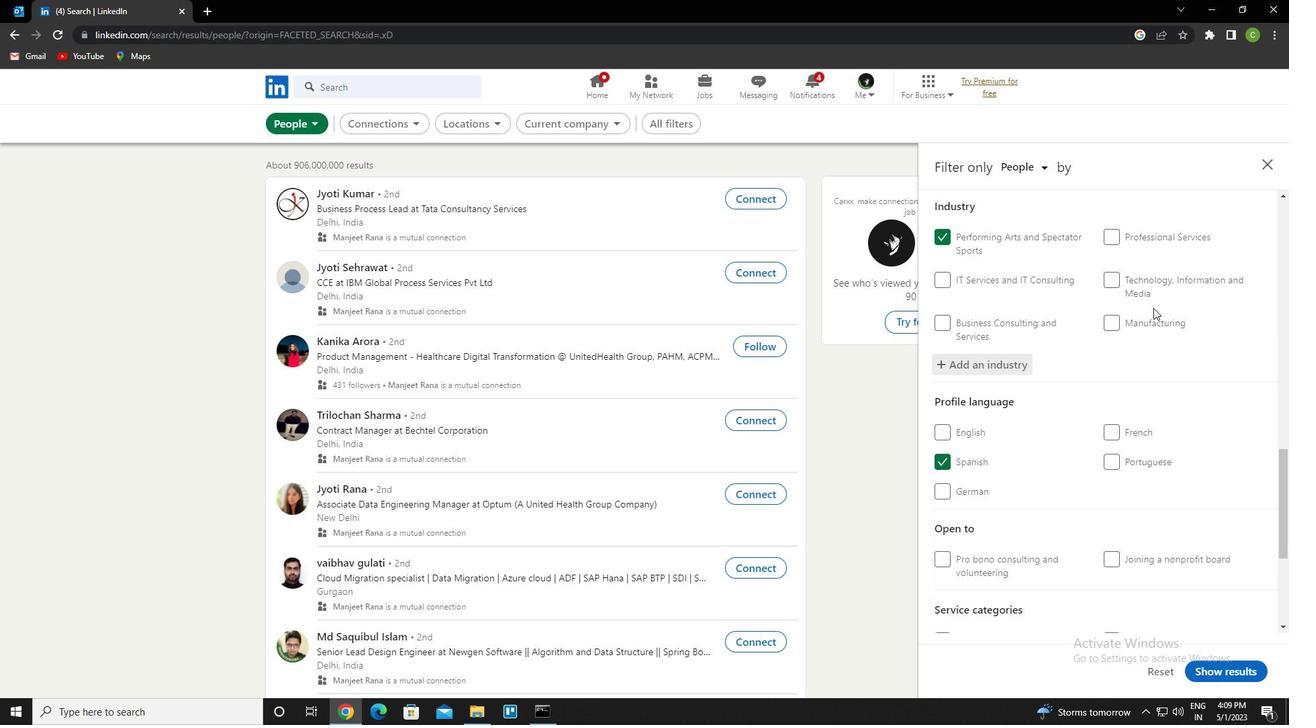 
Action: Mouse scrolled (1083, 349) with delta (0, 0)
Screenshot: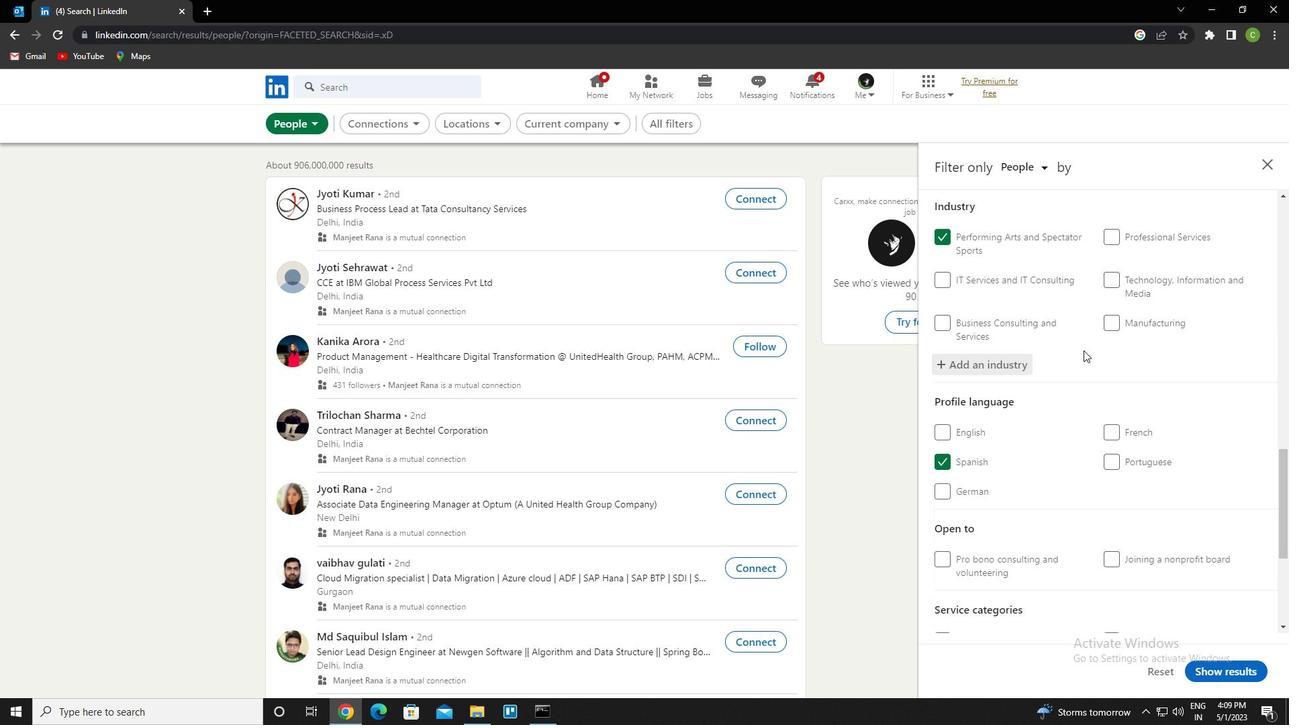 
Action: Mouse scrolled (1083, 349) with delta (0, 0)
Screenshot: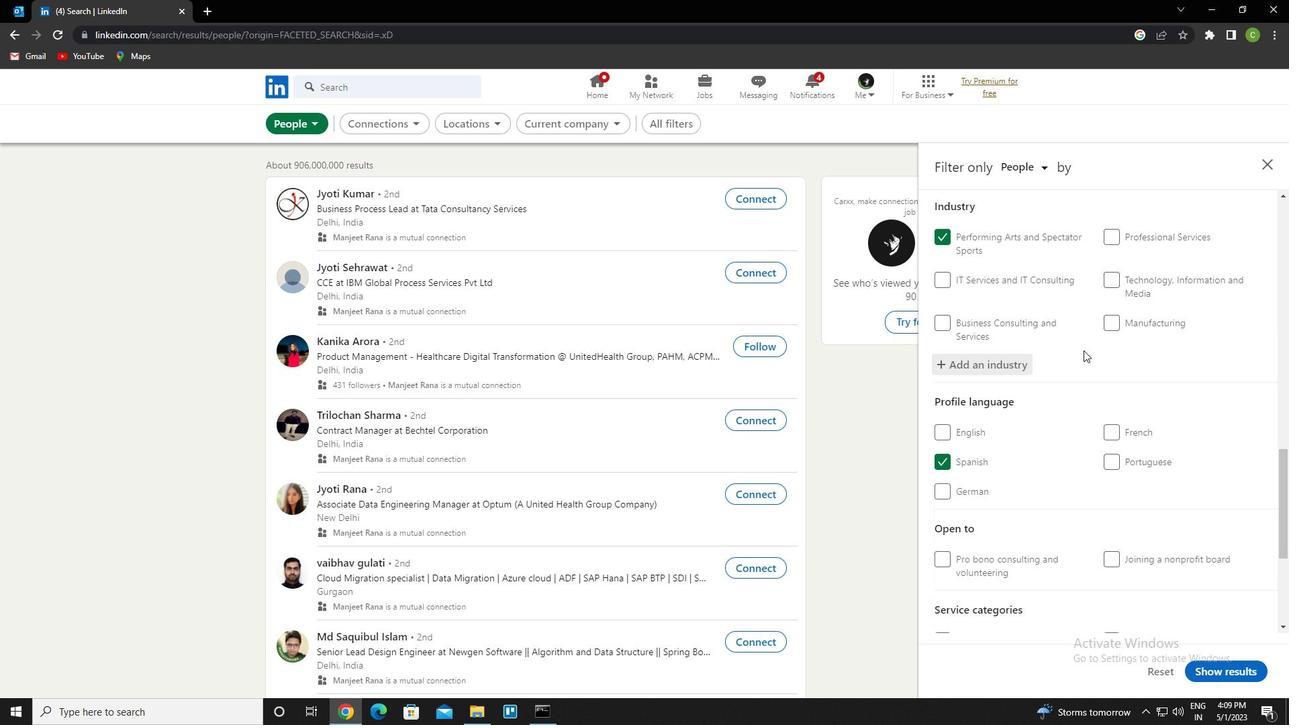 
Action: Mouse scrolled (1083, 349) with delta (0, 0)
Screenshot: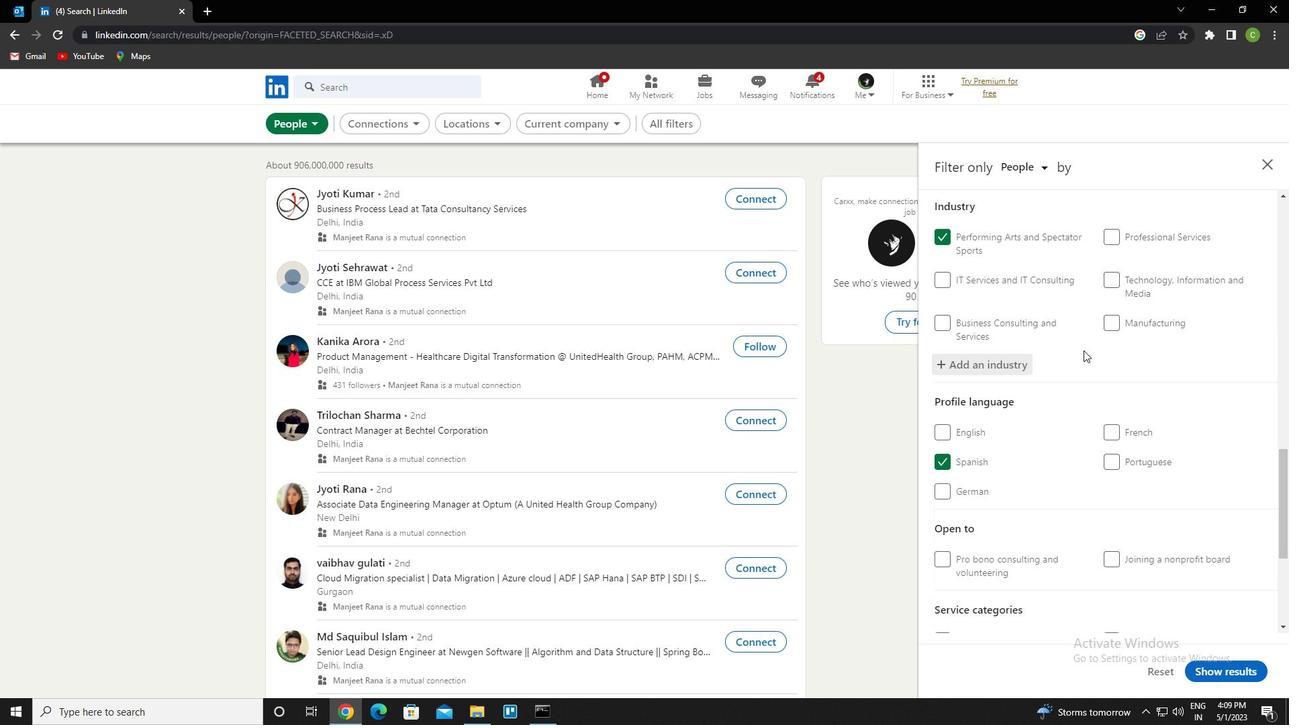 
Action: Mouse moved to (1081, 350)
Screenshot: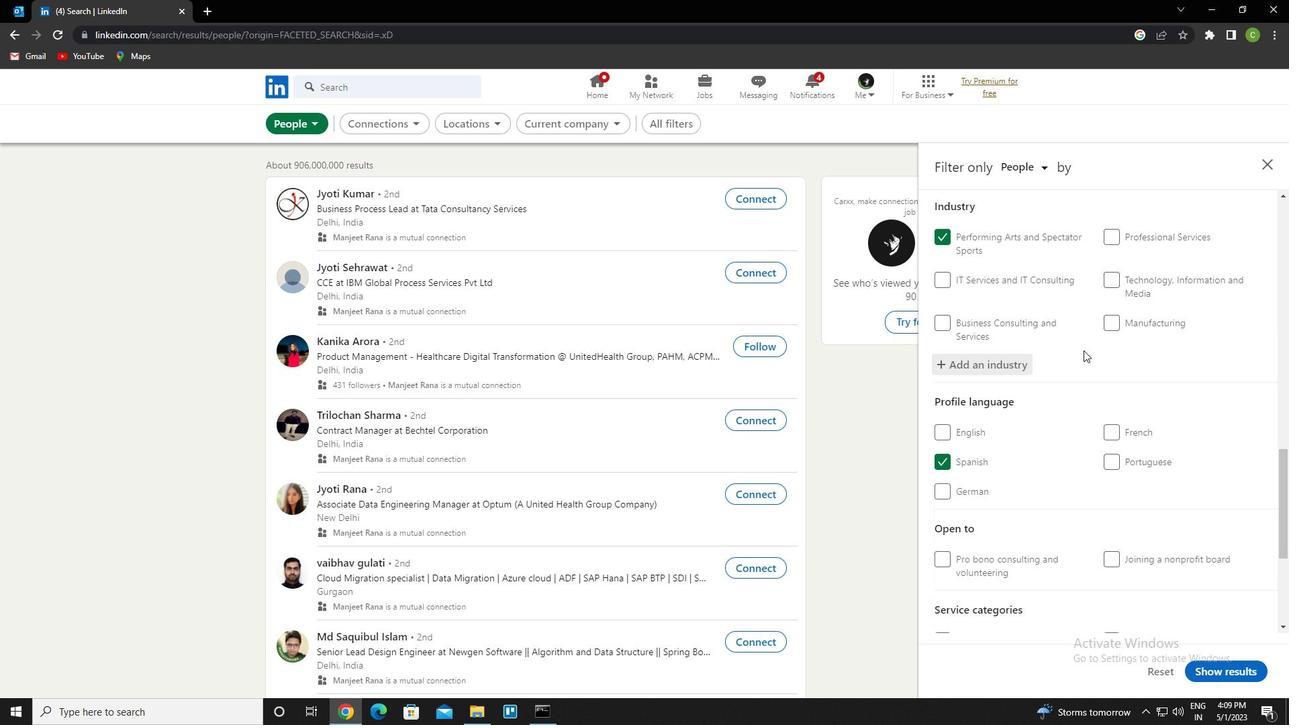 
Action: Mouse scrolled (1081, 349) with delta (0, 0)
Screenshot: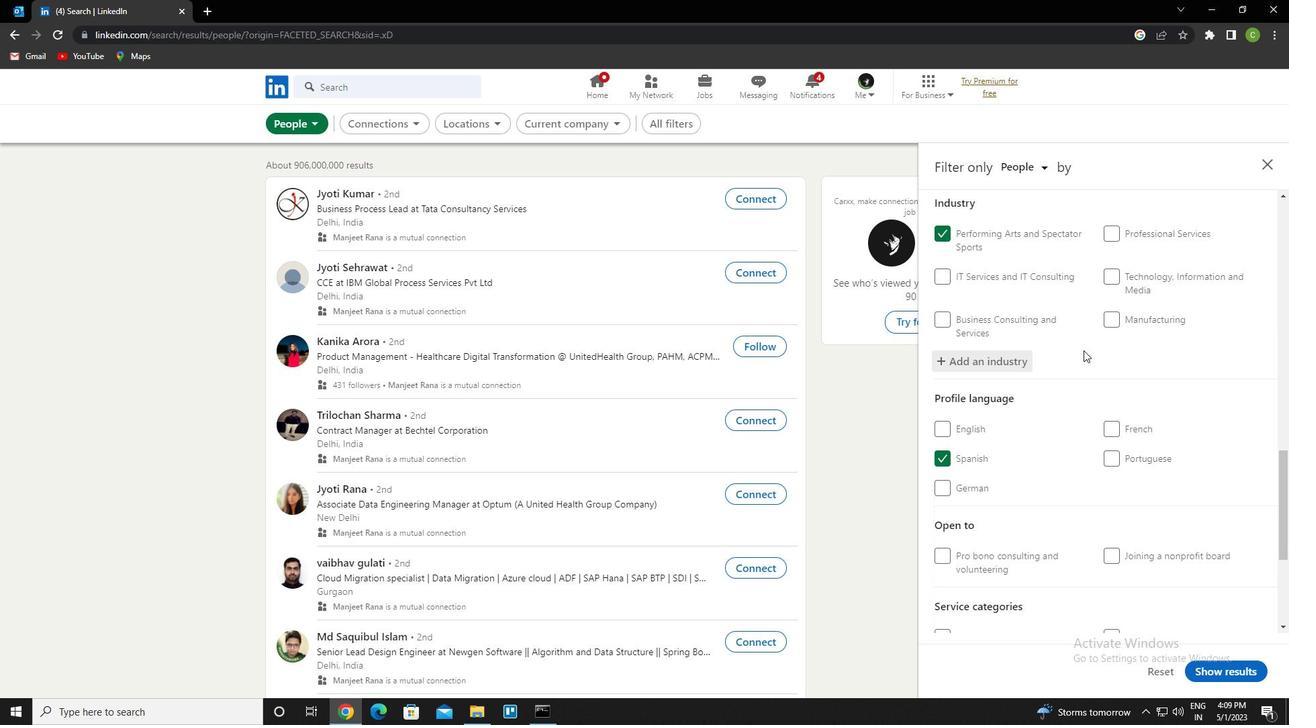 
Action: Mouse moved to (1081, 351)
Screenshot: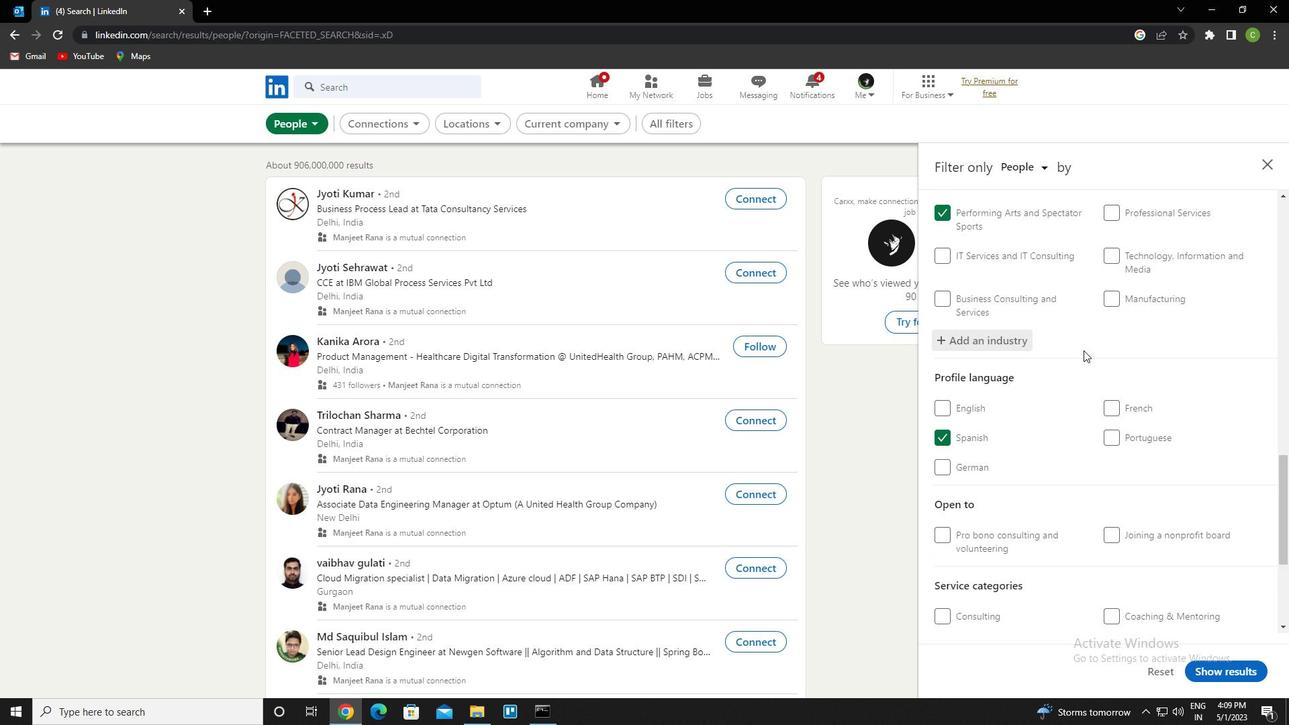 
Action: Mouse scrolled (1081, 351) with delta (0, 0)
Screenshot: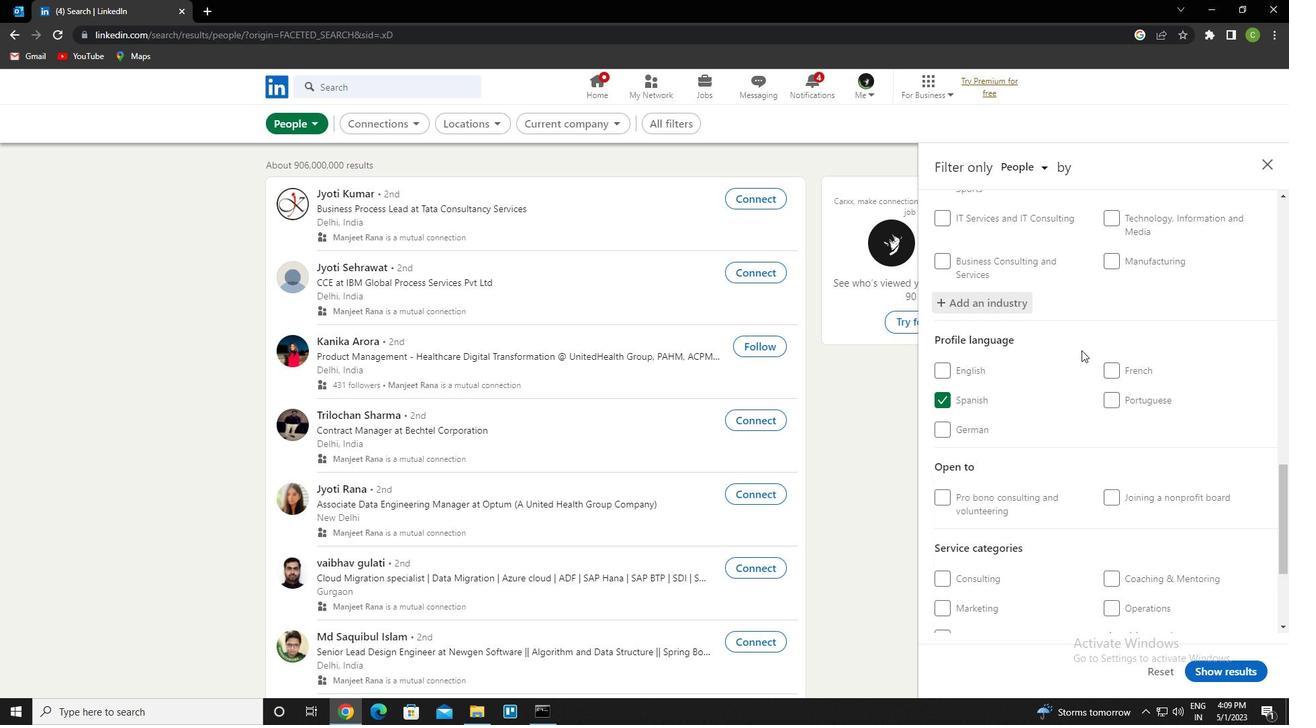 
Action: Mouse moved to (1079, 353)
Screenshot: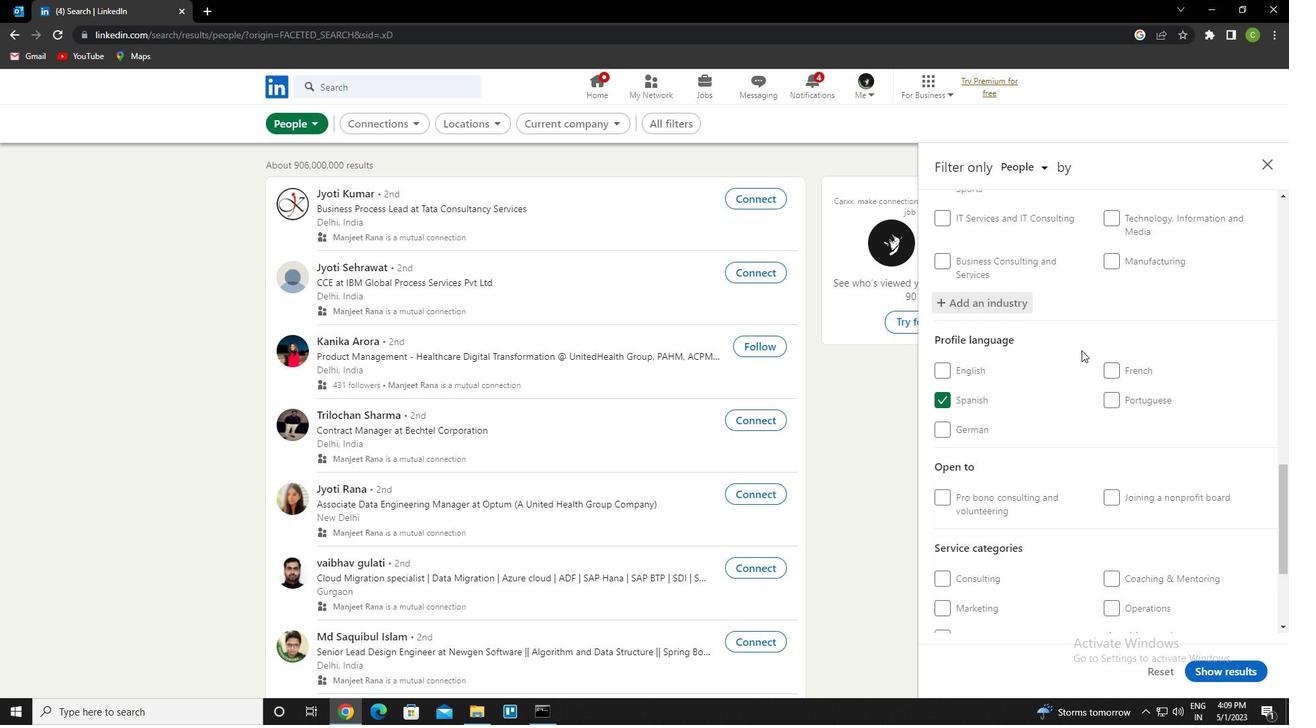 
Action: Mouse scrolled (1079, 353) with delta (0, 0)
Screenshot: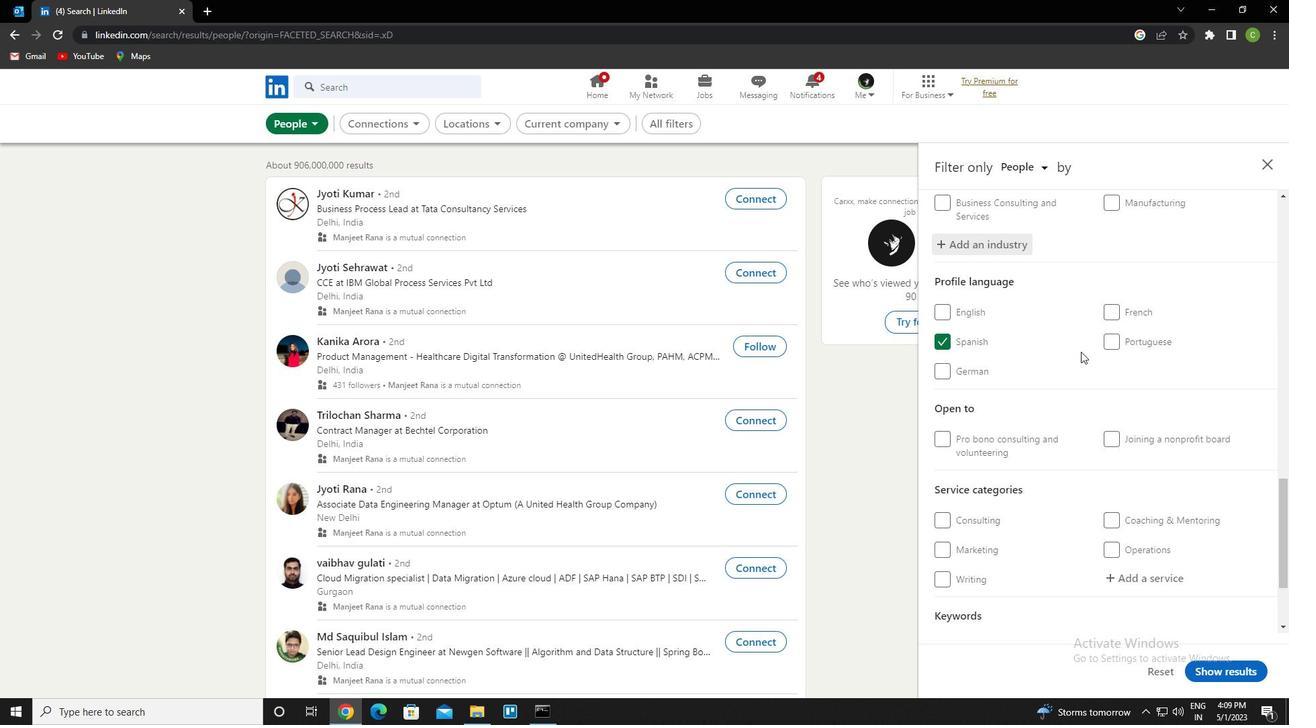 
Action: Mouse moved to (1146, 447)
Screenshot: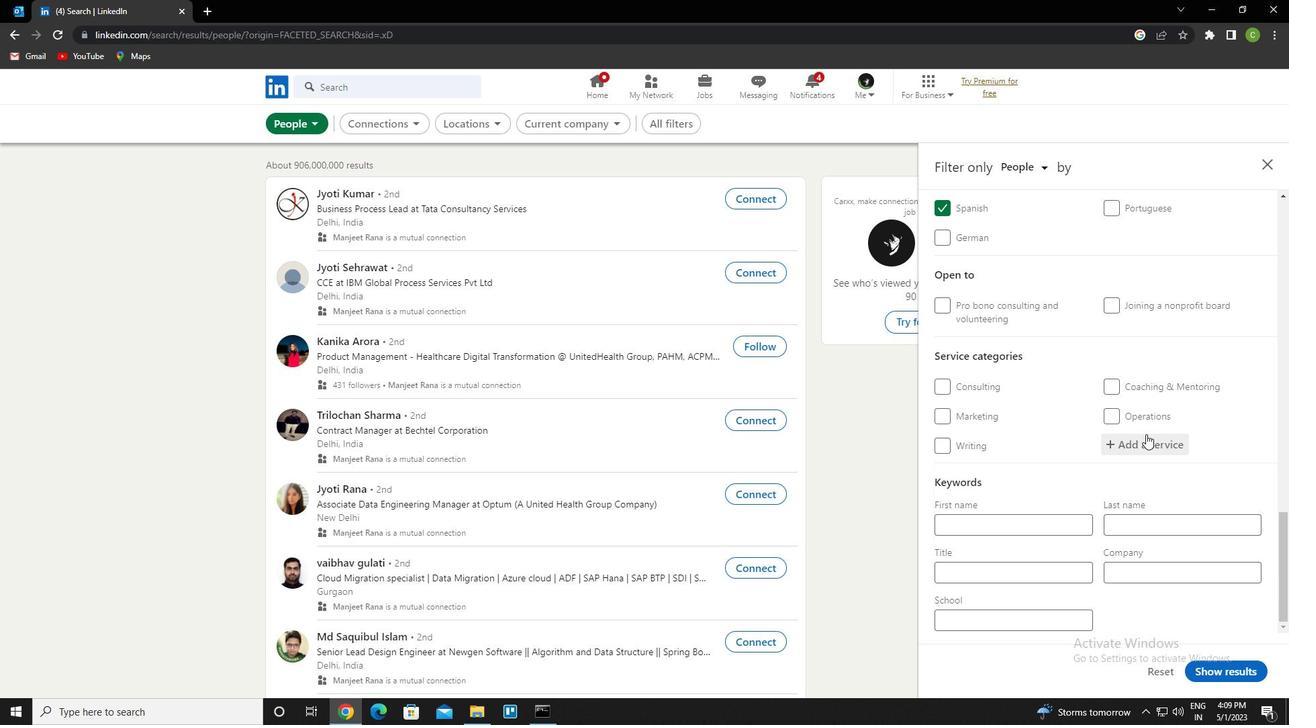 
Action: Mouse pressed left at (1146, 447)
Screenshot: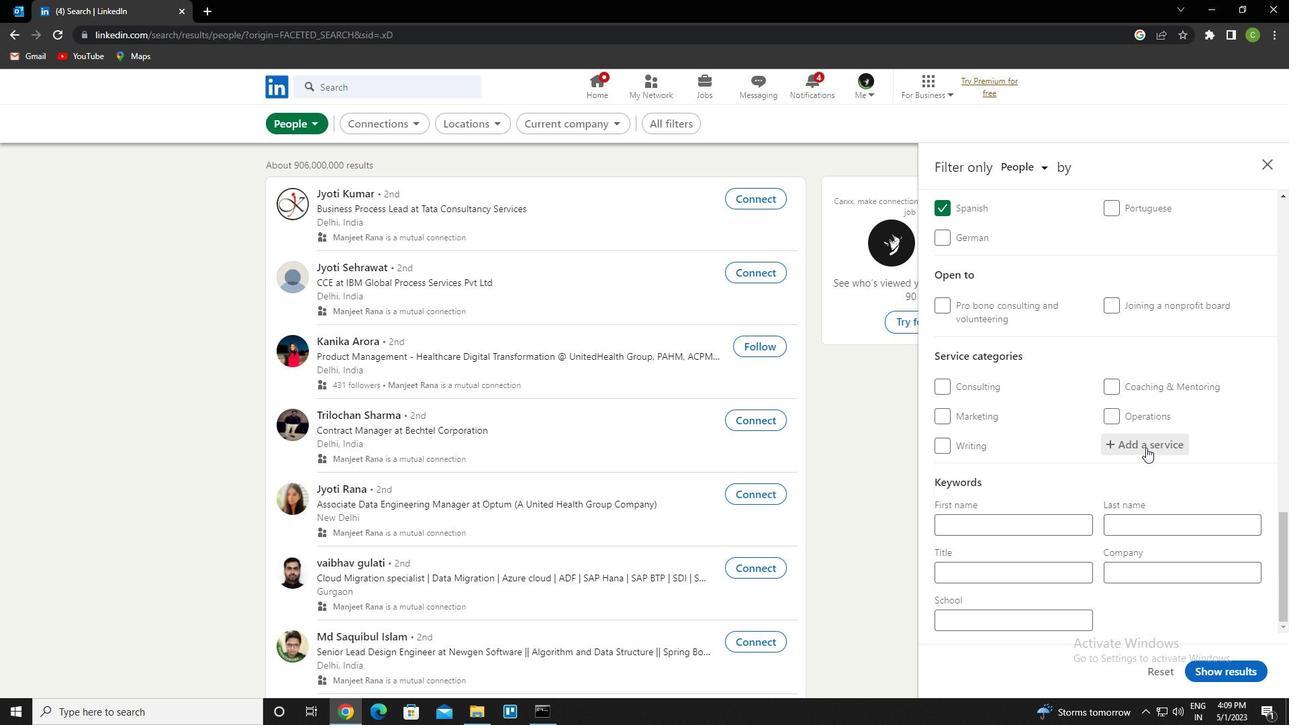 
Action: Key pressed <Key.caps_lock>c<Key.caps_lock>yber<Key.down><Key.enter>
Screenshot: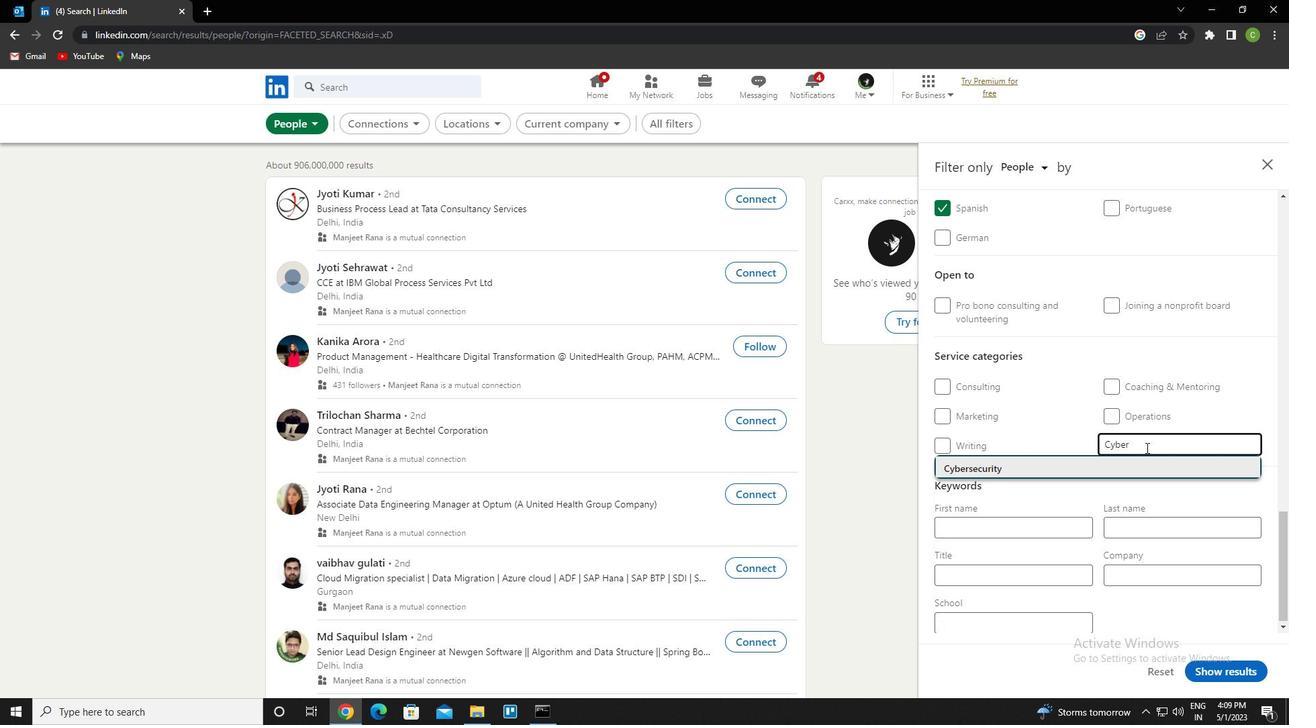 
Action: Mouse moved to (1052, 543)
Screenshot: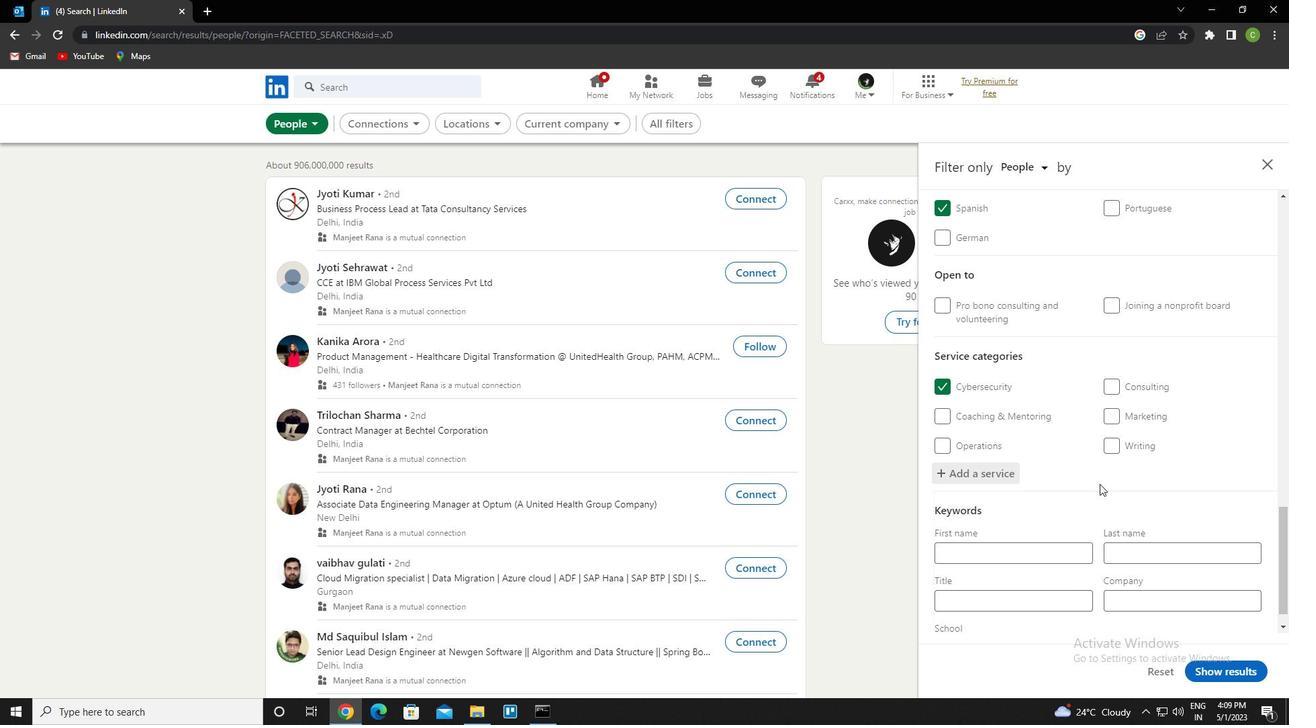 
Action: Mouse scrolled (1052, 542) with delta (0, 0)
Screenshot: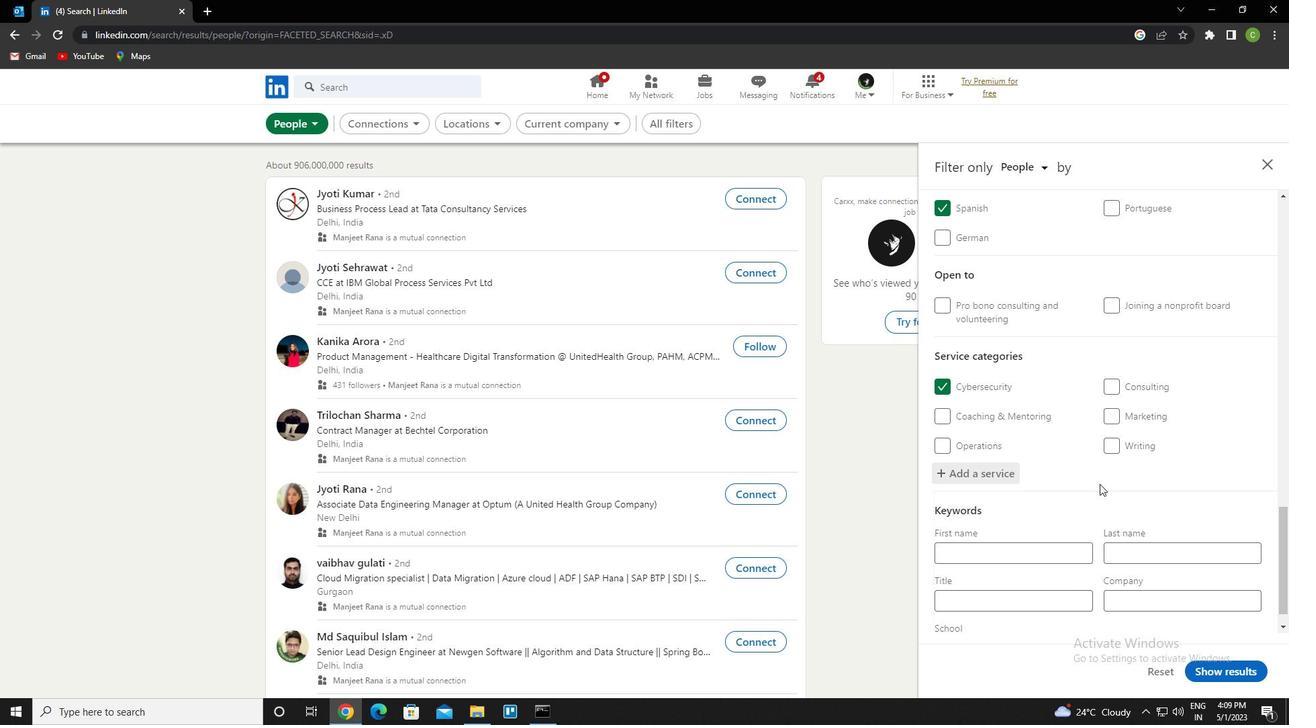 
Action: Mouse moved to (1052, 543)
Screenshot: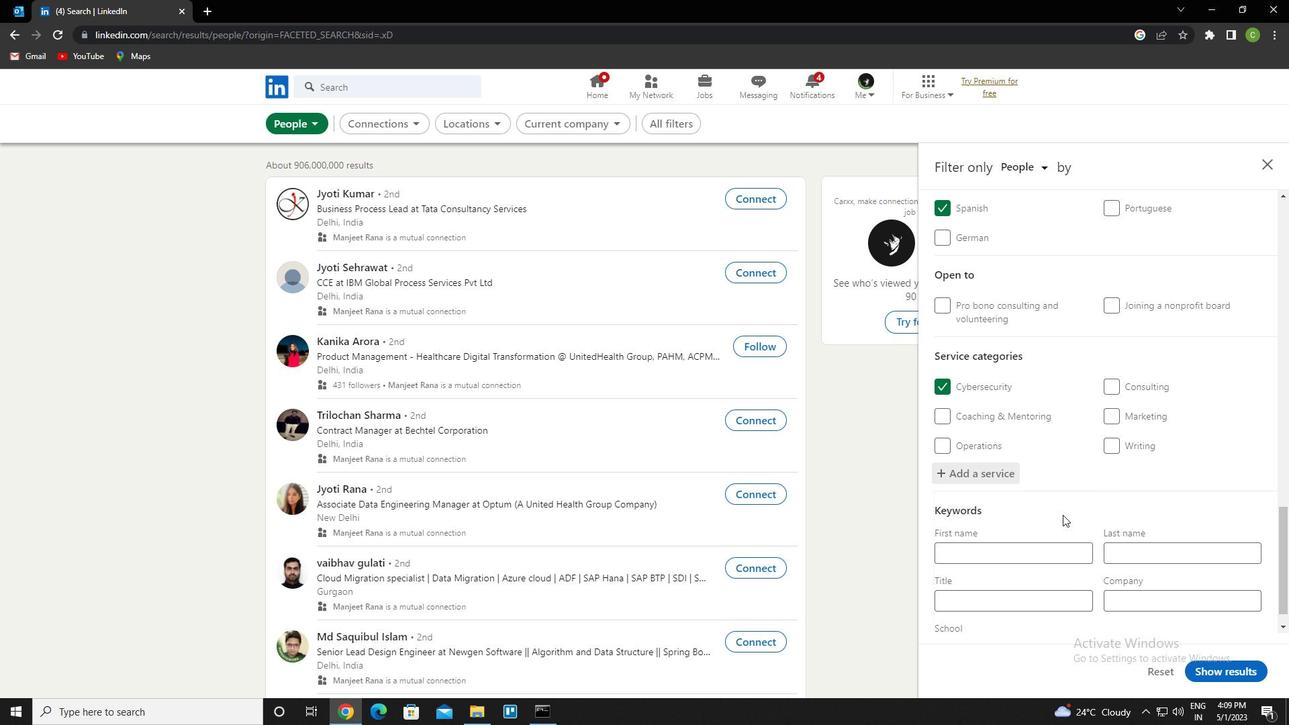 
Action: Mouse scrolled (1052, 543) with delta (0, 0)
Screenshot: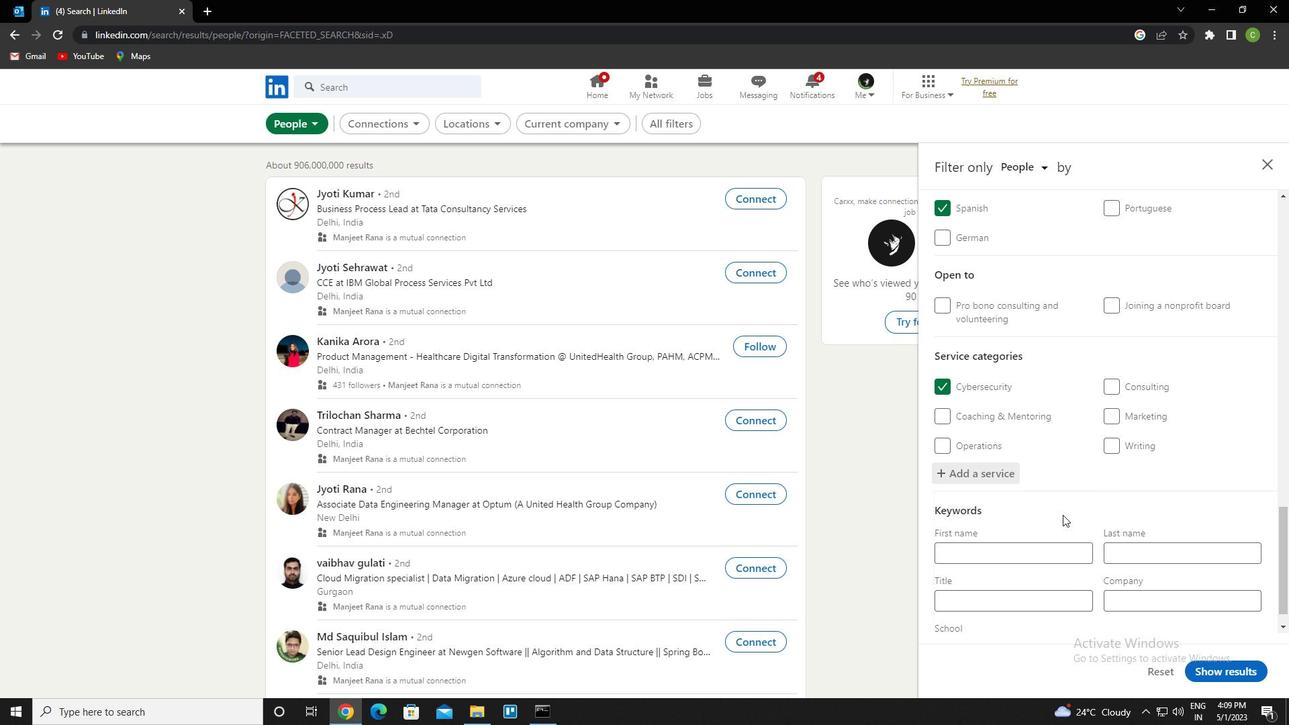 
Action: Mouse moved to (1052, 547)
Screenshot: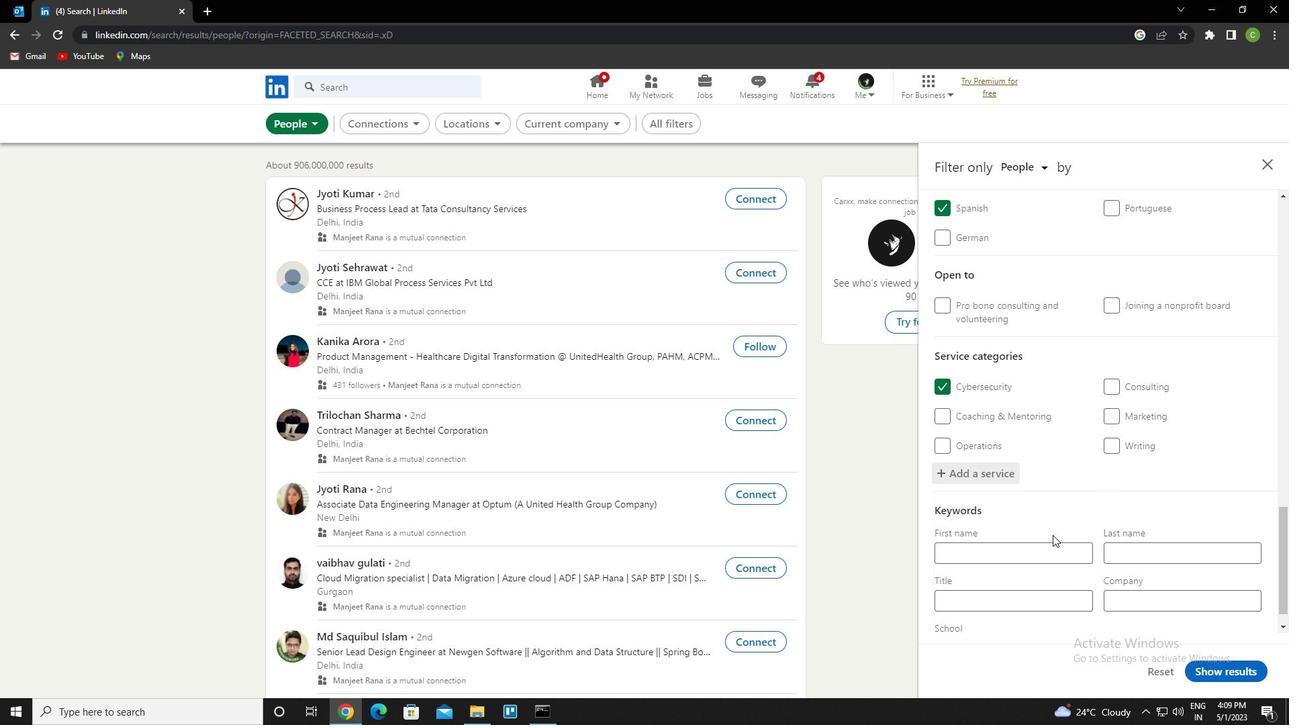 
Action: Mouse scrolled (1052, 546) with delta (0, 0)
Screenshot: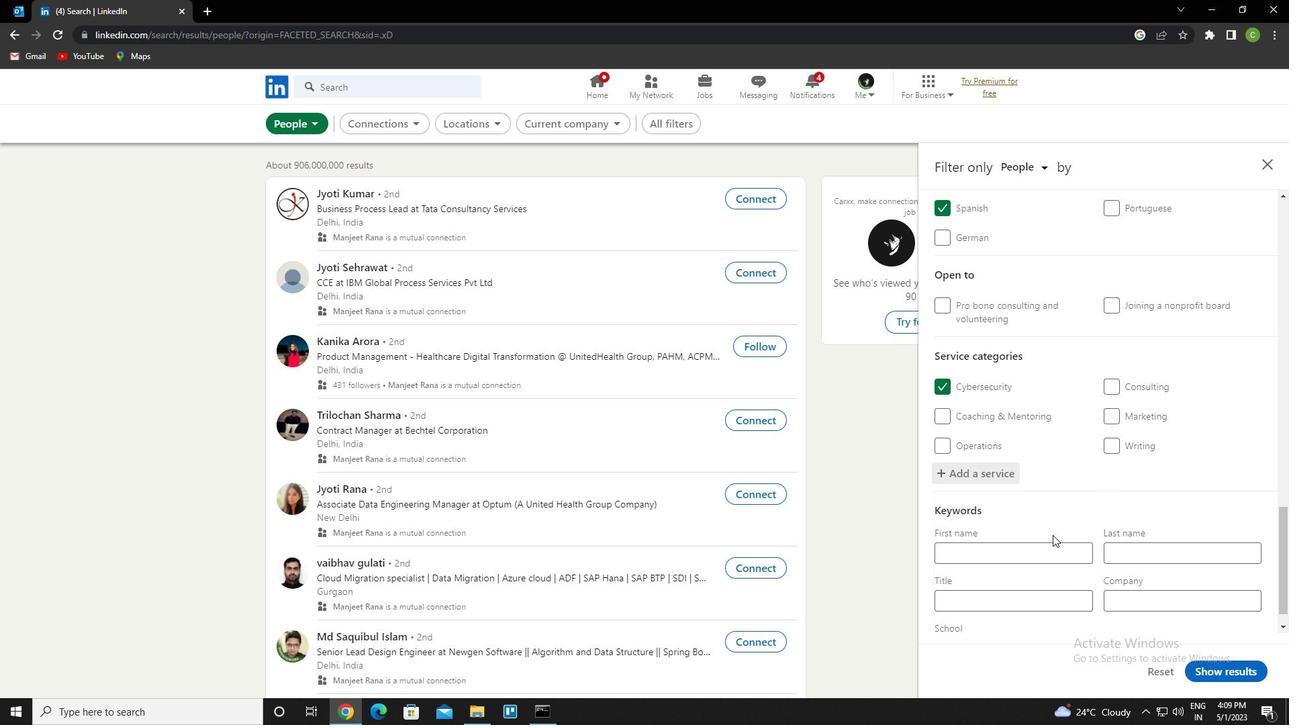
Action: Mouse scrolled (1052, 546) with delta (0, 0)
Screenshot: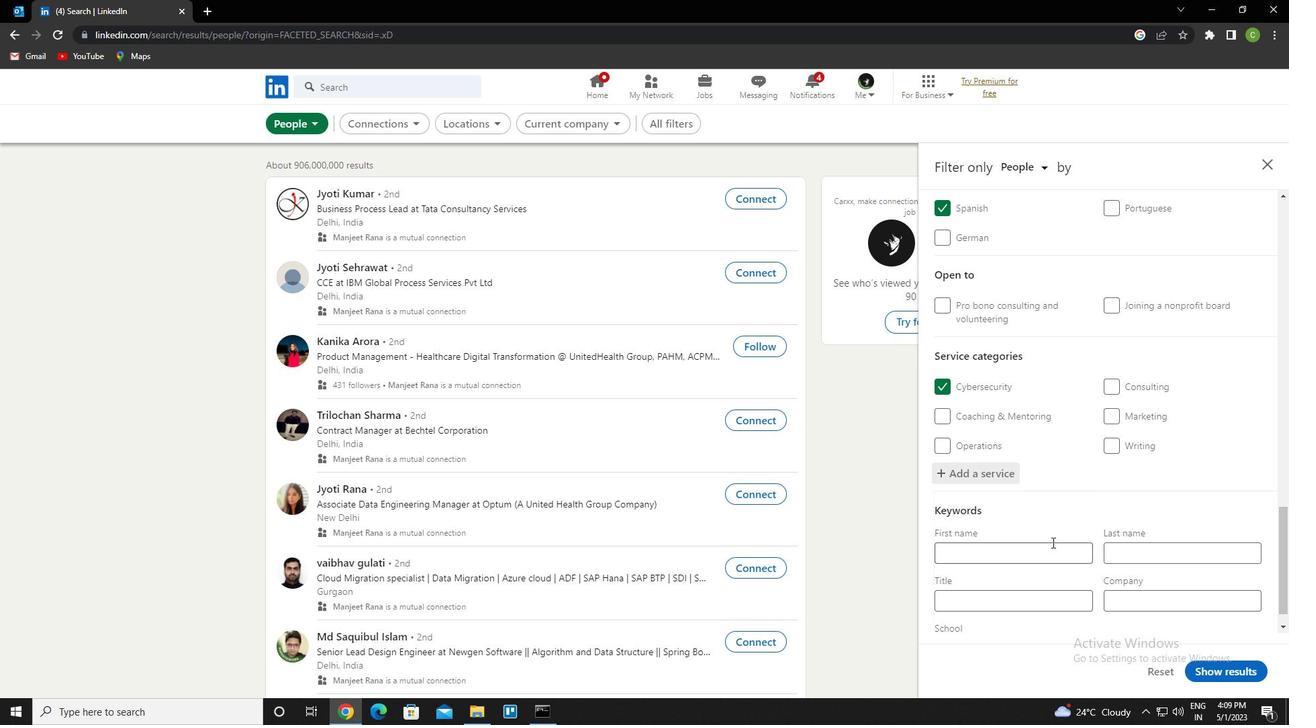 
Action: Mouse moved to (1046, 575)
Screenshot: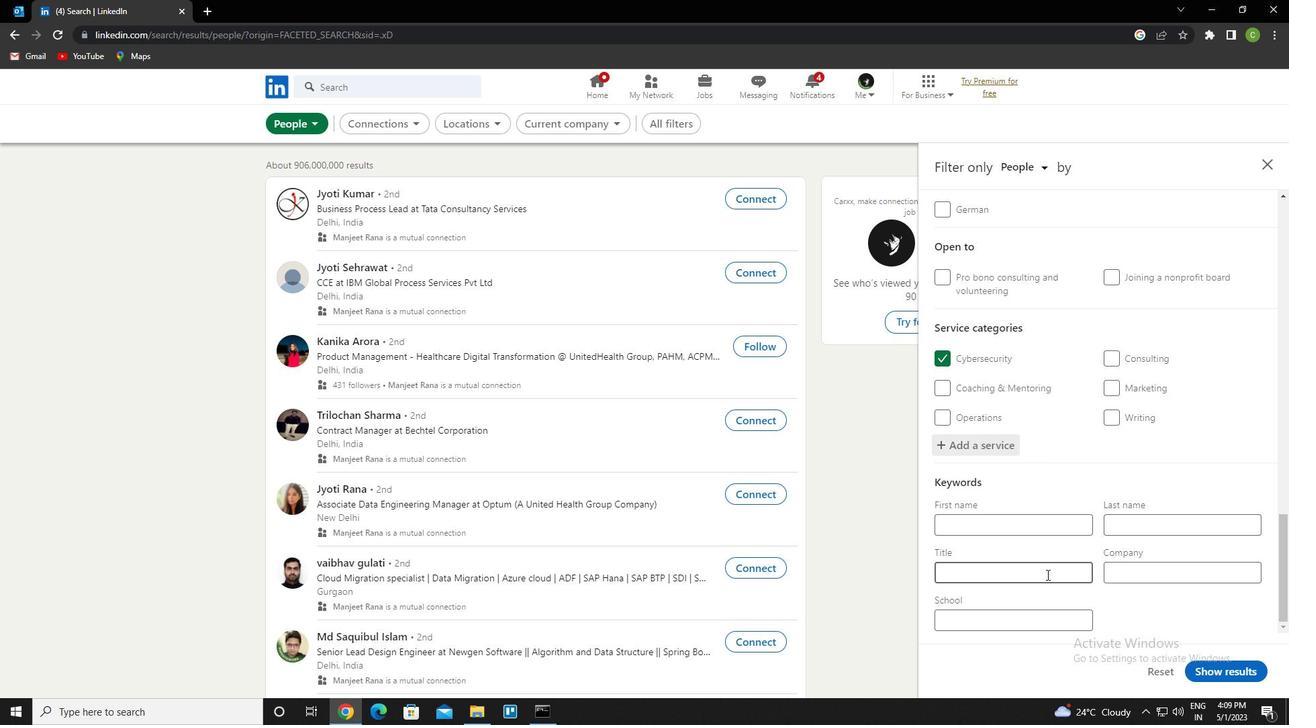 
Action: Mouse pressed left at (1046, 575)
Screenshot: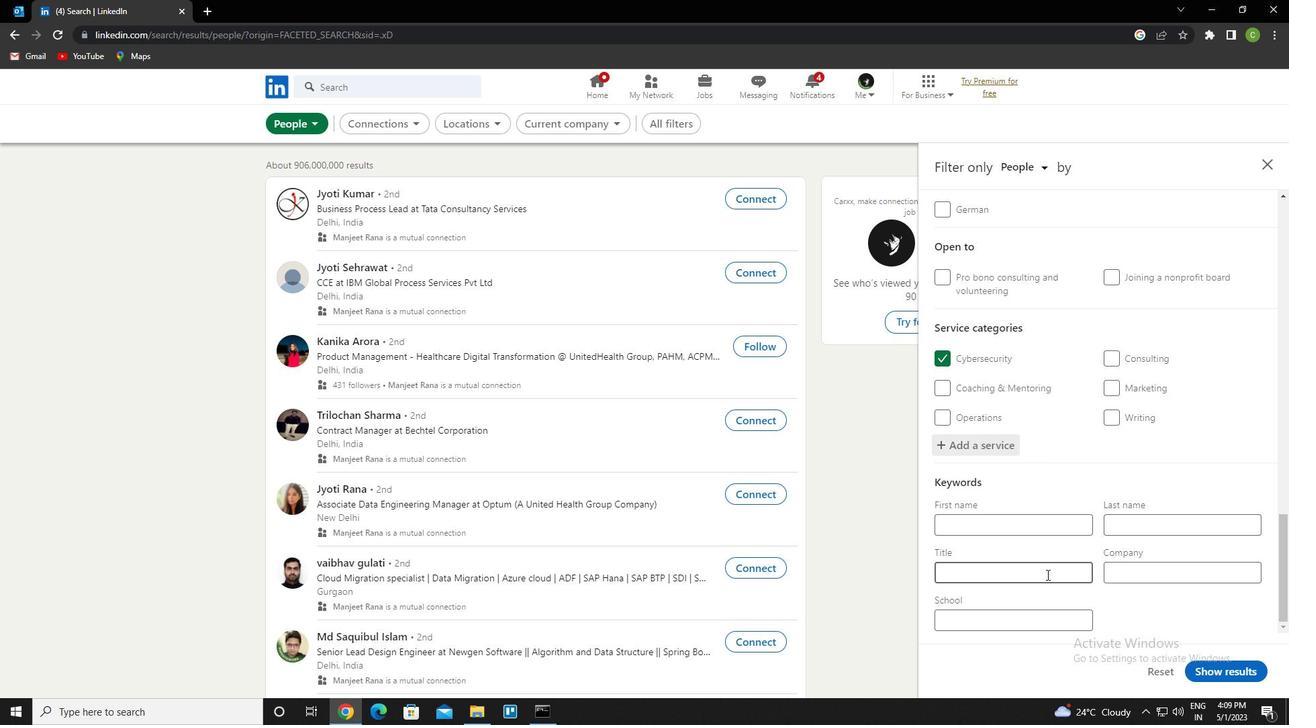 
Action: Mouse moved to (1044, 576)
Screenshot: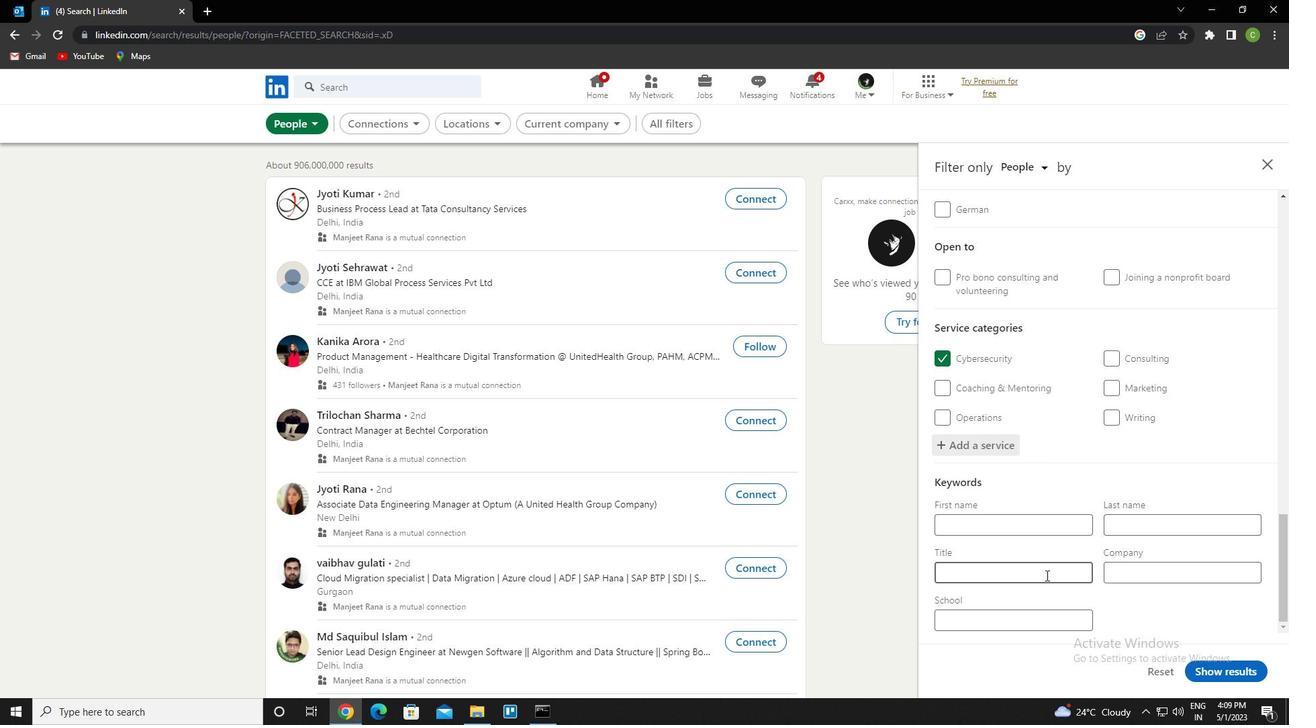 
Action: Key pressed <Key.caps_lock>h<Key.caps_lock>ousej<Key.backspace>keeper
Screenshot: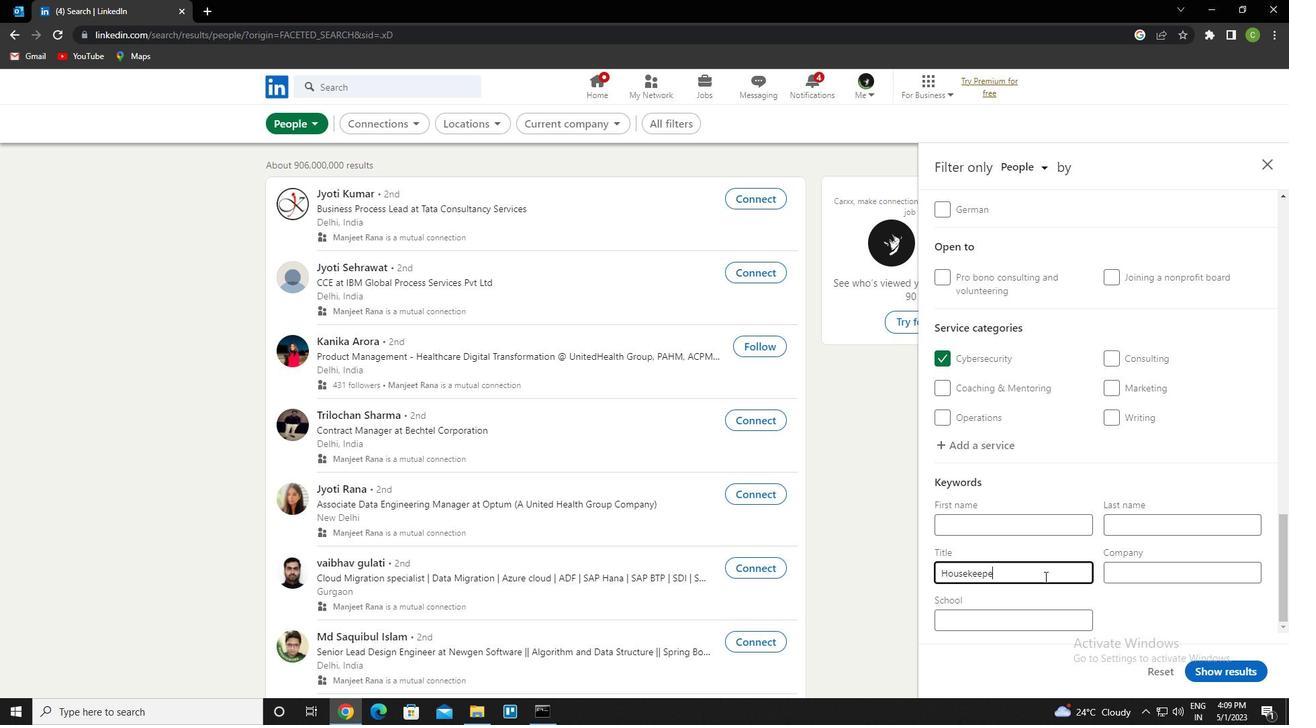 
Action: Mouse moved to (1228, 673)
Screenshot: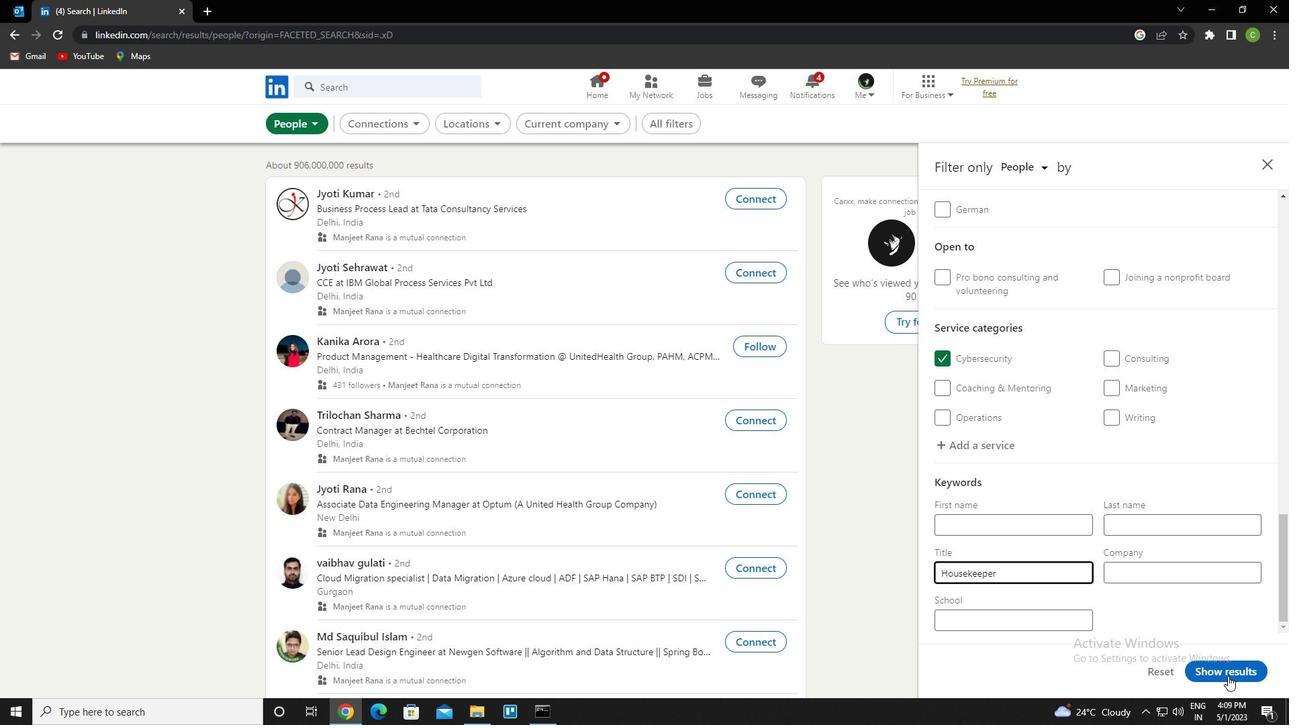 
Action: Mouse pressed left at (1228, 673)
Screenshot: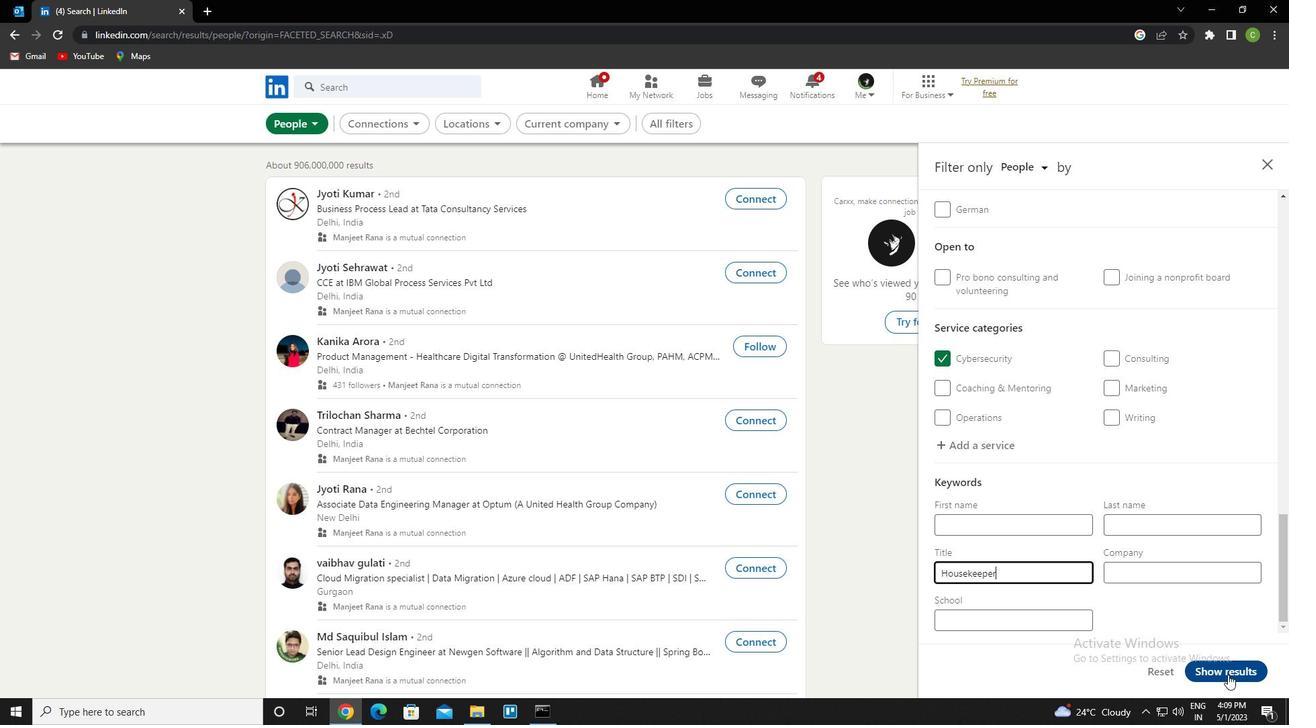 
Action: Mouse moved to (562, 693)
Screenshot: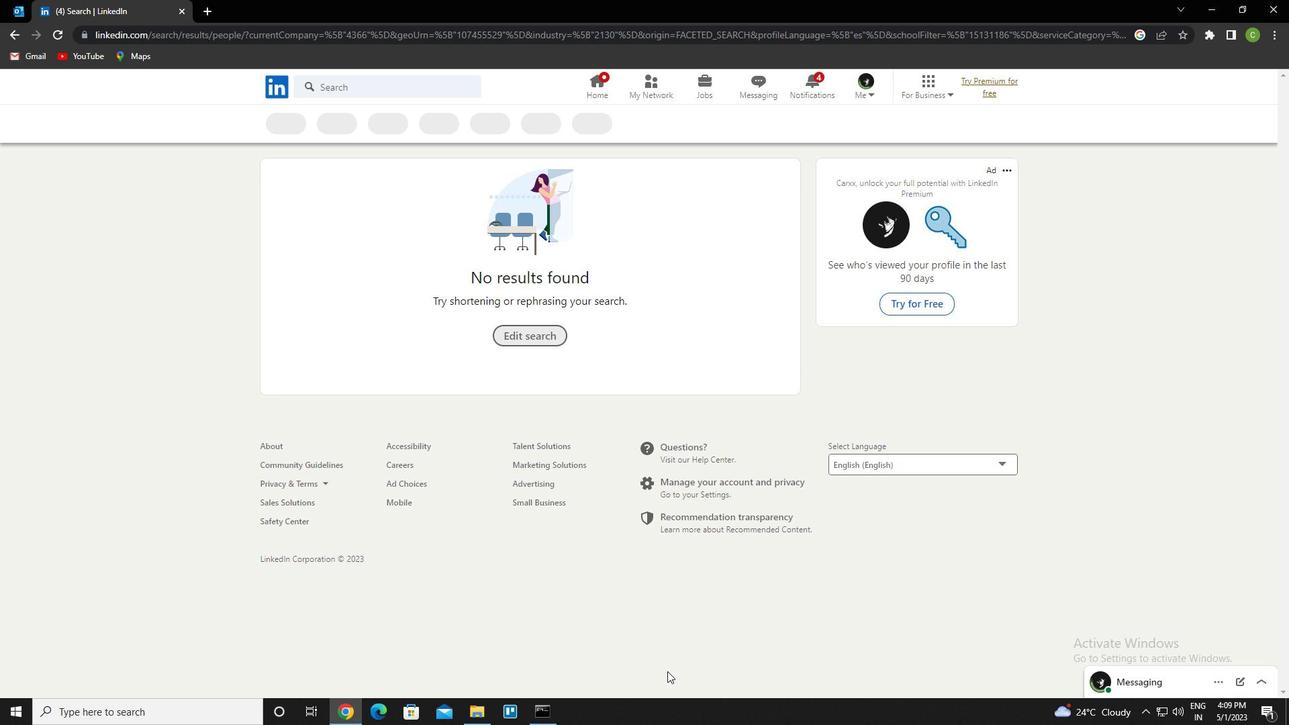 
